 Task: Search one way flight ticket for 1 adult, 6 children, 1 infant in seat and 1 infant on lap in business from Albany: Southwest Georgia Regional Airport to Greenville: Pitt-greenville Airport on 5-2-2023. Choice of flights is Westjet. Number of bags: 2 carry on bags. Price is upto 80000. Outbound departure time preference is 10:15.
Action: Mouse moved to (283, 436)
Screenshot: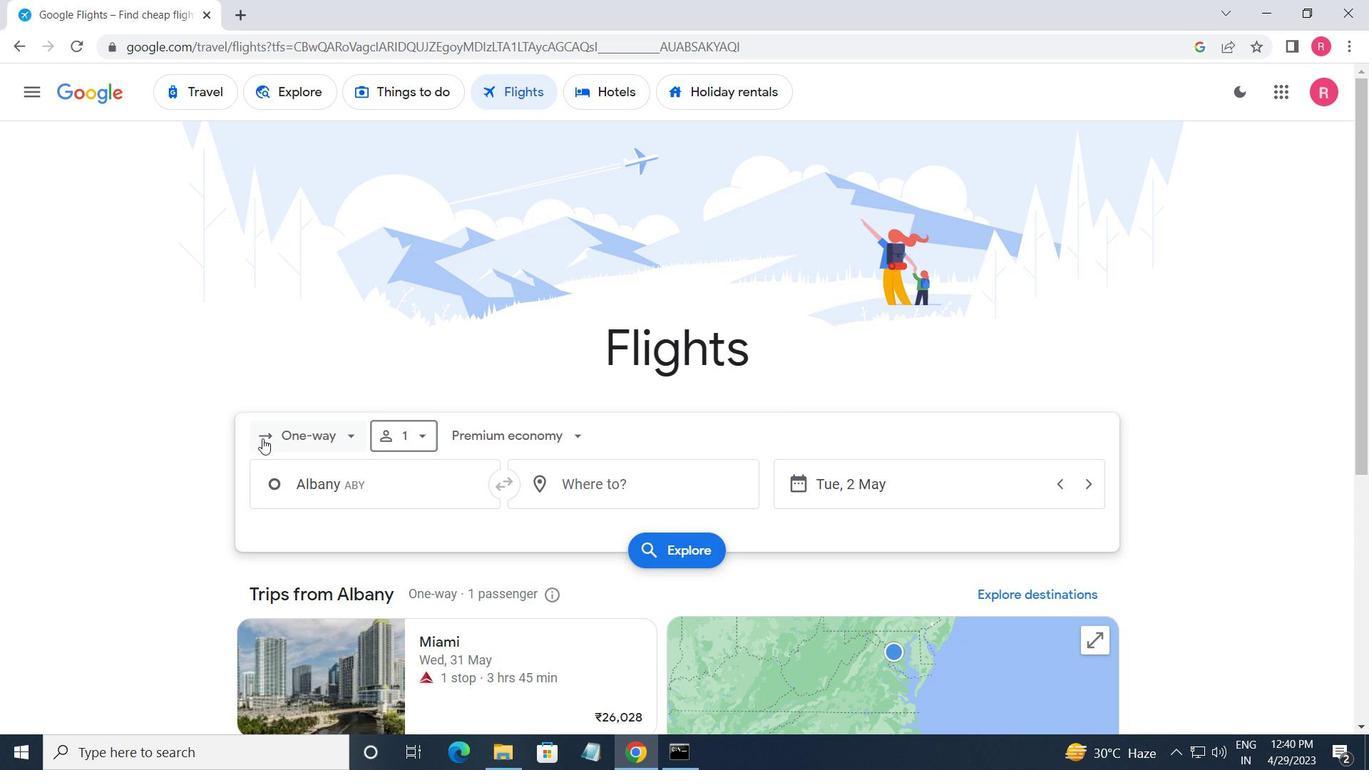 
Action: Mouse pressed left at (283, 436)
Screenshot: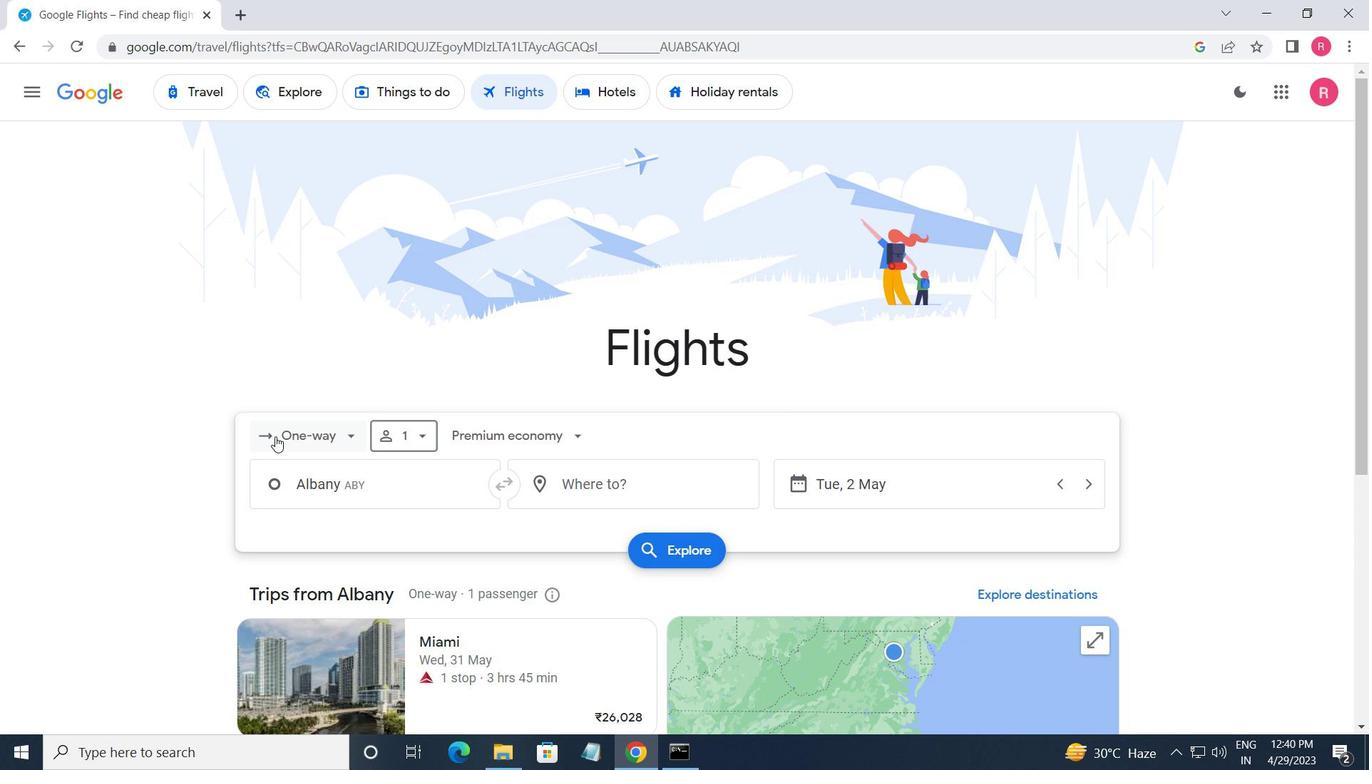 
Action: Mouse moved to (332, 515)
Screenshot: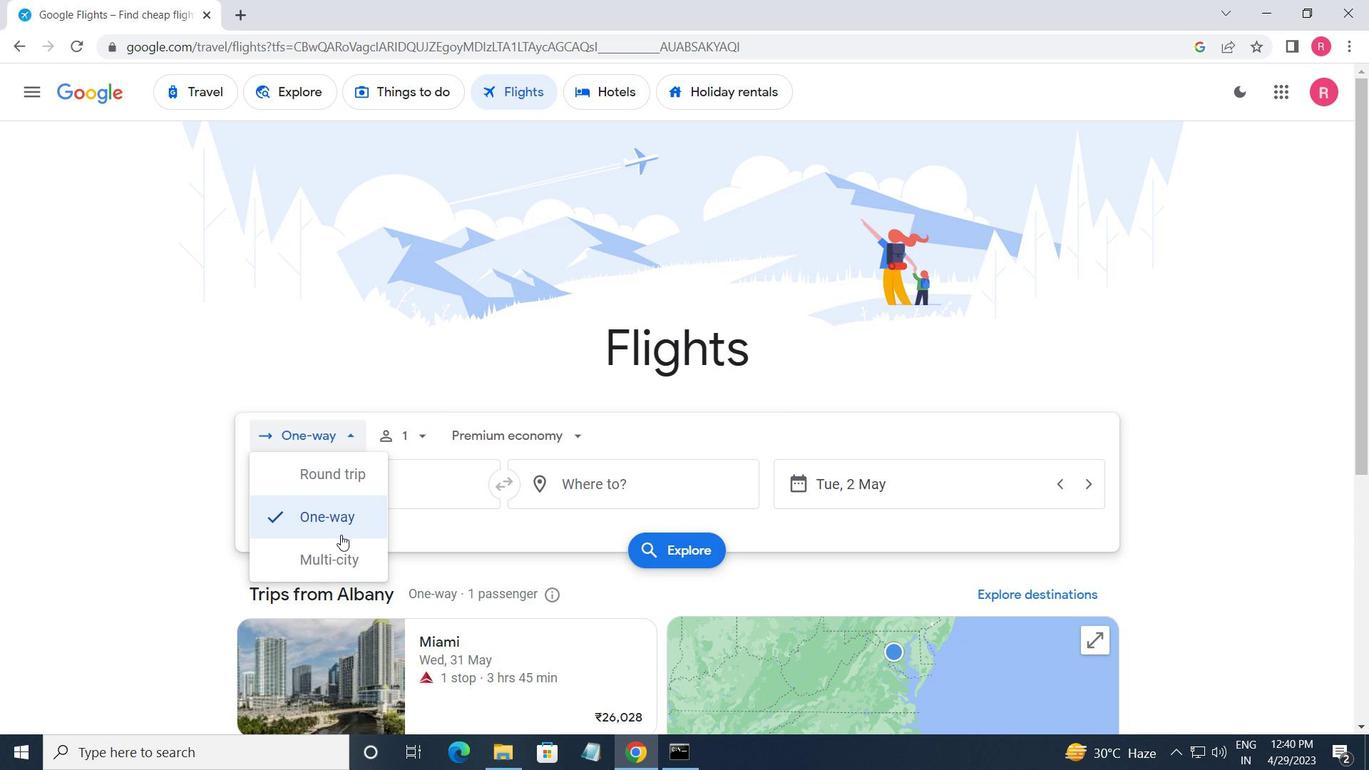 
Action: Mouse pressed left at (332, 515)
Screenshot: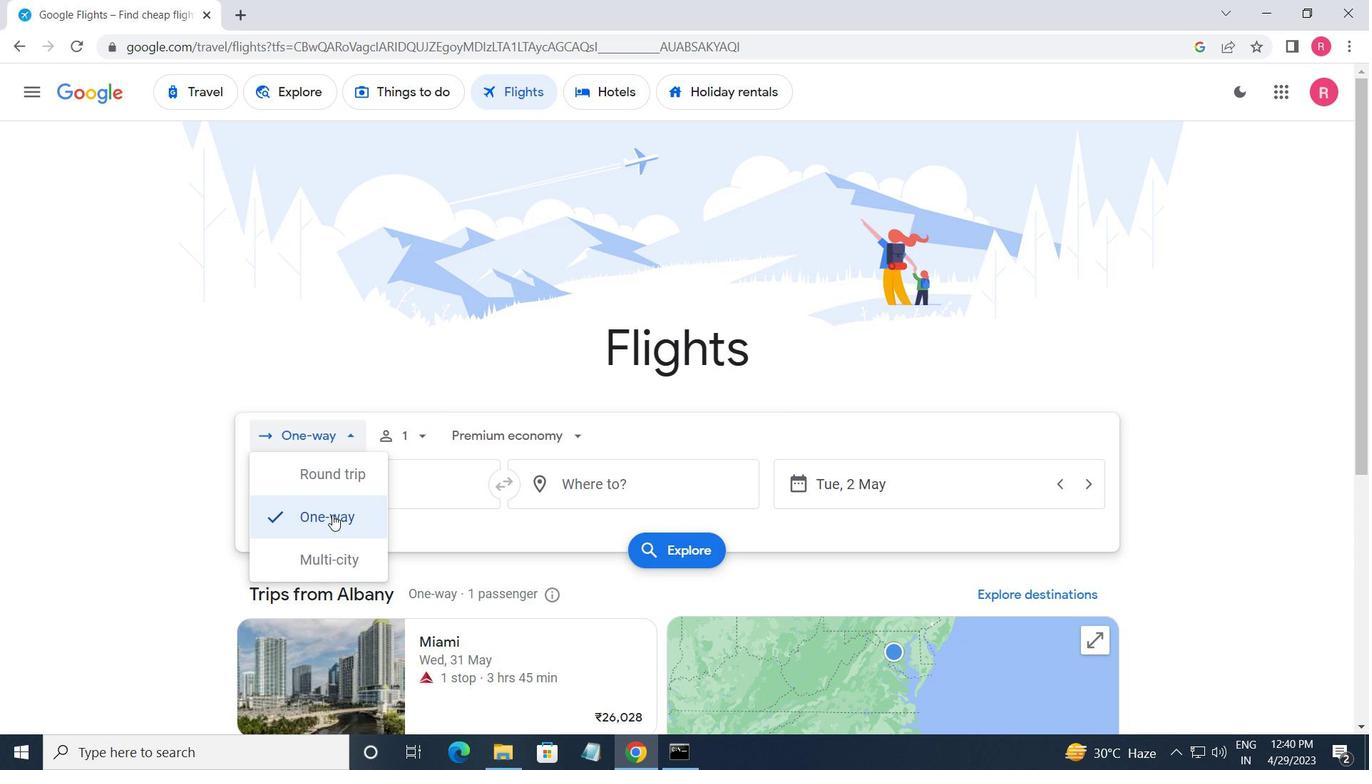 
Action: Mouse moved to (412, 453)
Screenshot: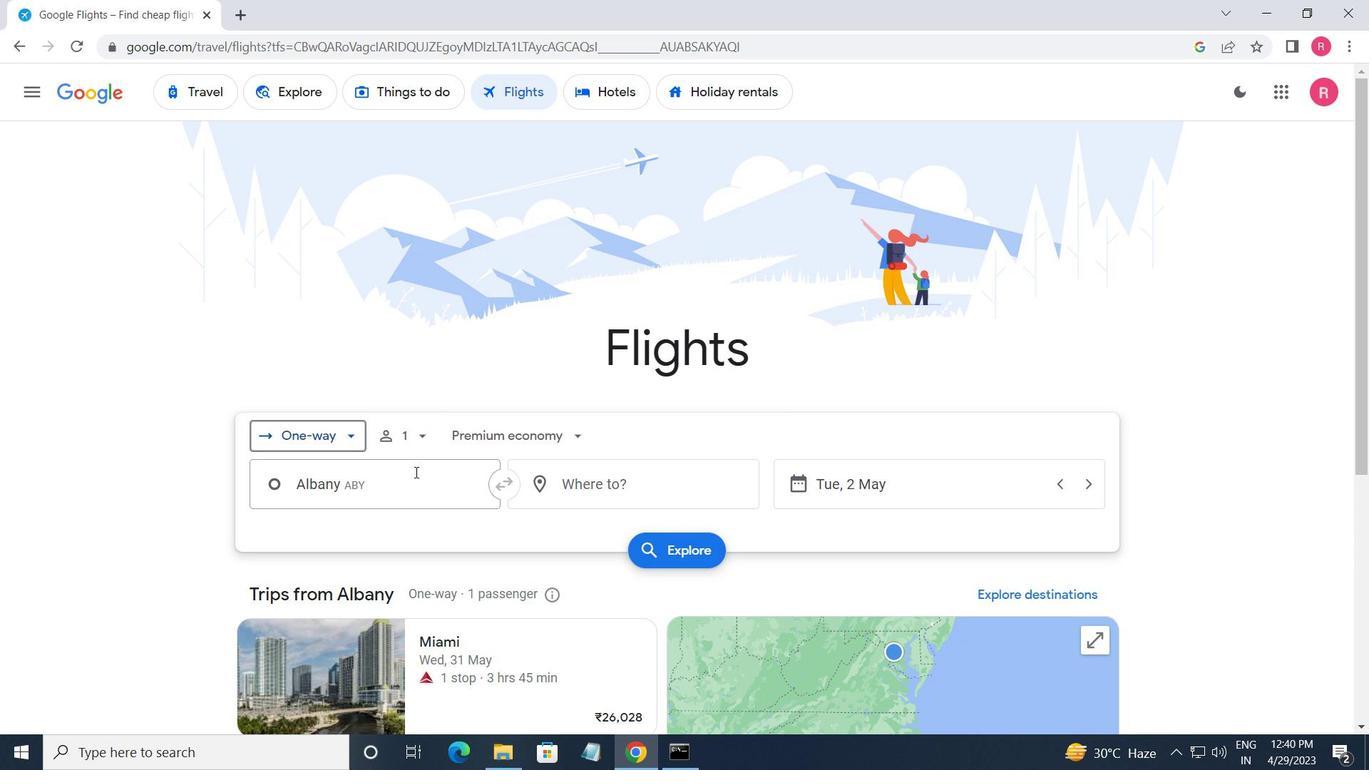 
Action: Mouse pressed left at (412, 453)
Screenshot: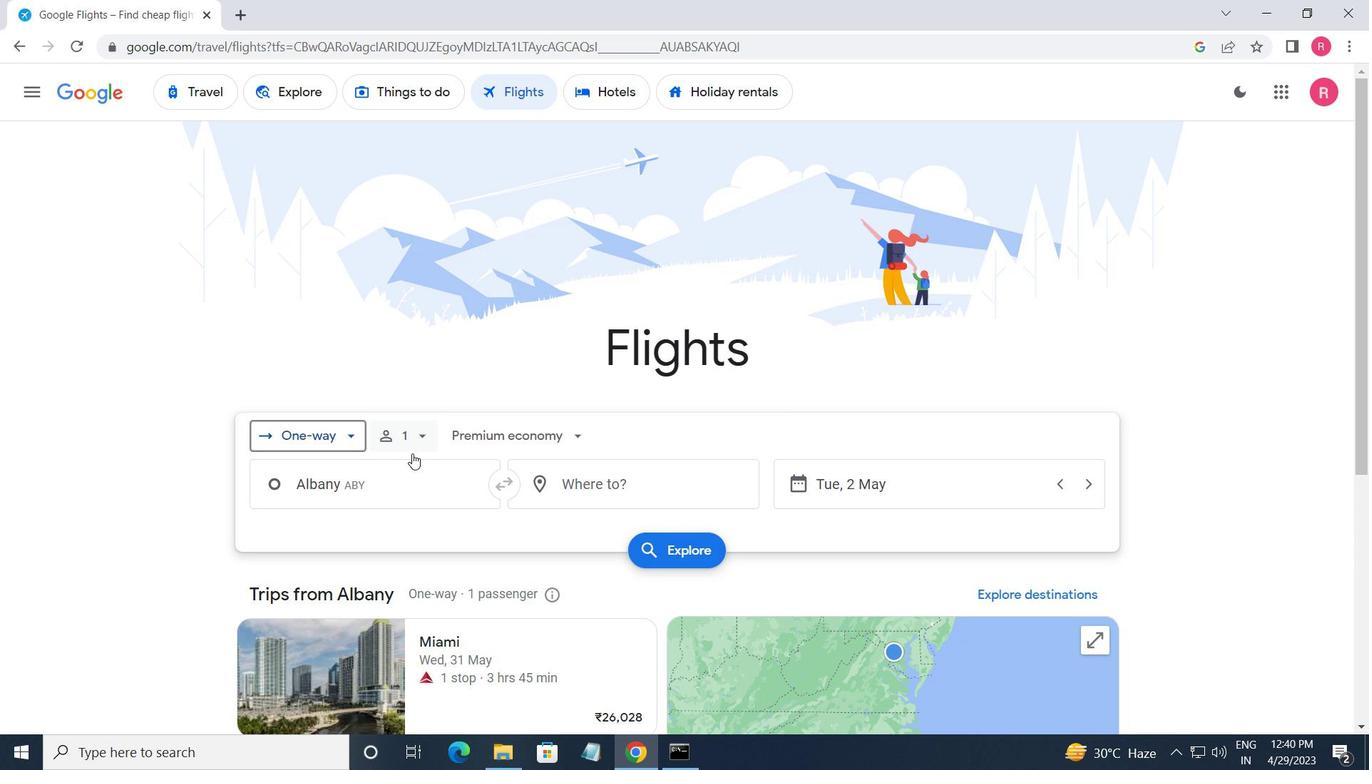 
Action: Mouse moved to (563, 532)
Screenshot: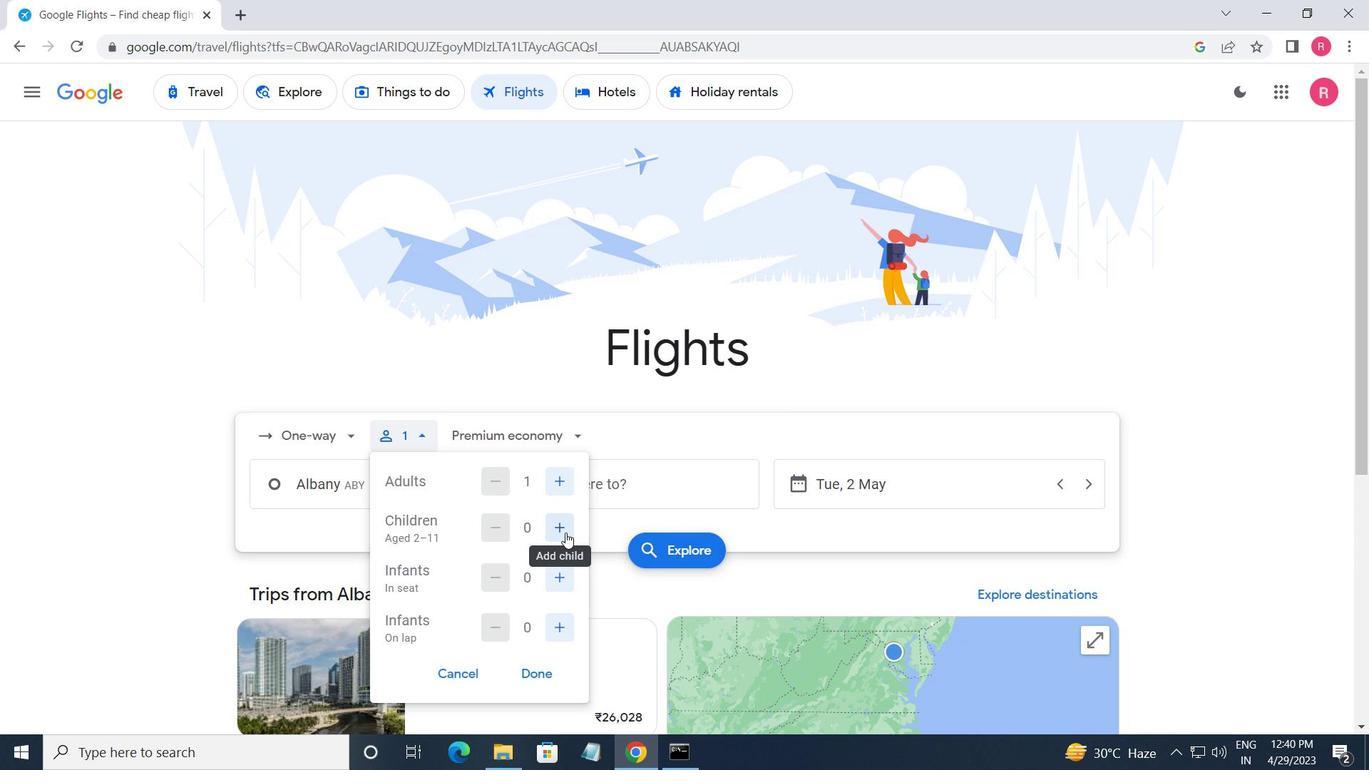 
Action: Mouse pressed left at (563, 532)
Screenshot: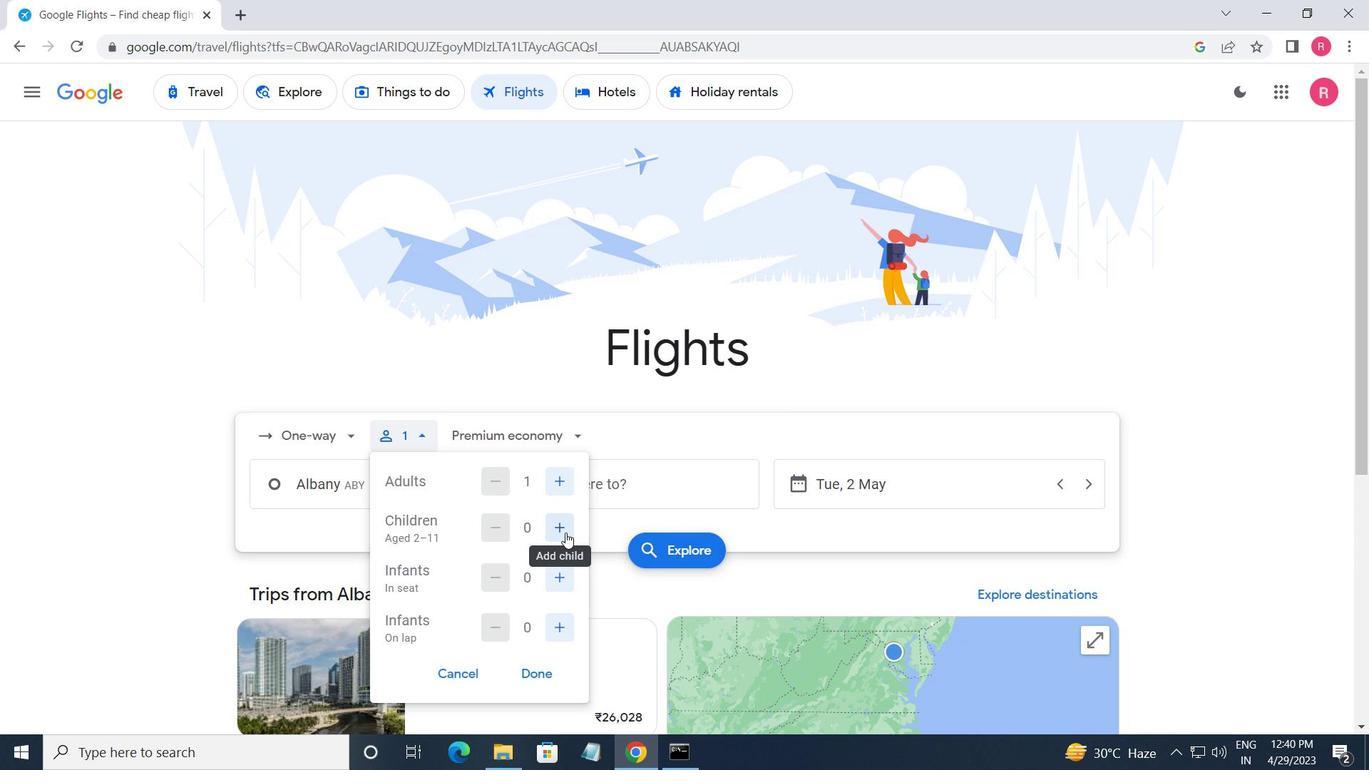 
Action: Mouse pressed left at (563, 532)
Screenshot: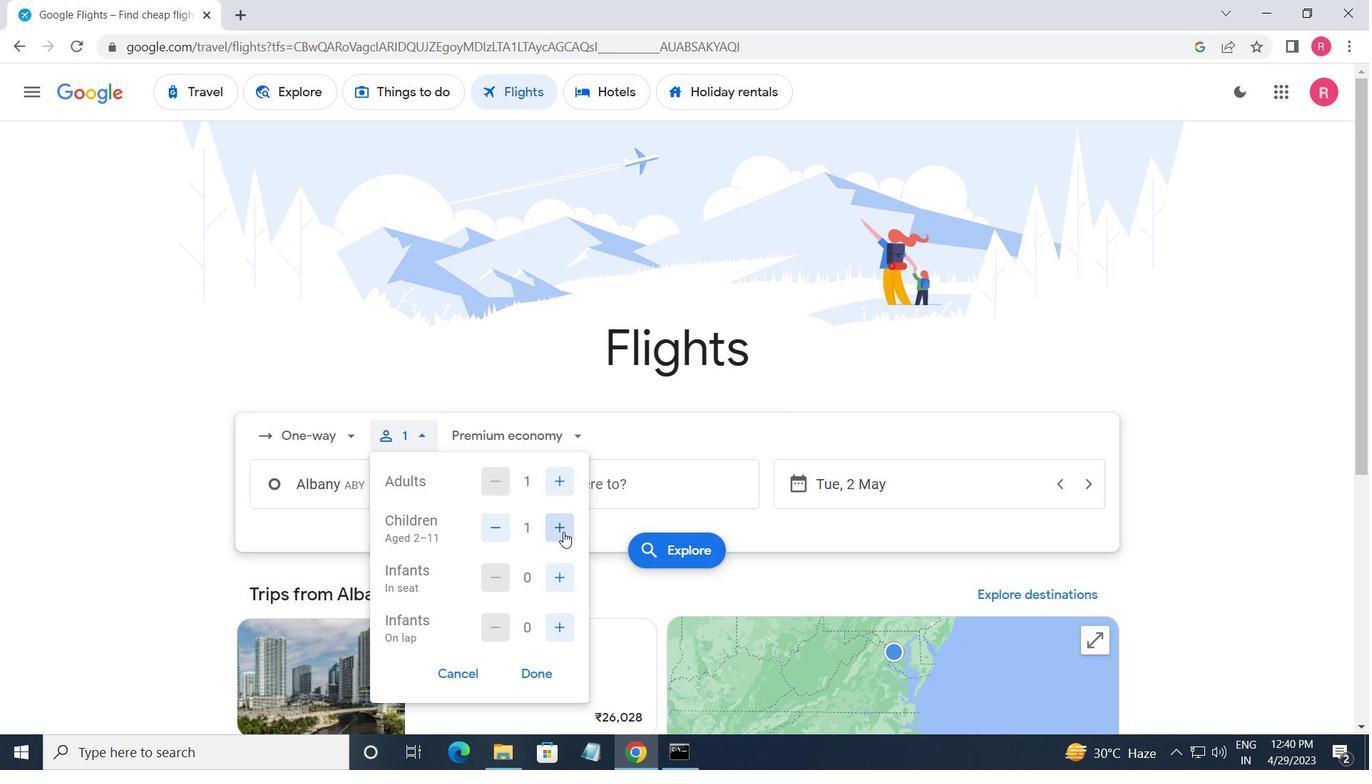 
Action: Mouse pressed left at (563, 532)
Screenshot: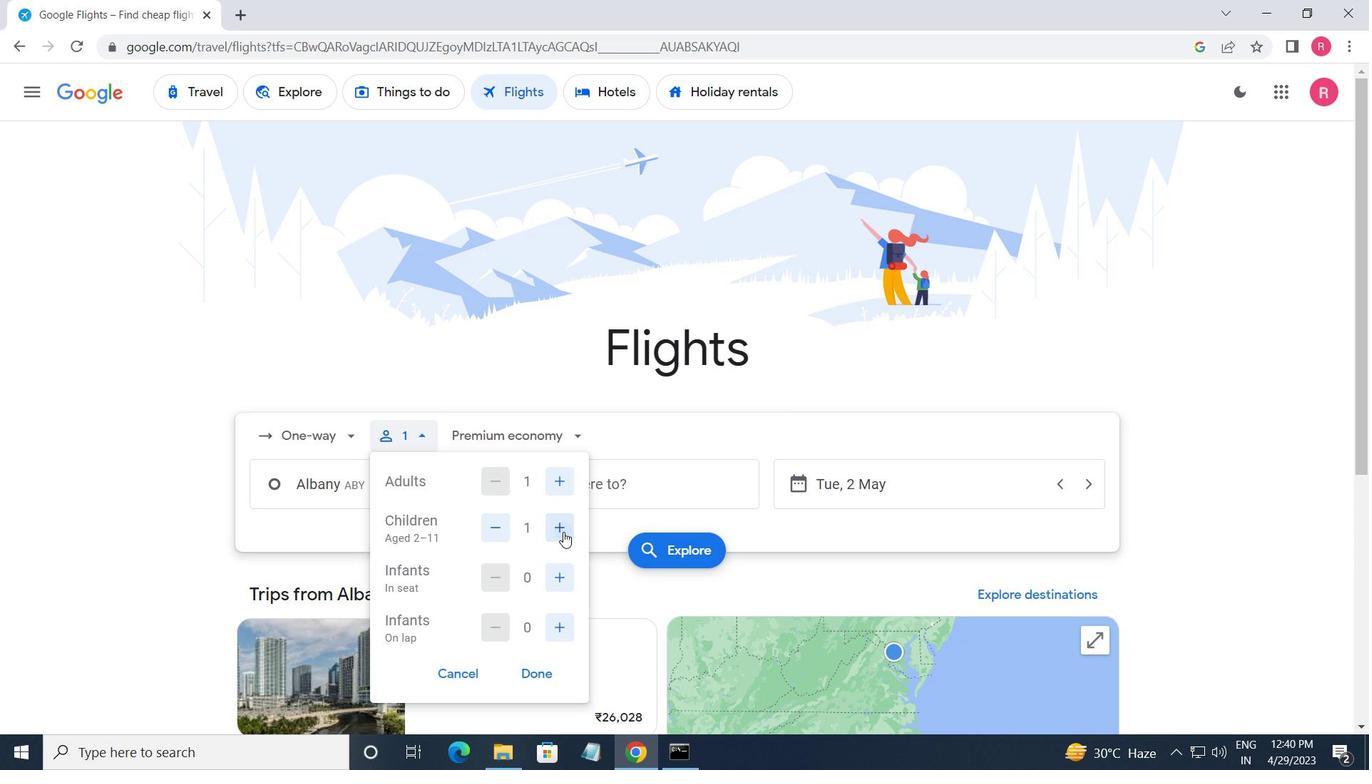 
Action: Mouse pressed left at (563, 532)
Screenshot: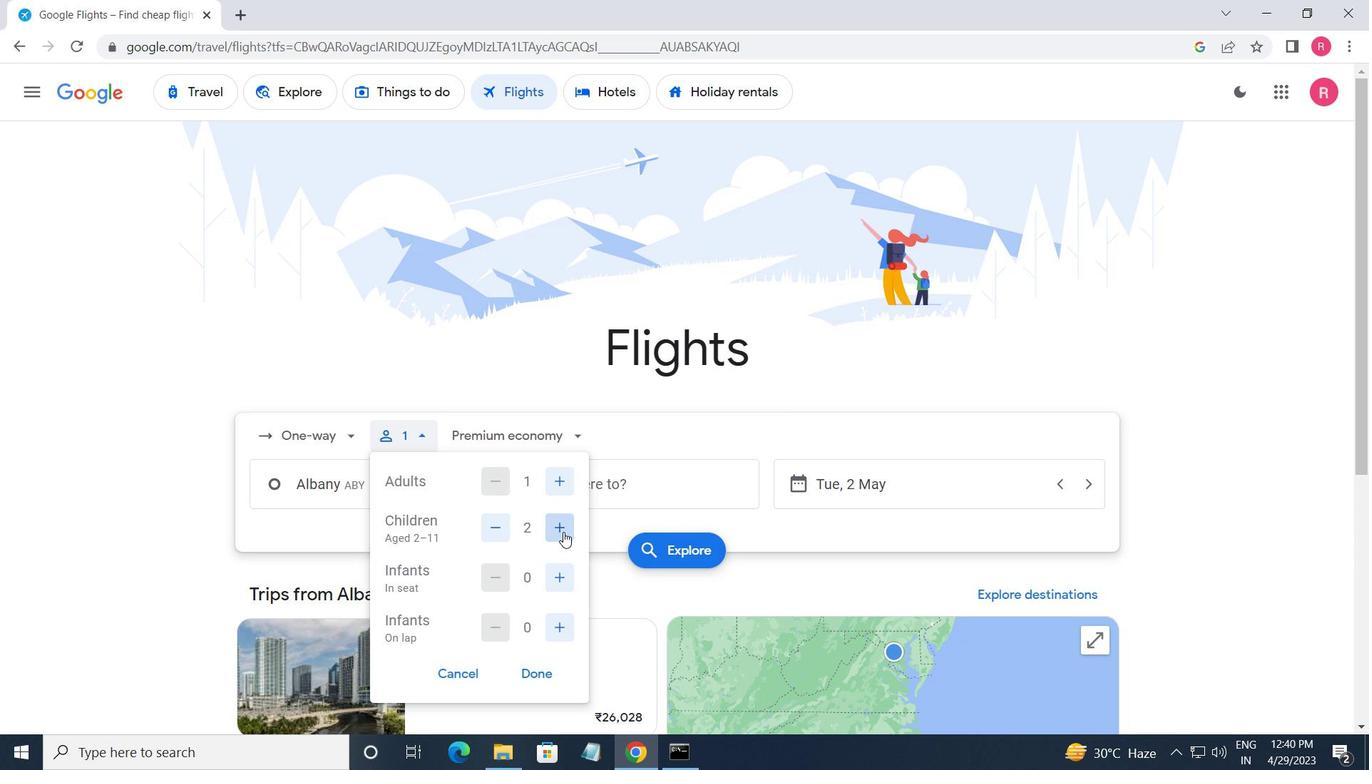 
Action: Mouse pressed left at (563, 532)
Screenshot: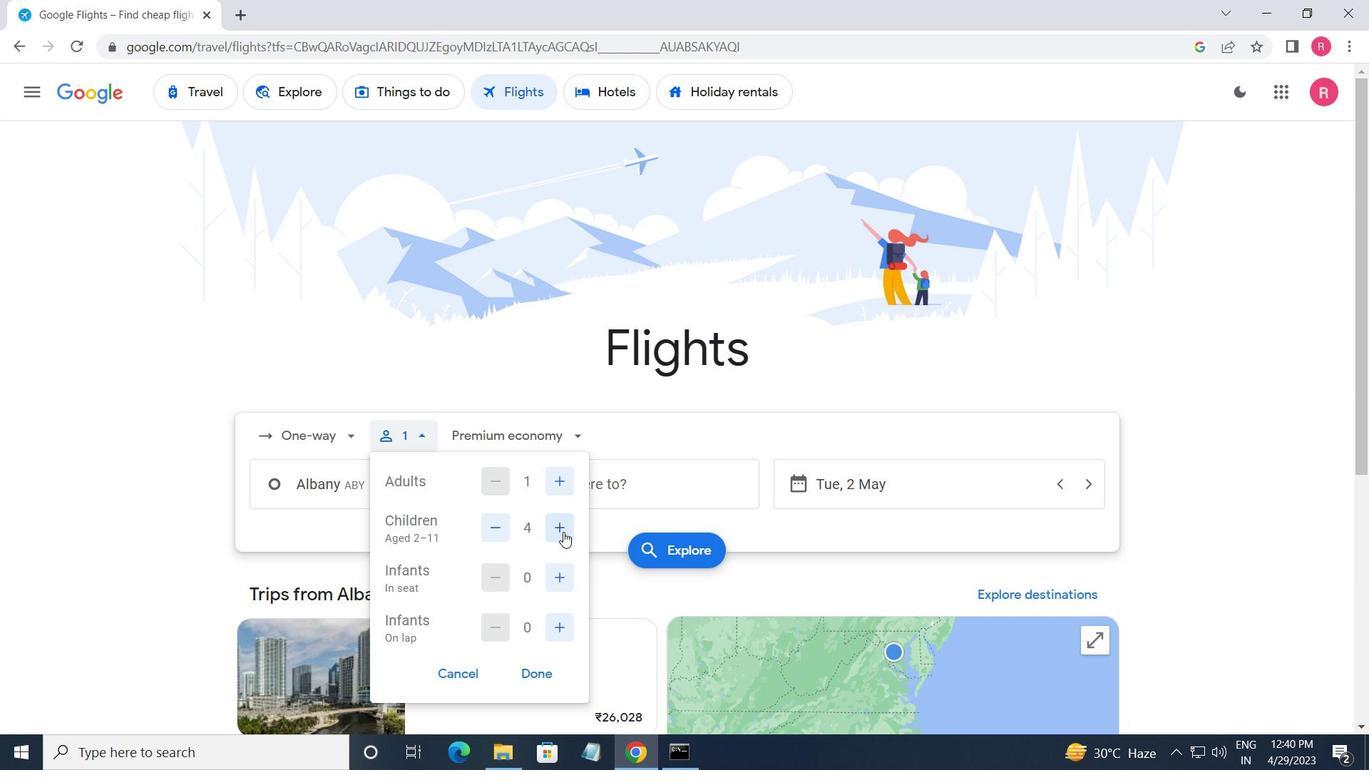 
Action: Mouse pressed left at (563, 532)
Screenshot: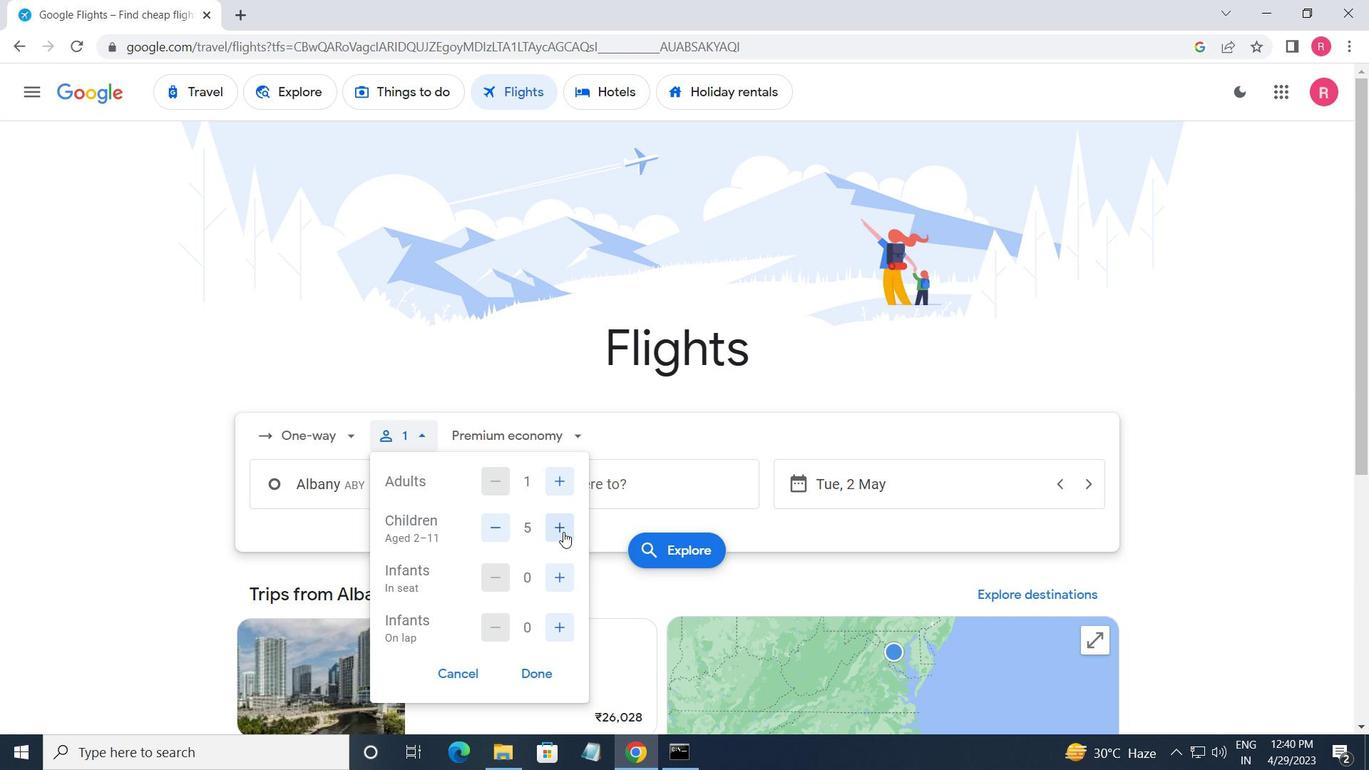 
Action: Mouse moved to (554, 577)
Screenshot: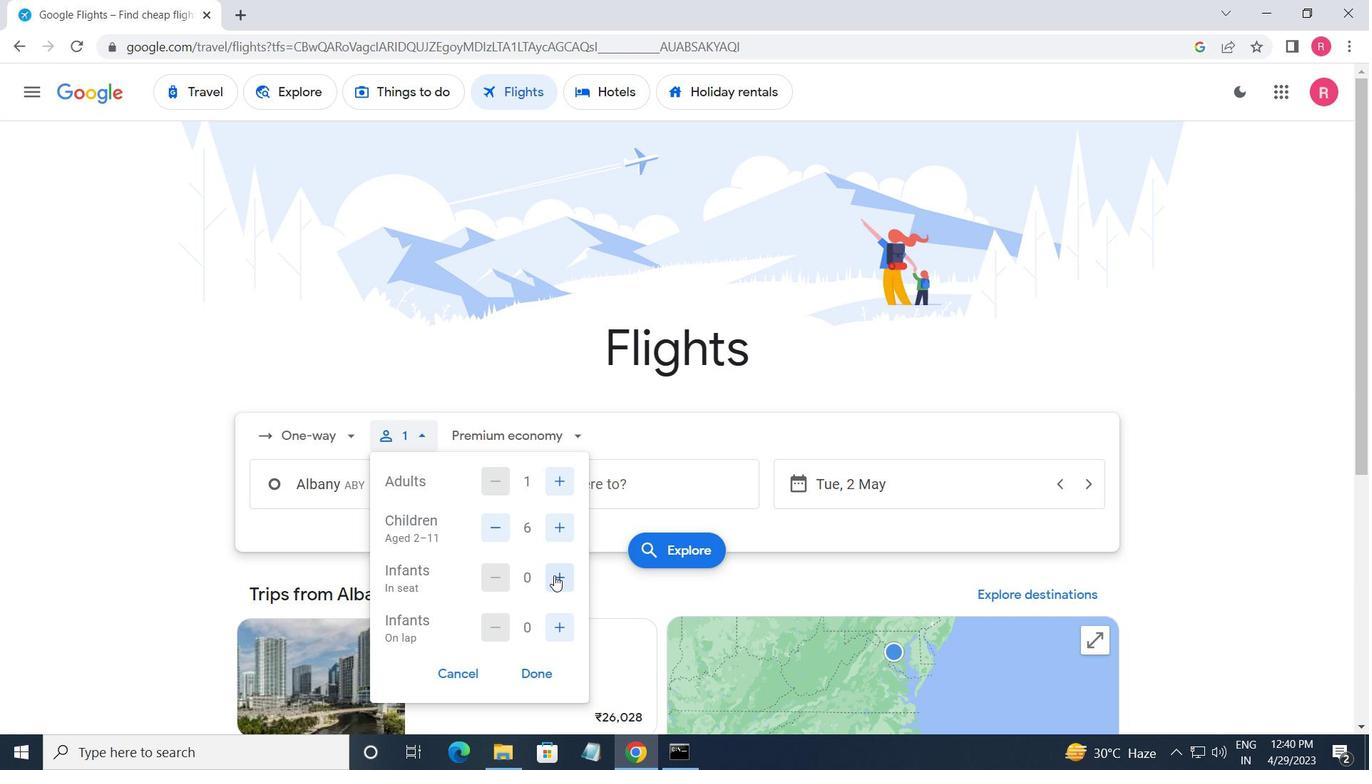 
Action: Mouse pressed left at (554, 577)
Screenshot: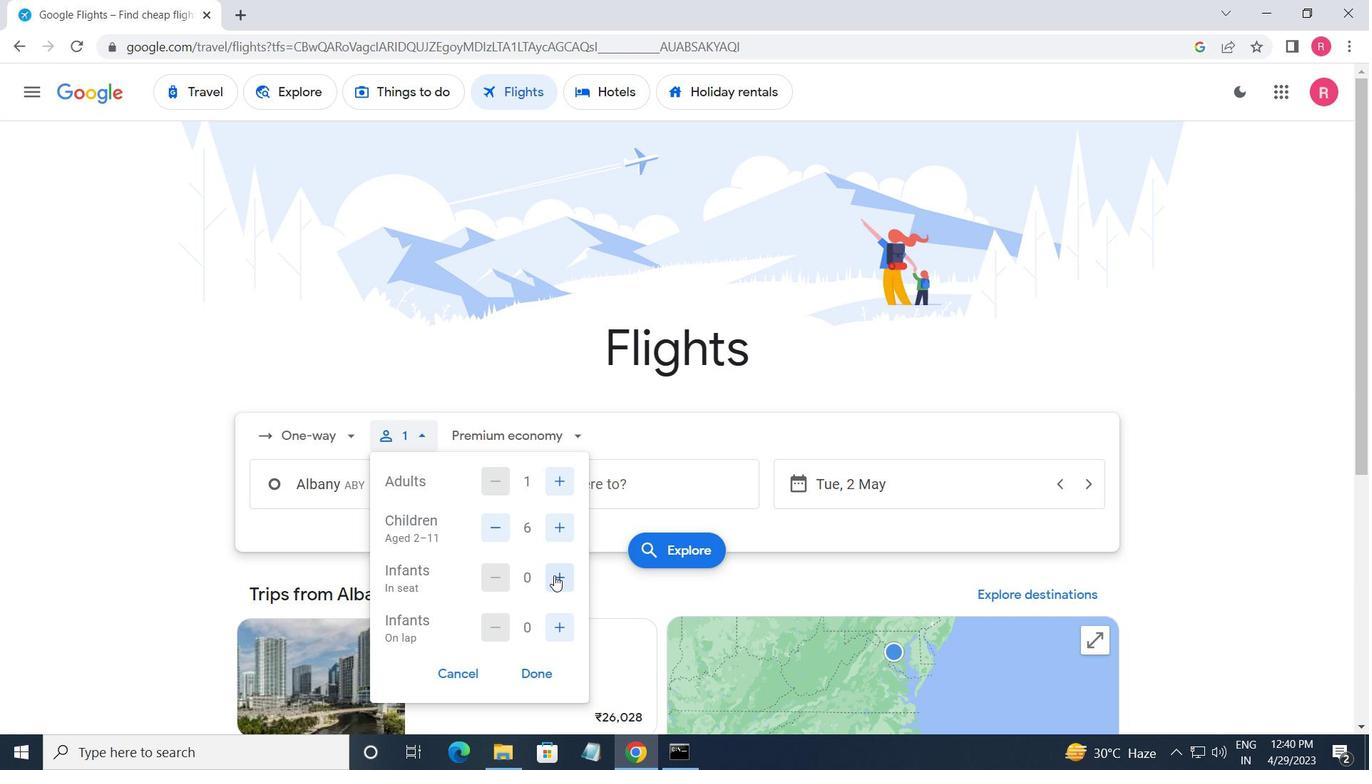 
Action: Mouse moved to (559, 622)
Screenshot: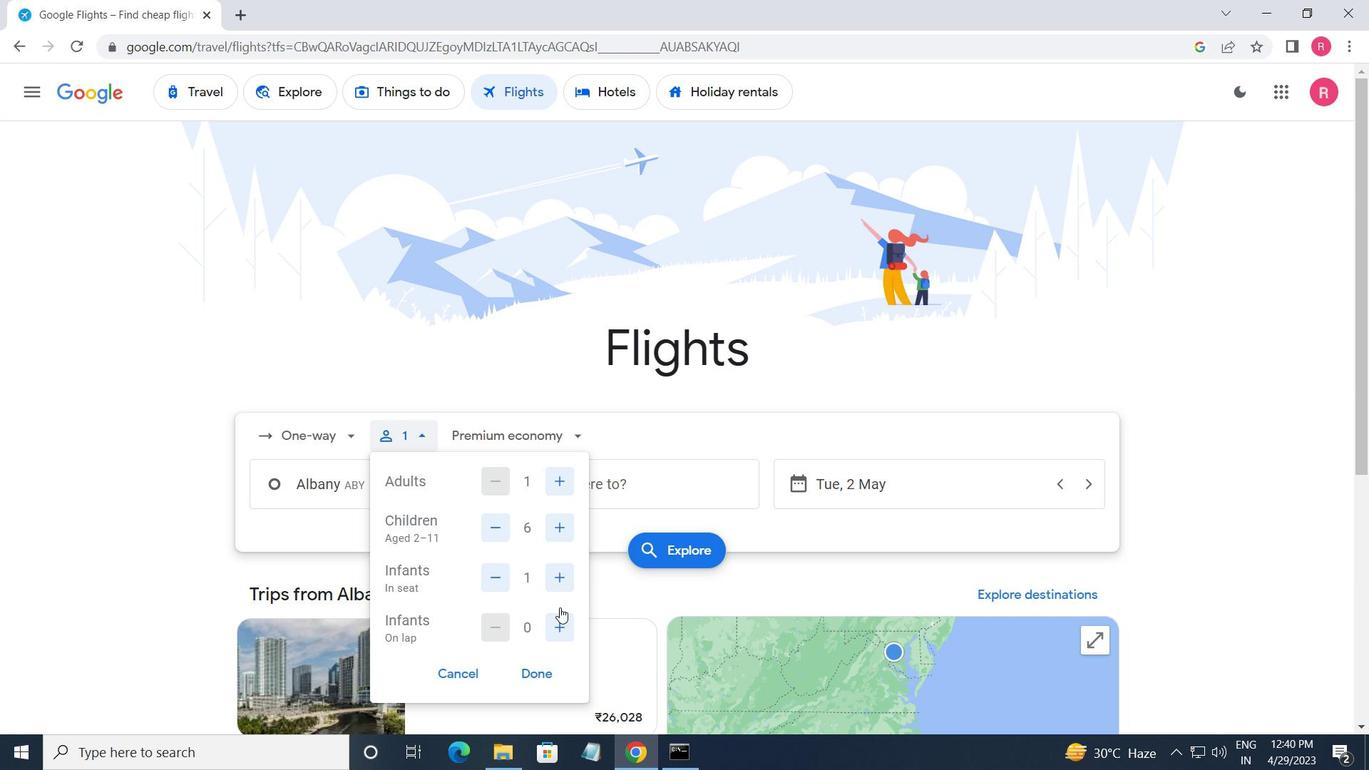 
Action: Mouse pressed left at (559, 622)
Screenshot: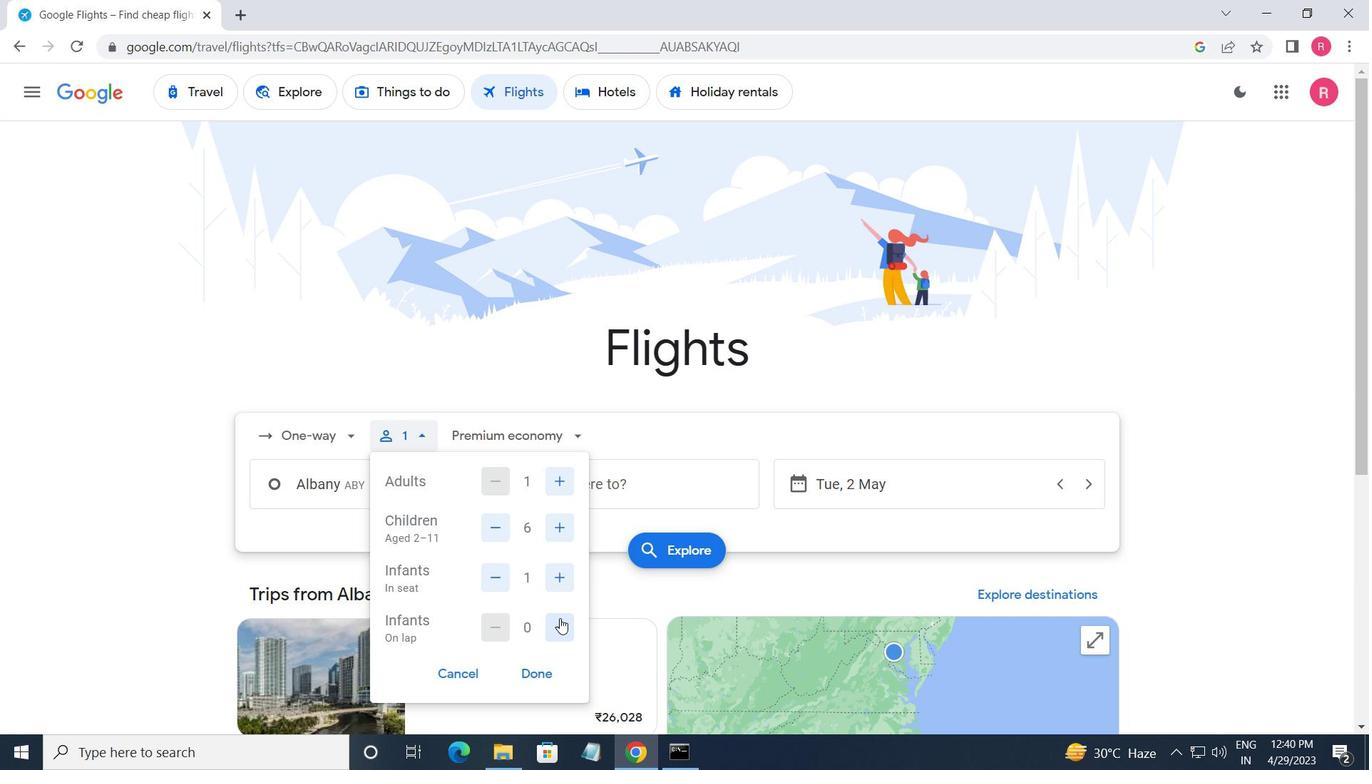 
Action: Mouse moved to (531, 672)
Screenshot: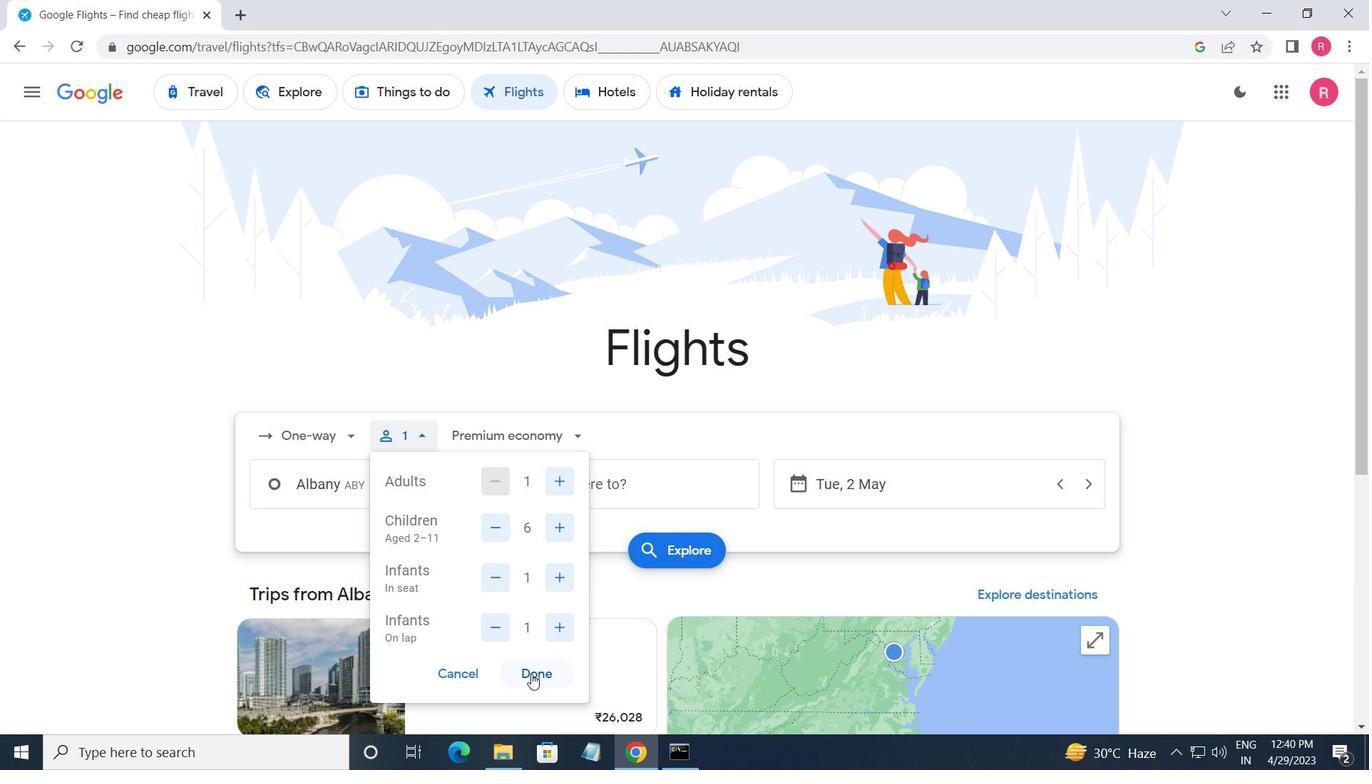 
Action: Mouse pressed left at (531, 672)
Screenshot: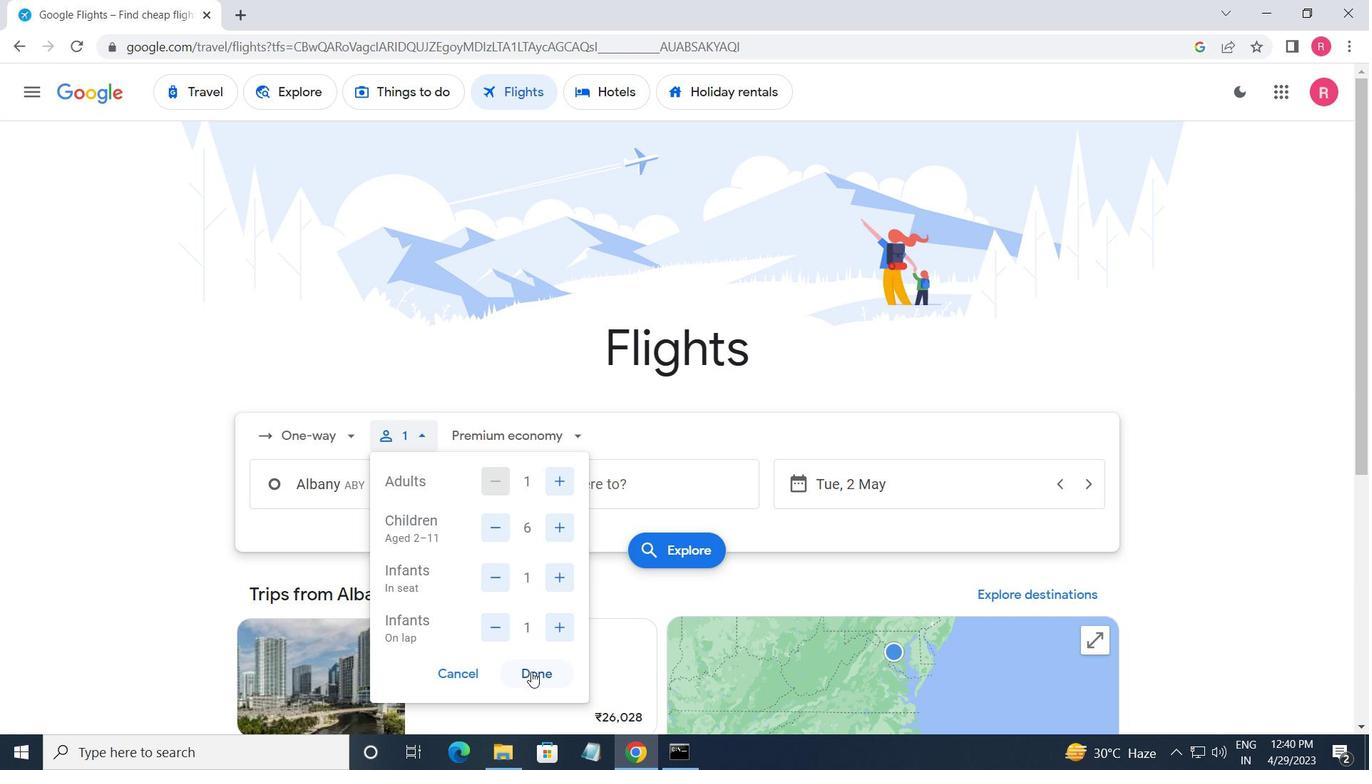 
Action: Mouse moved to (544, 440)
Screenshot: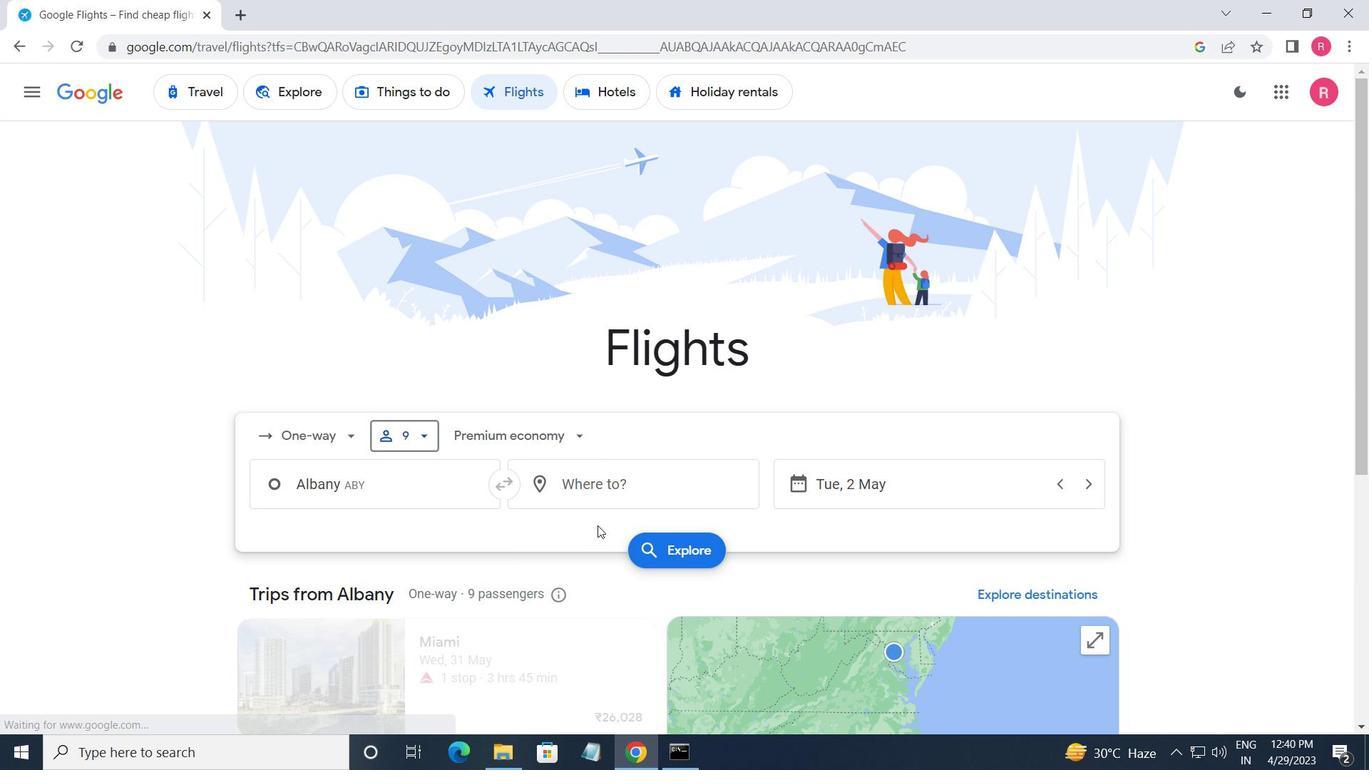 
Action: Mouse pressed left at (544, 440)
Screenshot: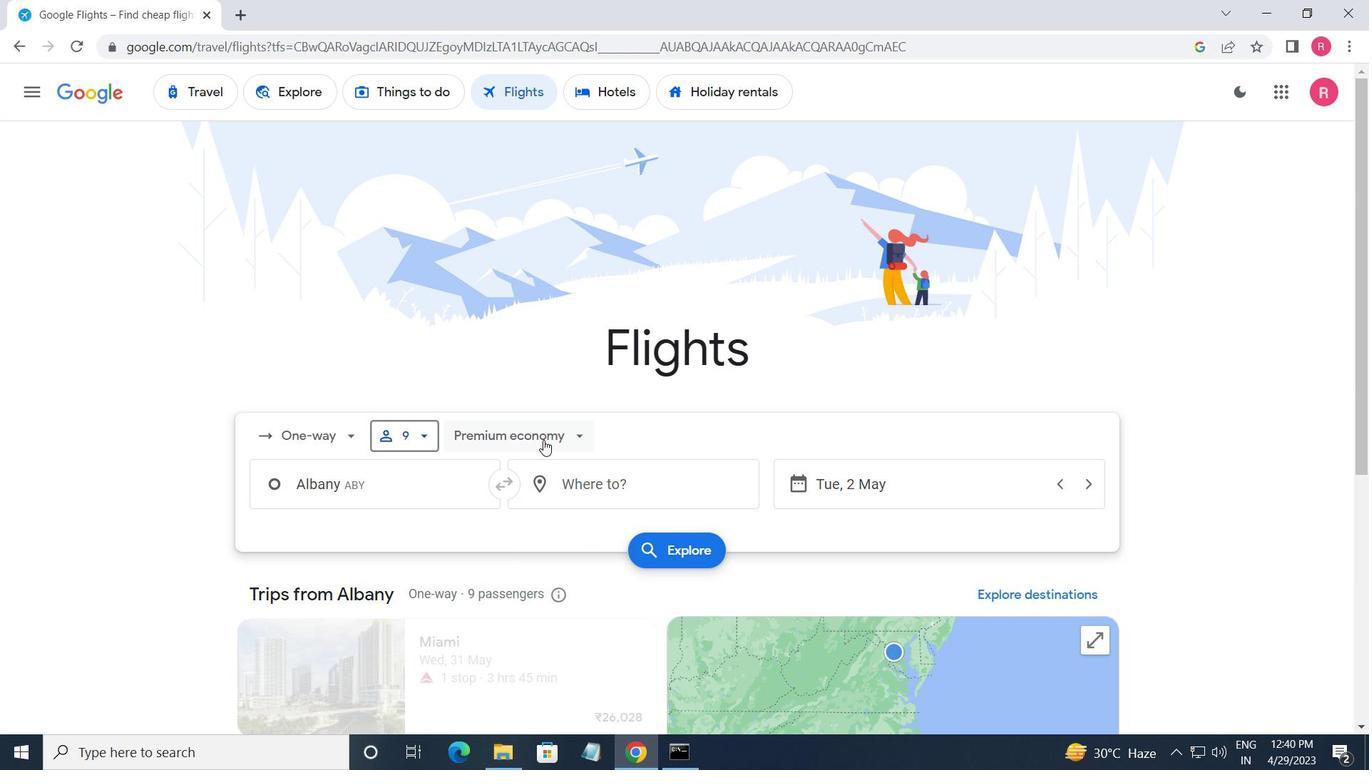 
Action: Mouse moved to (522, 567)
Screenshot: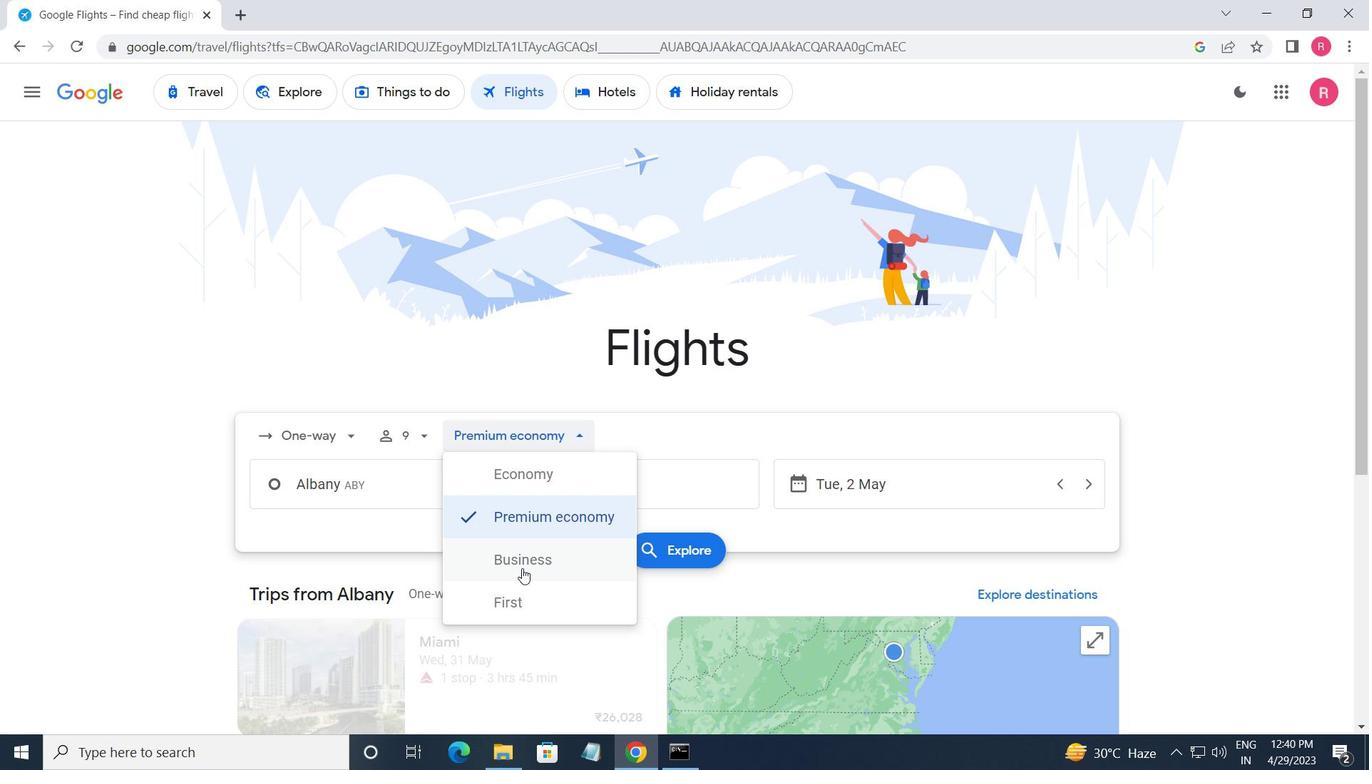 
Action: Mouse pressed left at (522, 567)
Screenshot: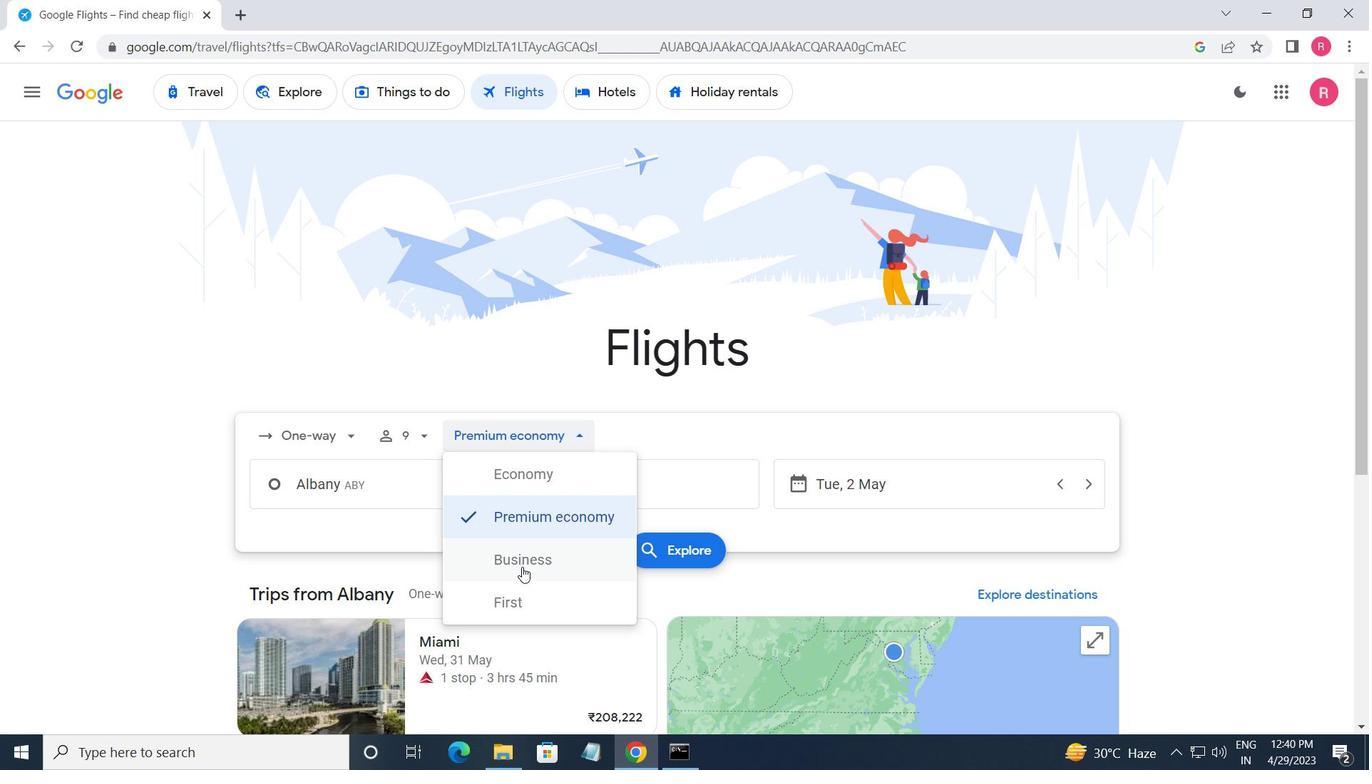 
Action: Mouse moved to (422, 497)
Screenshot: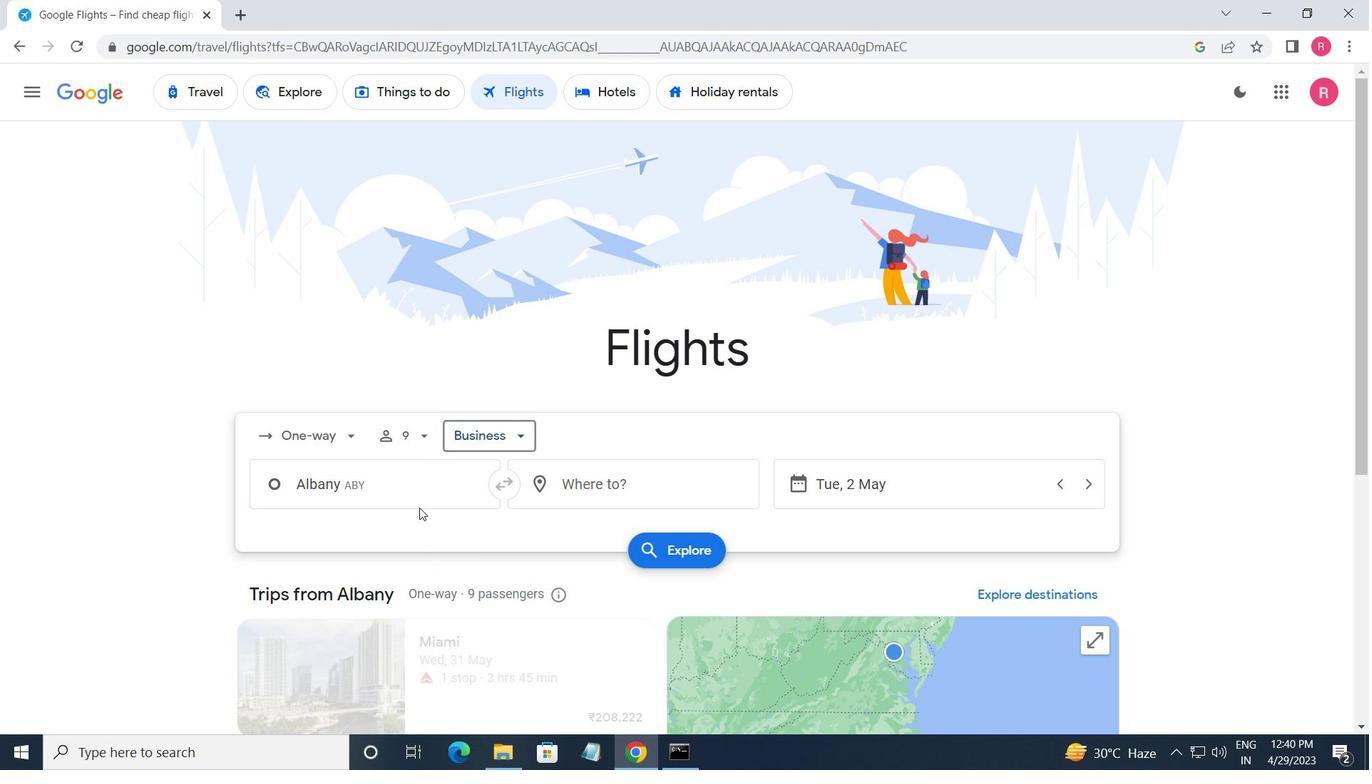 
Action: Mouse pressed left at (422, 497)
Screenshot: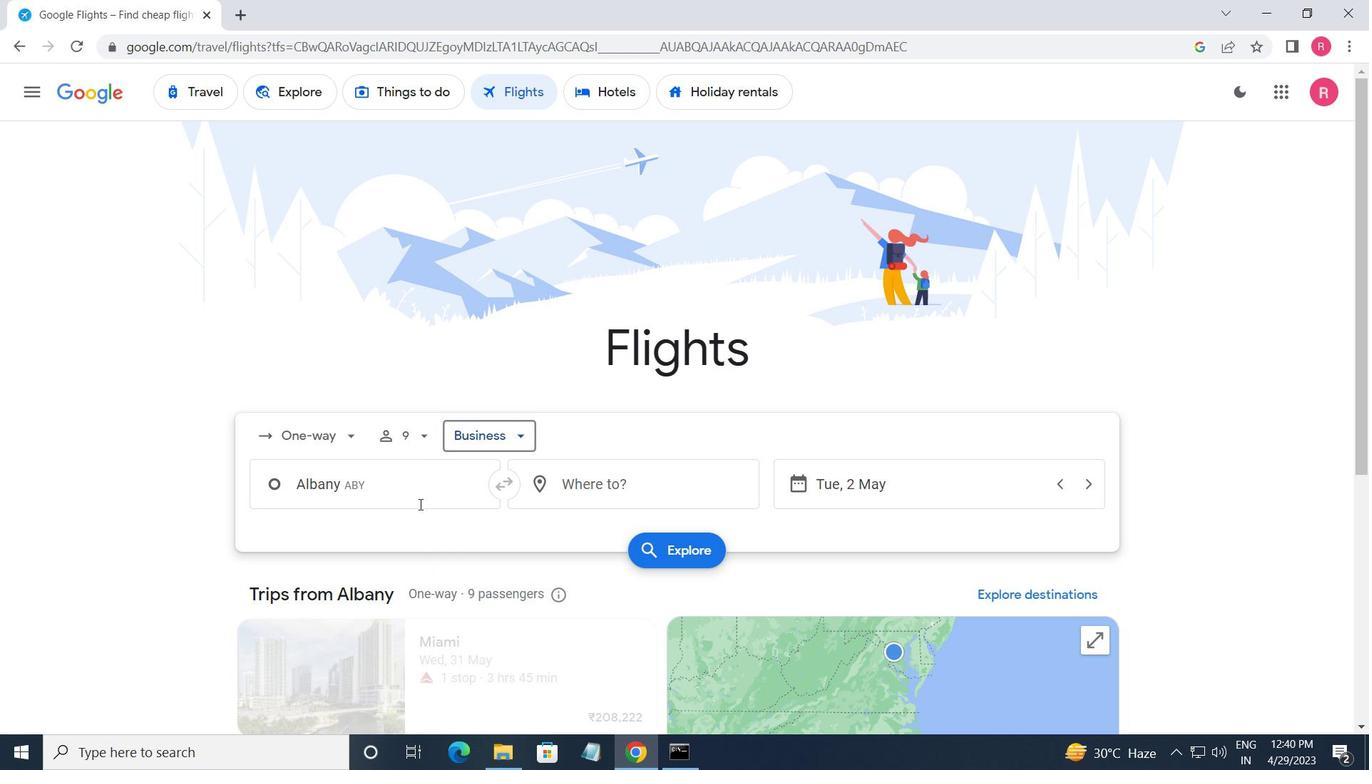 
Action: Key pressed <Key.shift>SOUTH
Screenshot: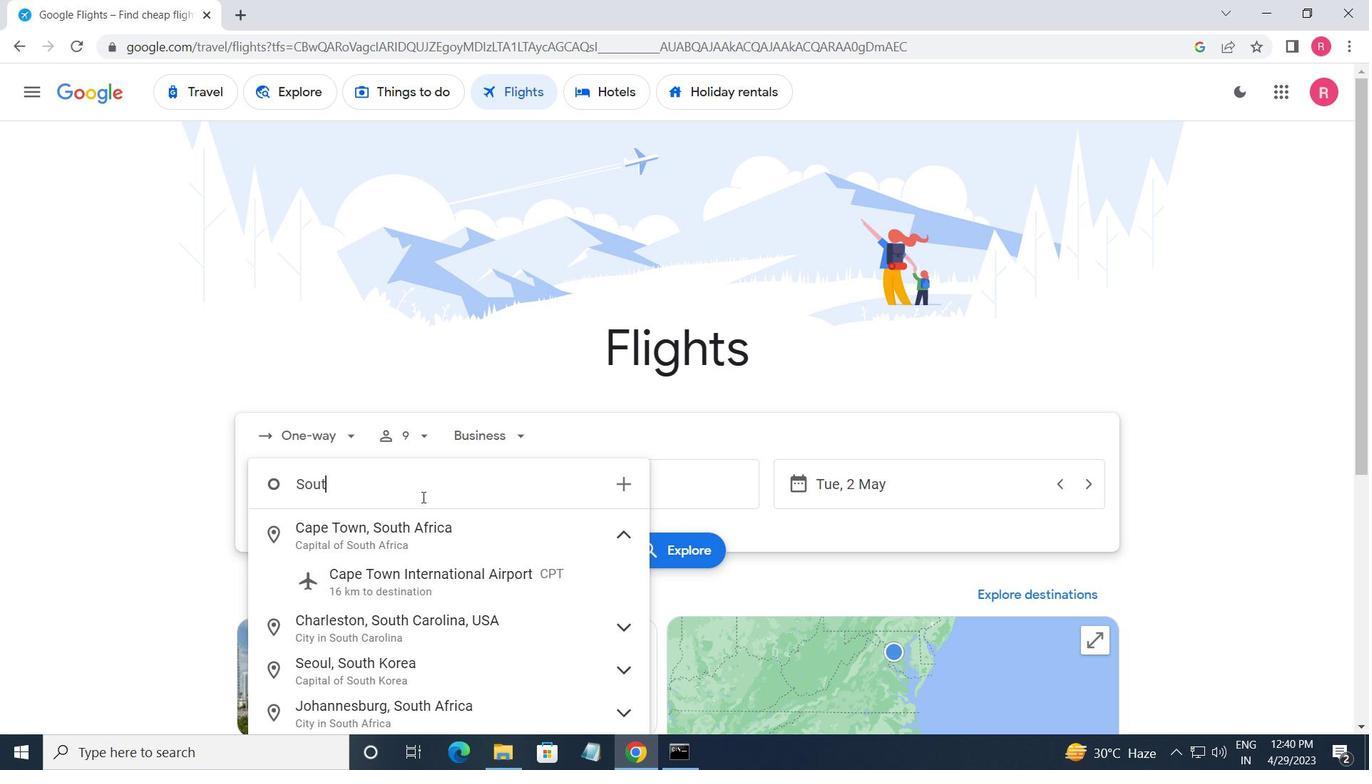 
Action: Mouse moved to (417, 624)
Screenshot: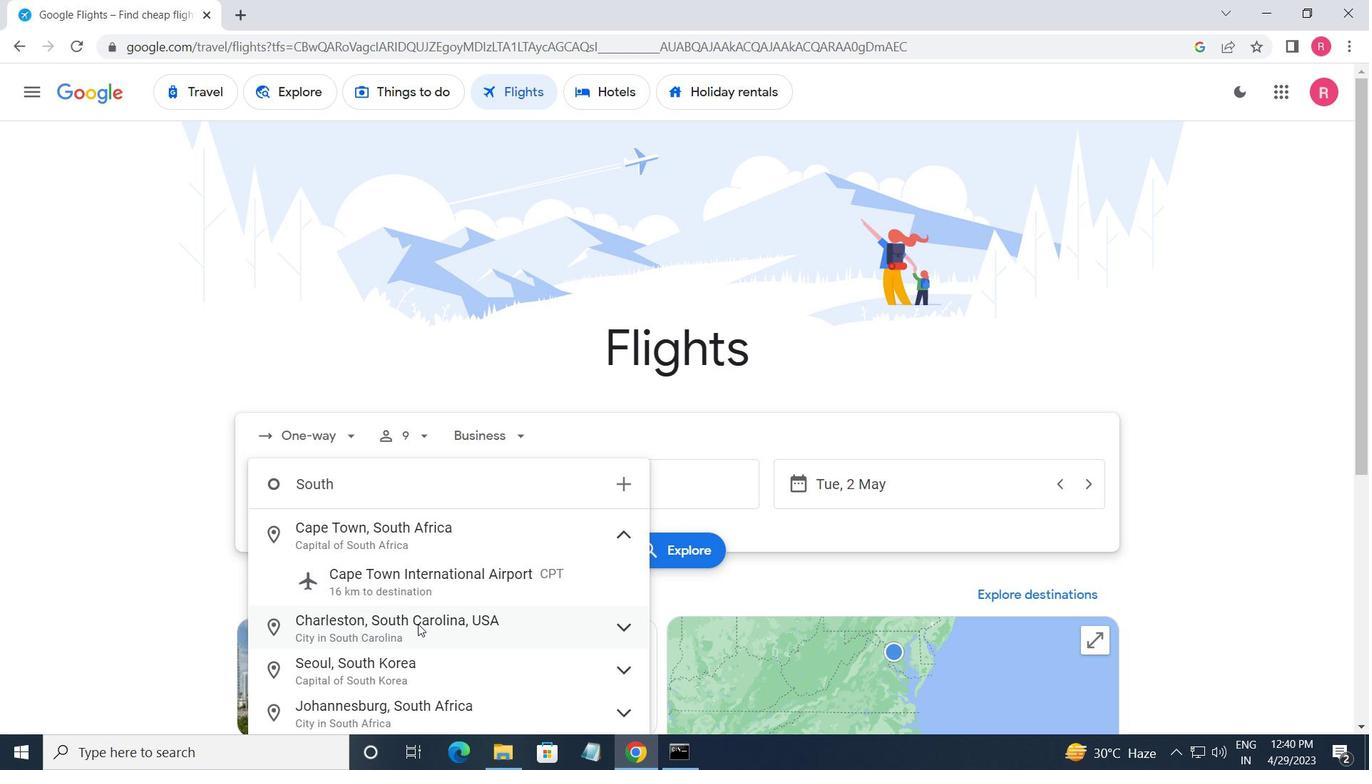 
Action: Key pressed <Key.space>
Screenshot: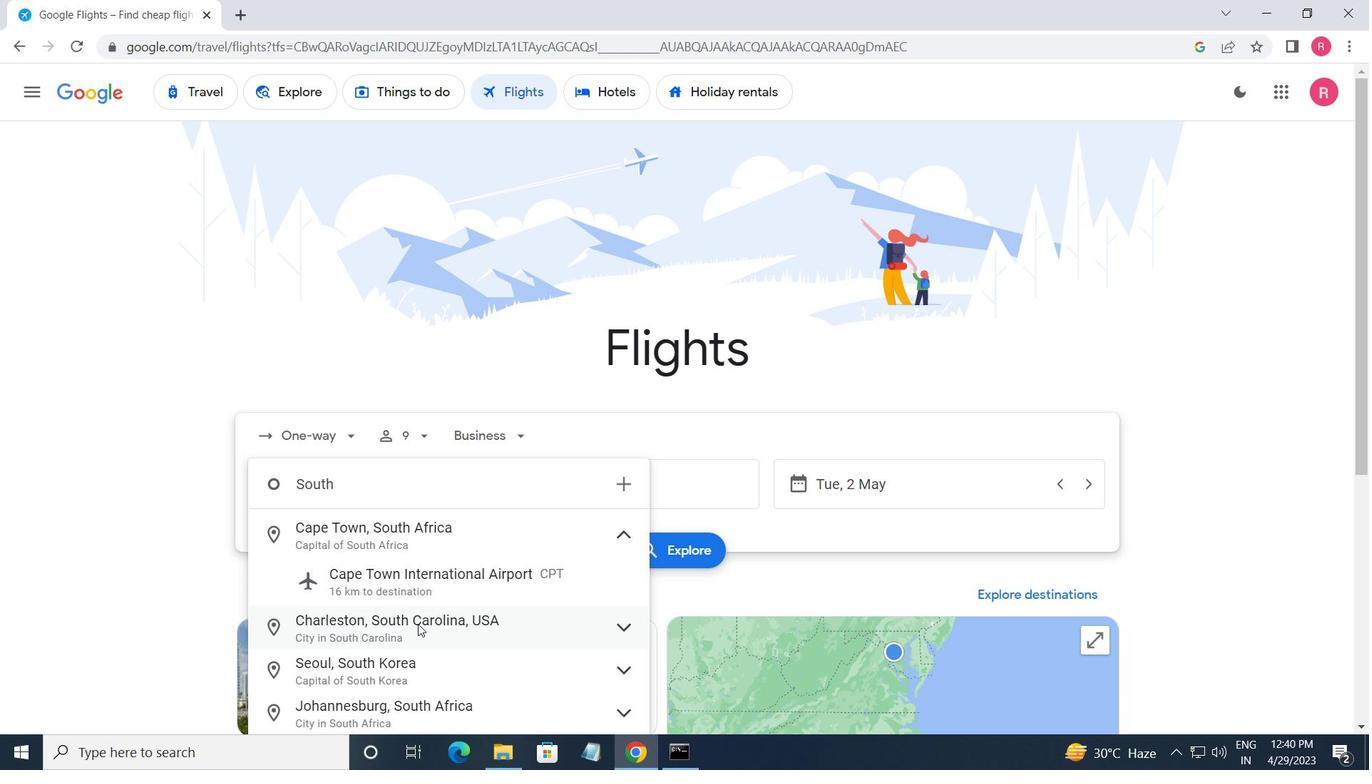 
Action: Mouse moved to (417, 624)
Screenshot: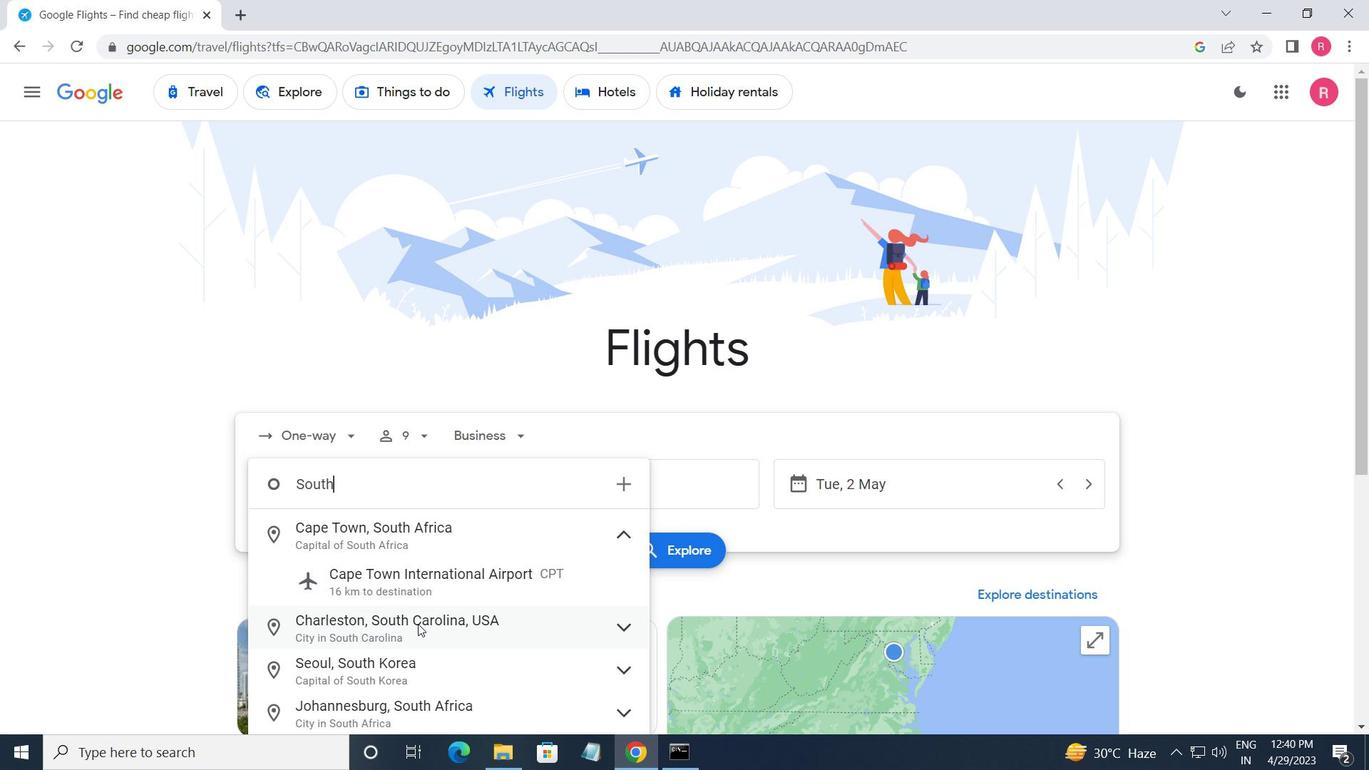 
Action: Key pressed <Key.shift><Key.shift>G
Screenshot: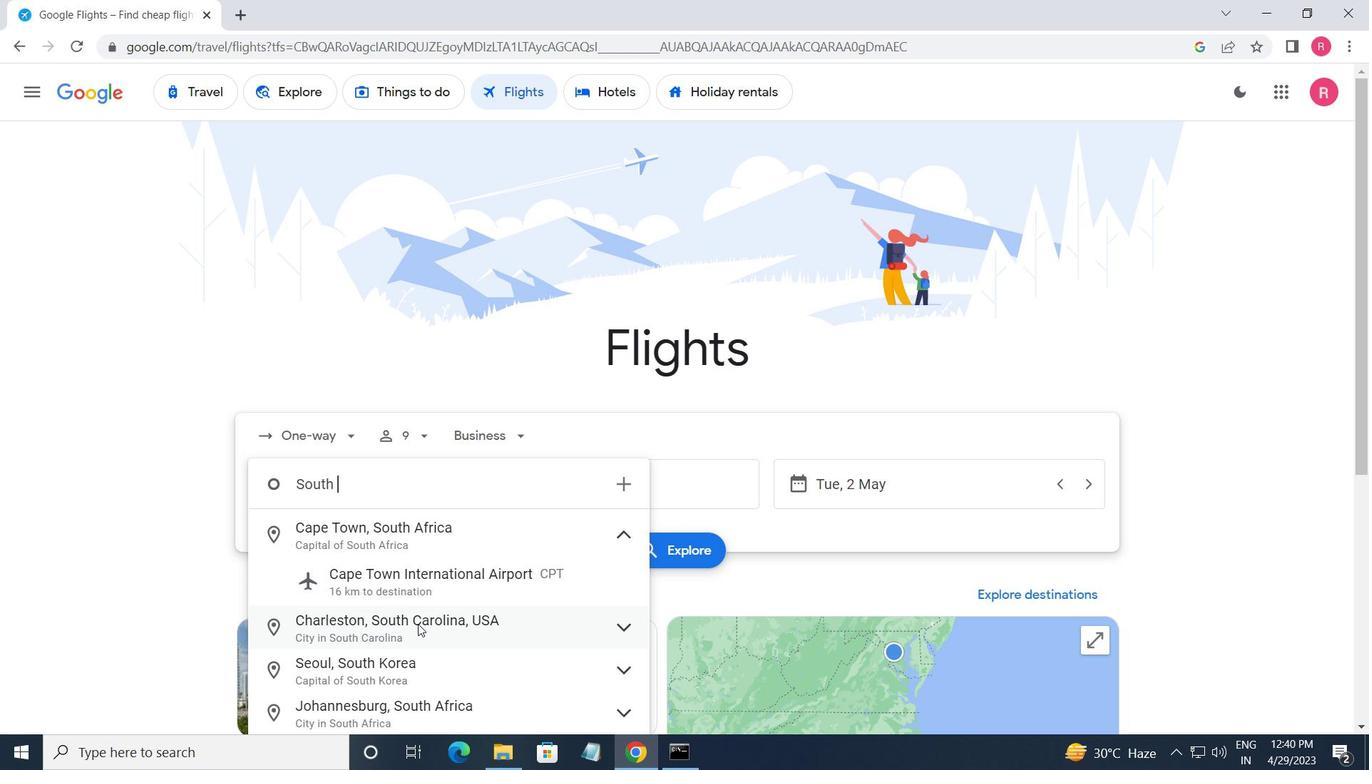 
Action: Mouse moved to (389, 547)
Screenshot: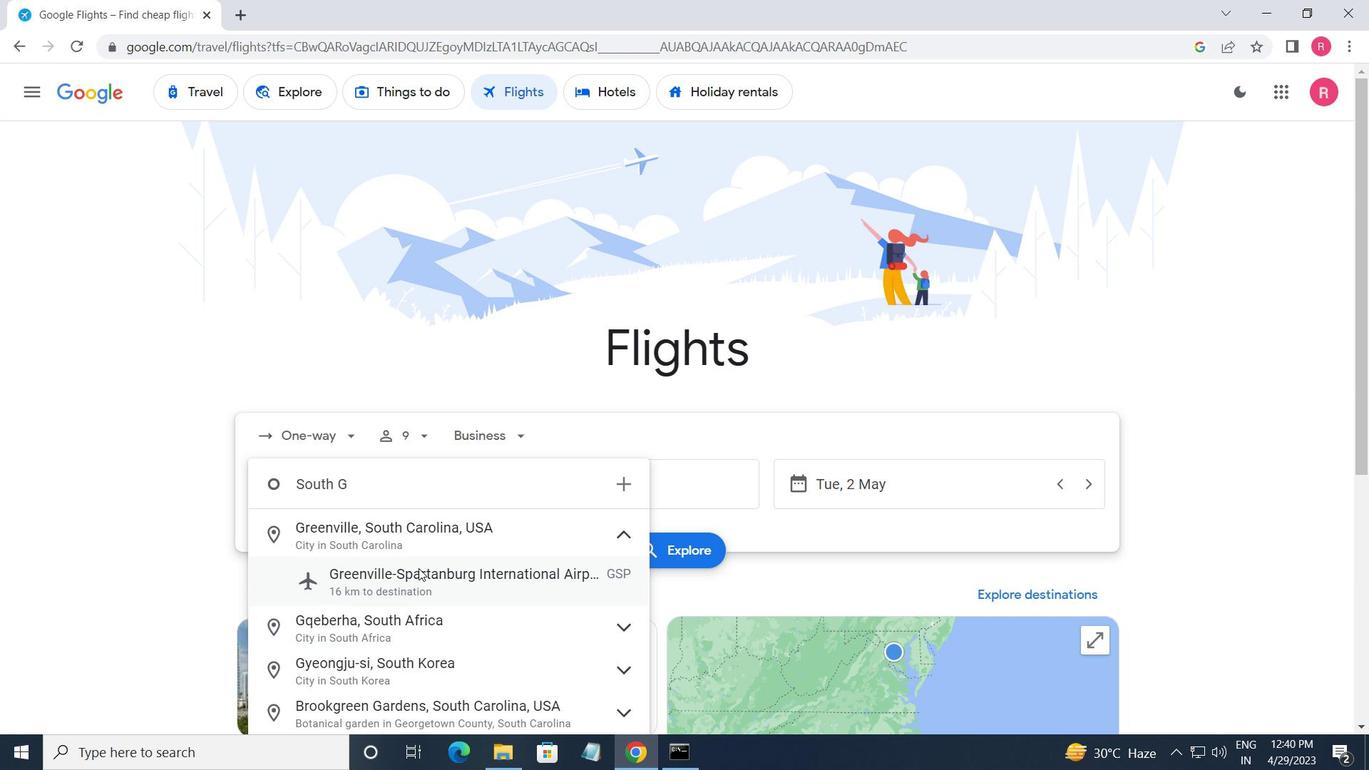 
Action: Key pressed EORGIA<Key.space>REG<Key.backspace><Key.backspace><Key.backspace>
Screenshot: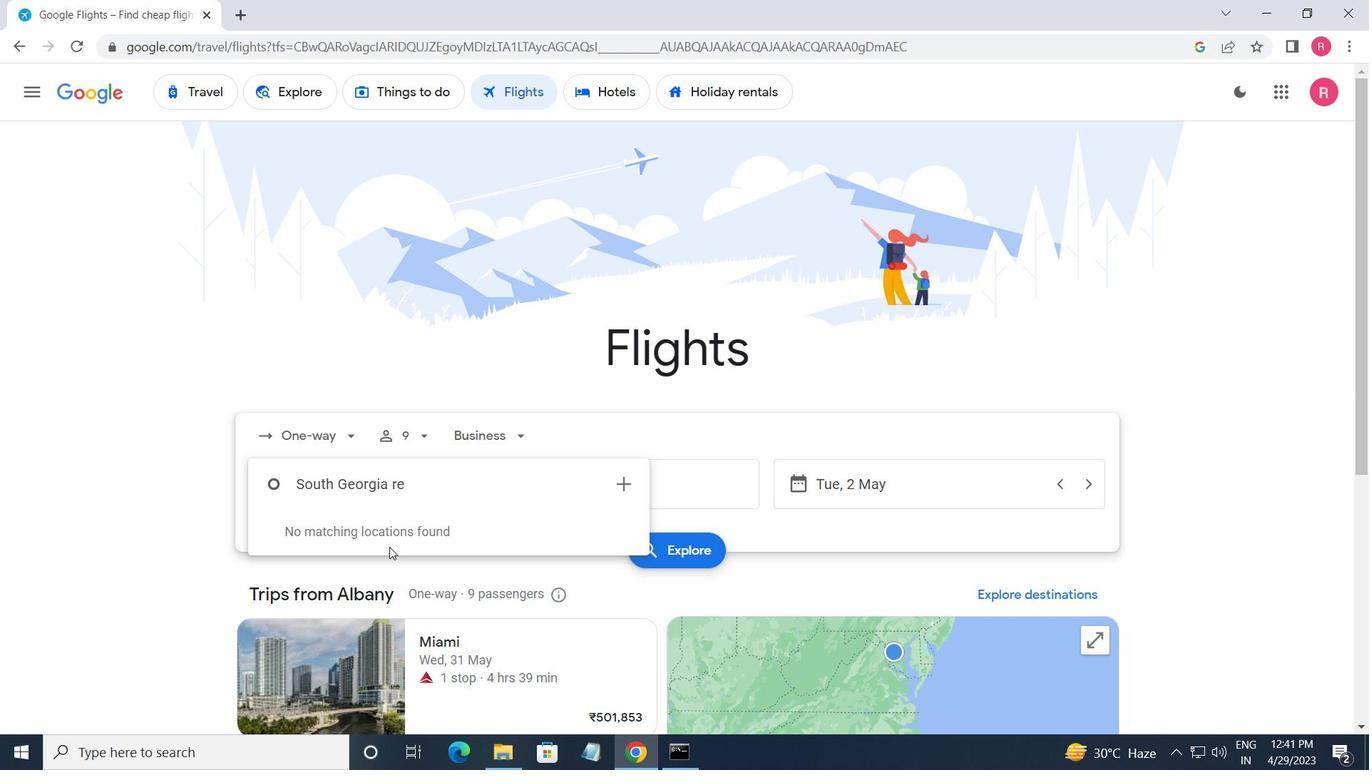 
Action: Mouse moved to (414, 527)
Screenshot: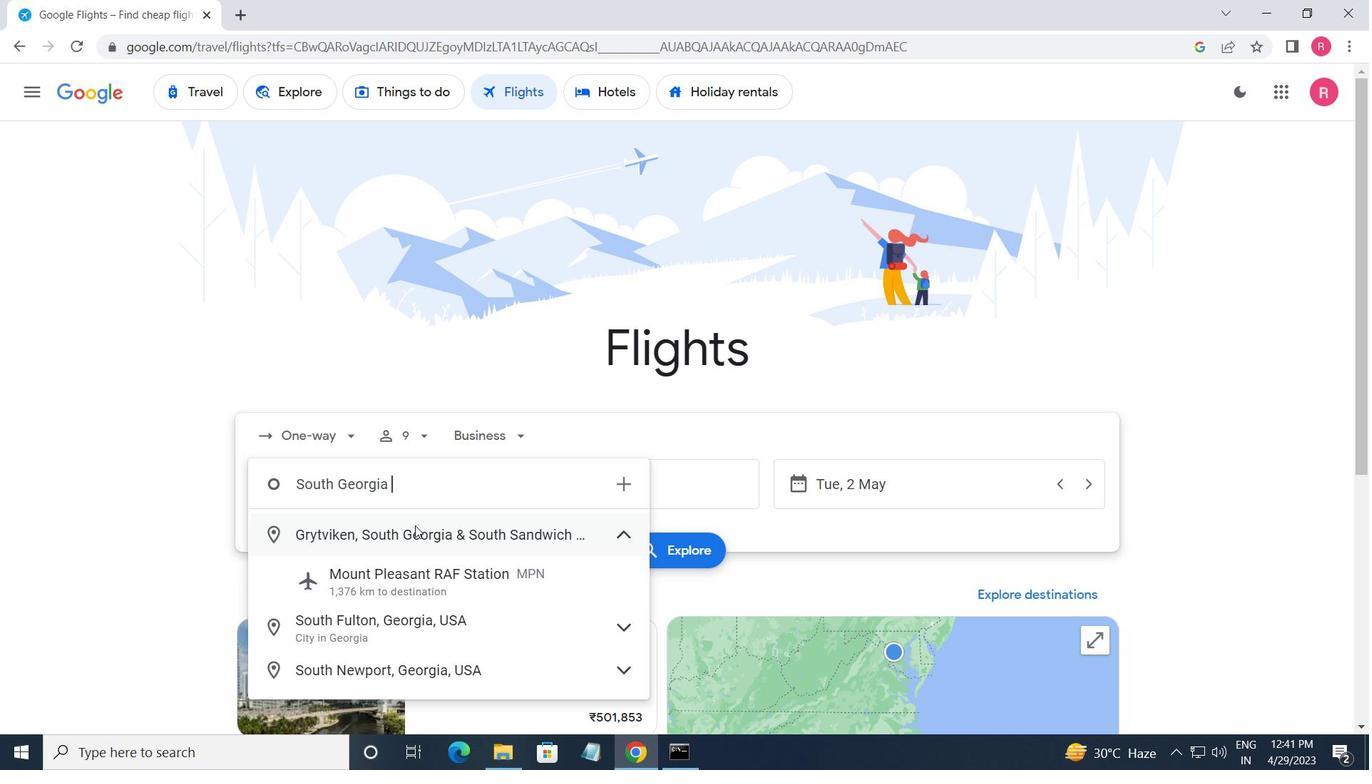 
Action: Mouse pressed left at (414, 527)
Screenshot: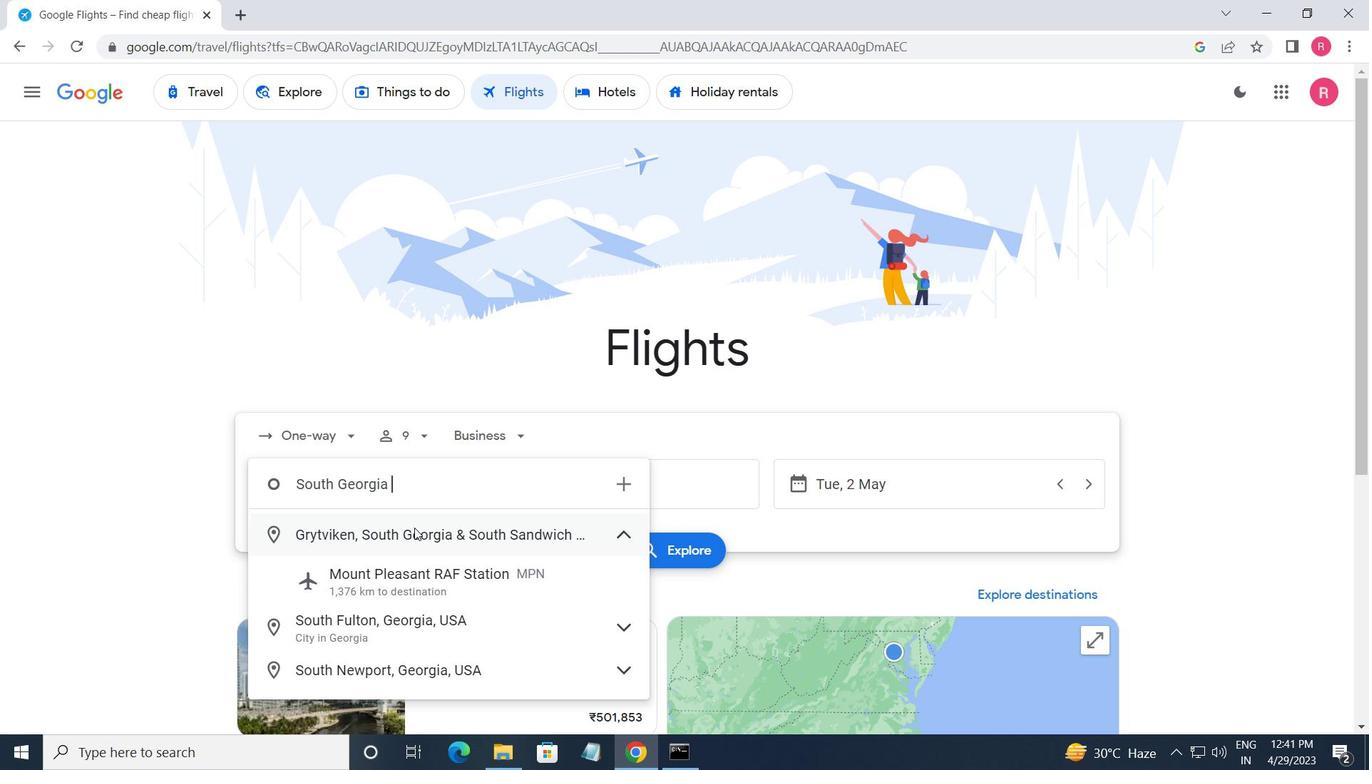 
Action: Mouse moved to (680, 516)
Screenshot: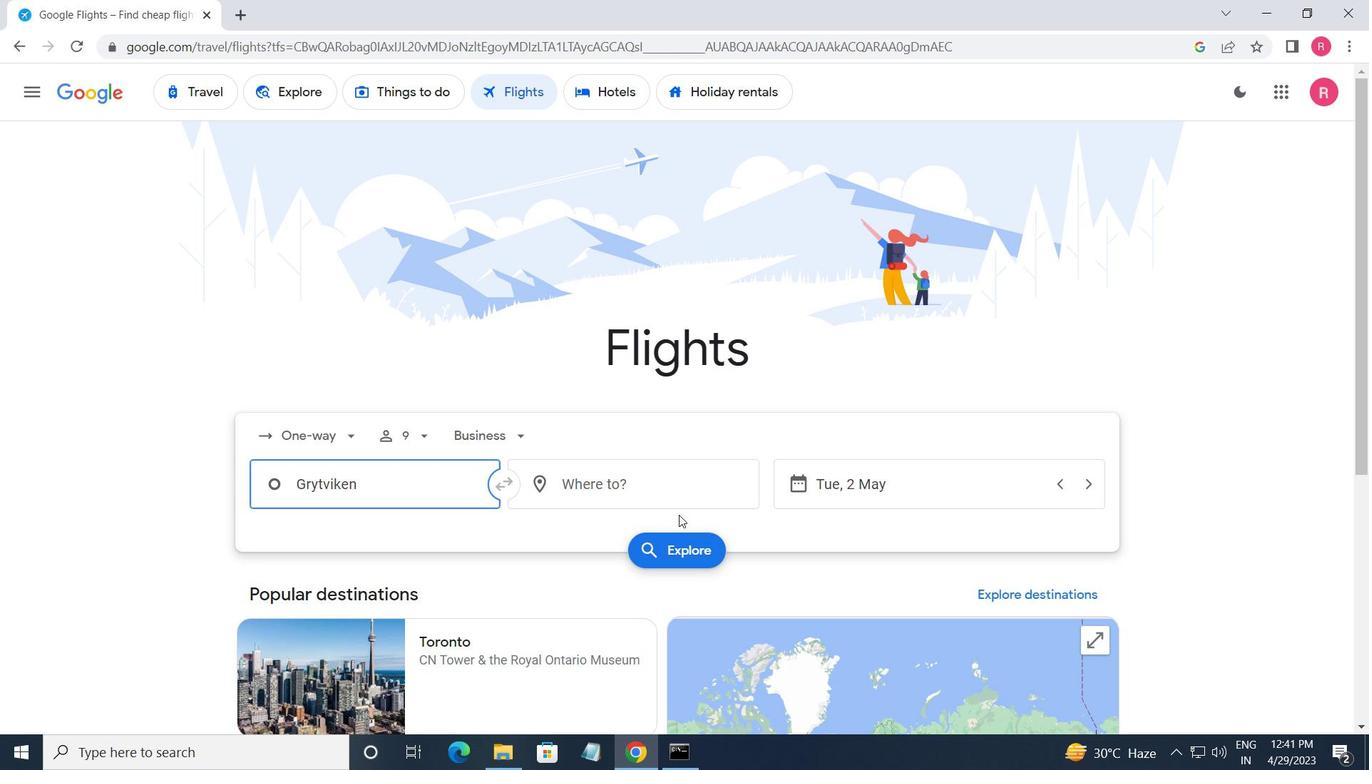 
Action: Mouse pressed left at (680, 516)
Screenshot: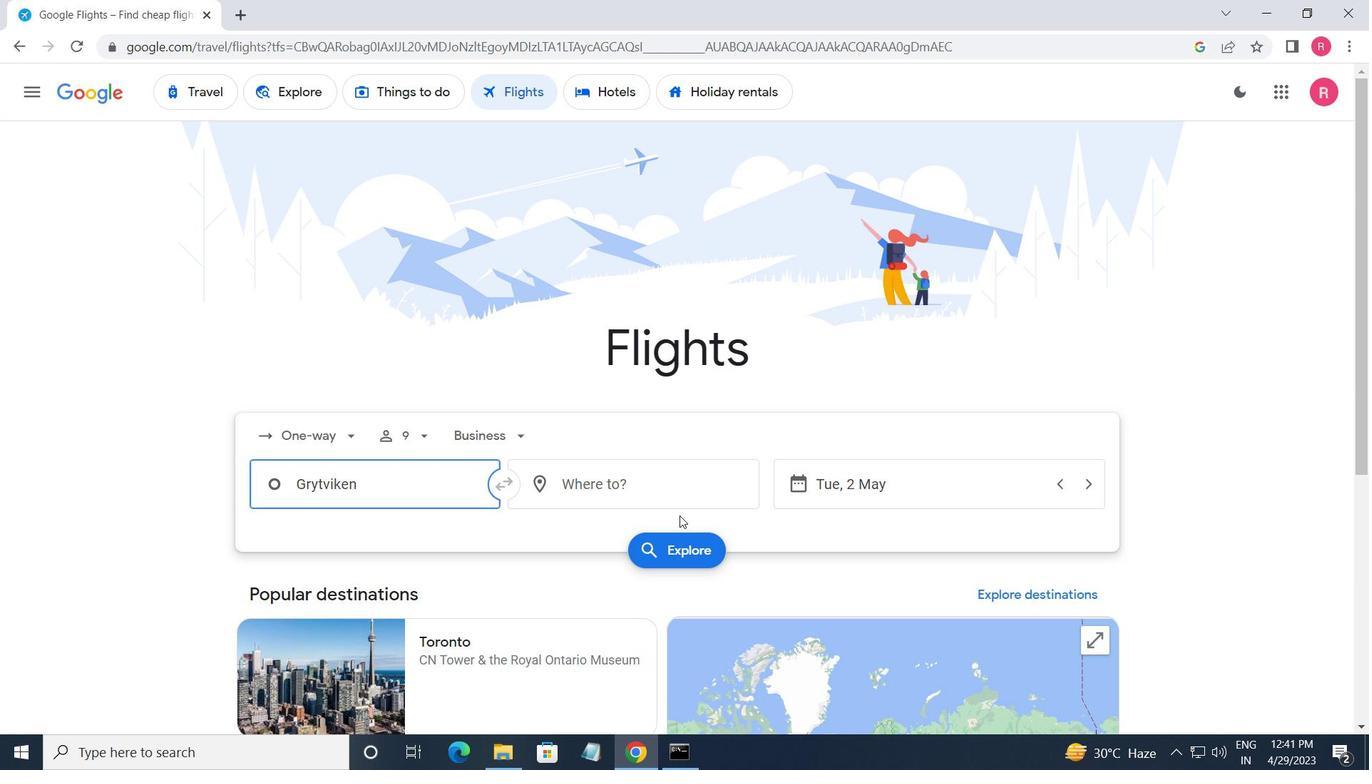 
Action: Mouse moved to (654, 484)
Screenshot: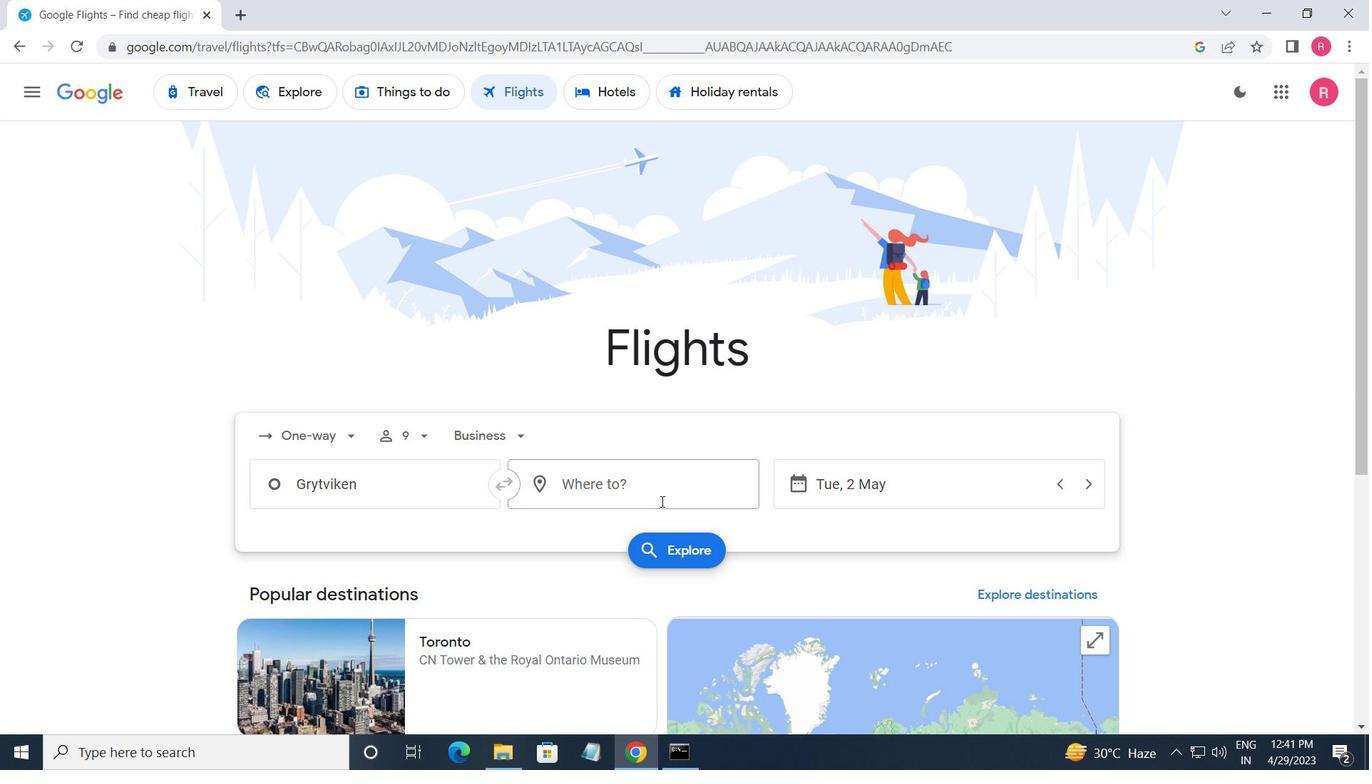 
Action: Mouse pressed left at (654, 484)
Screenshot: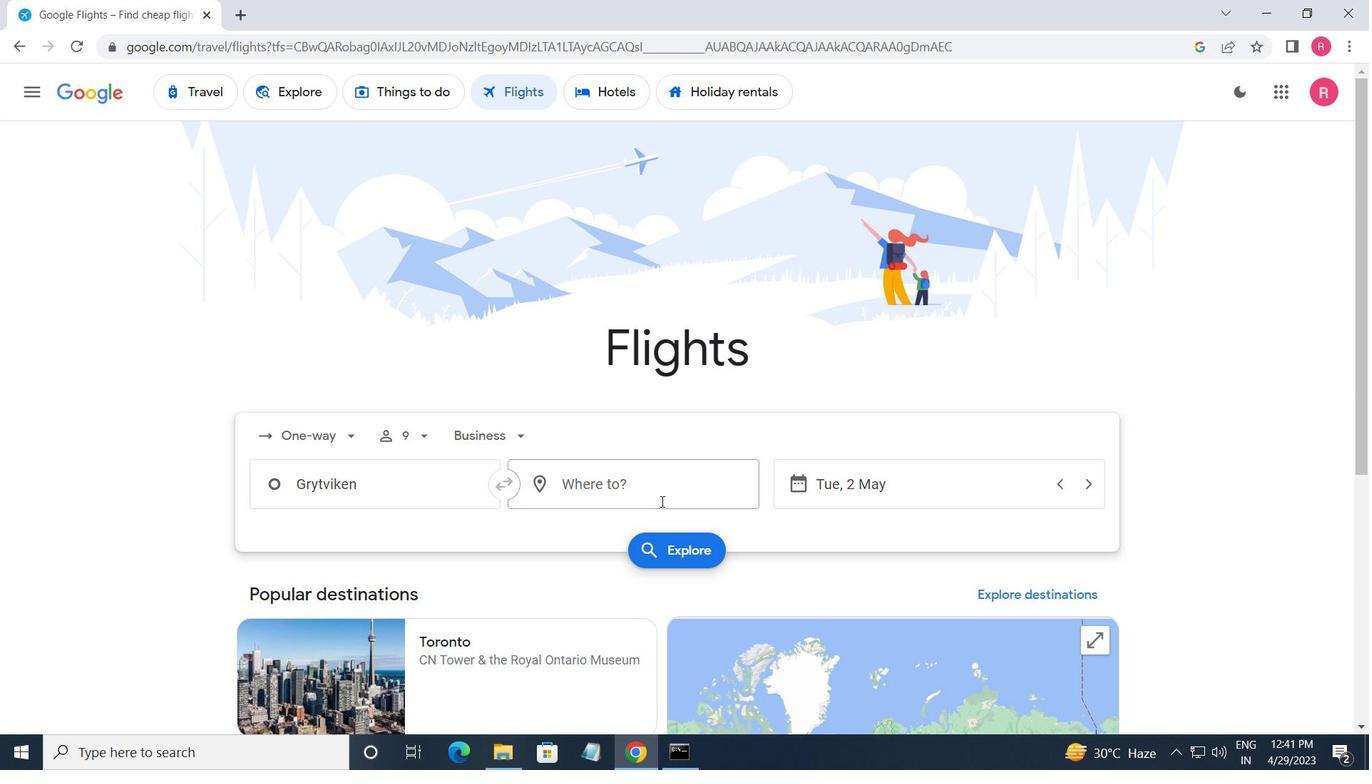 
Action: Mouse moved to (633, 634)
Screenshot: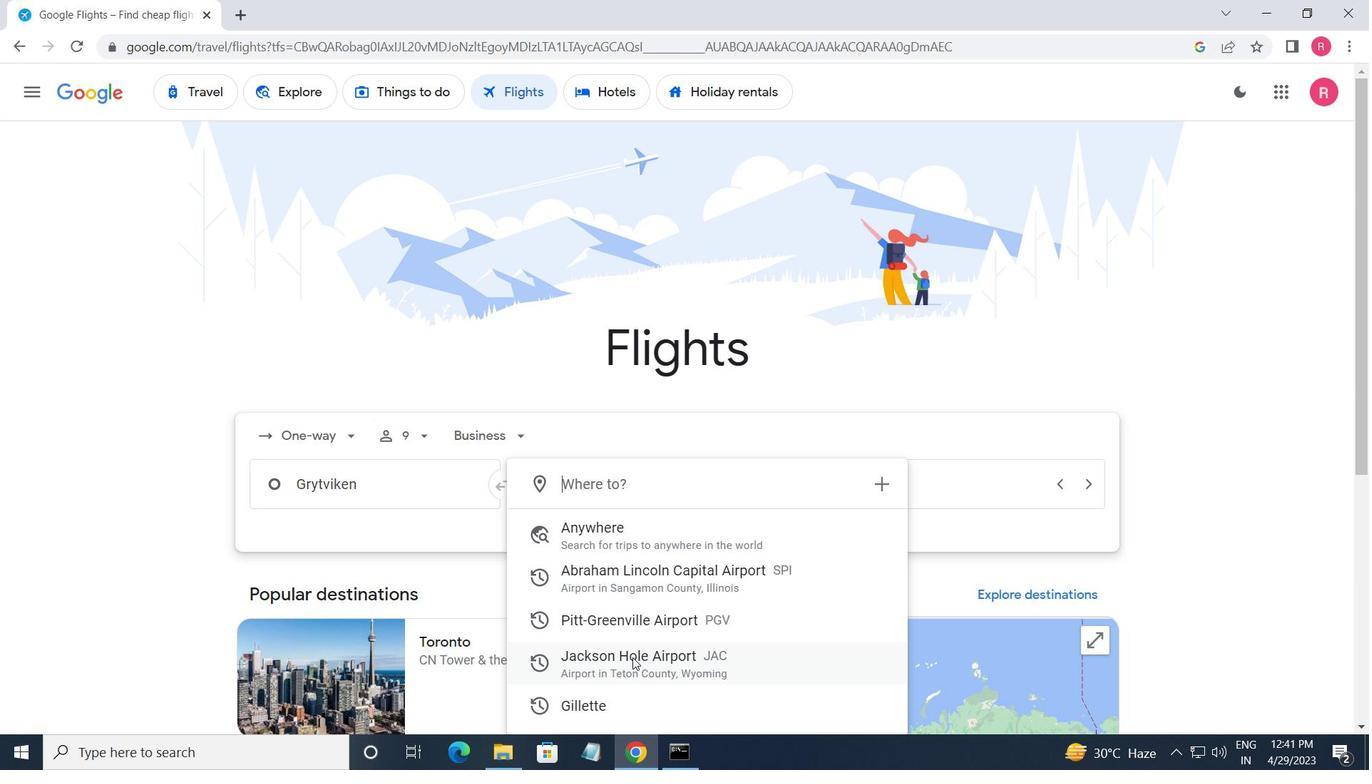
Action: Mouse pressed left at (633, 634)
Screenshot: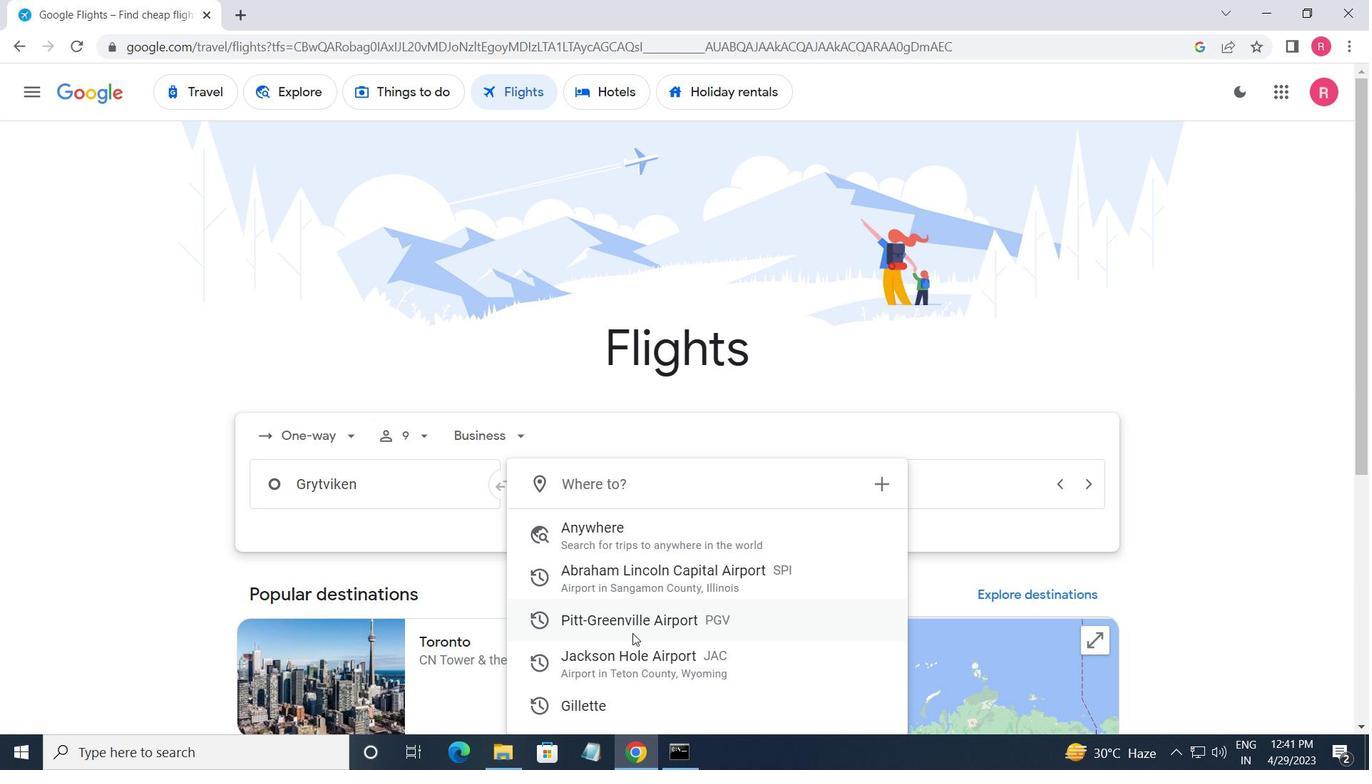 
Action: Mouse moved to (937, 482)
Screenshot: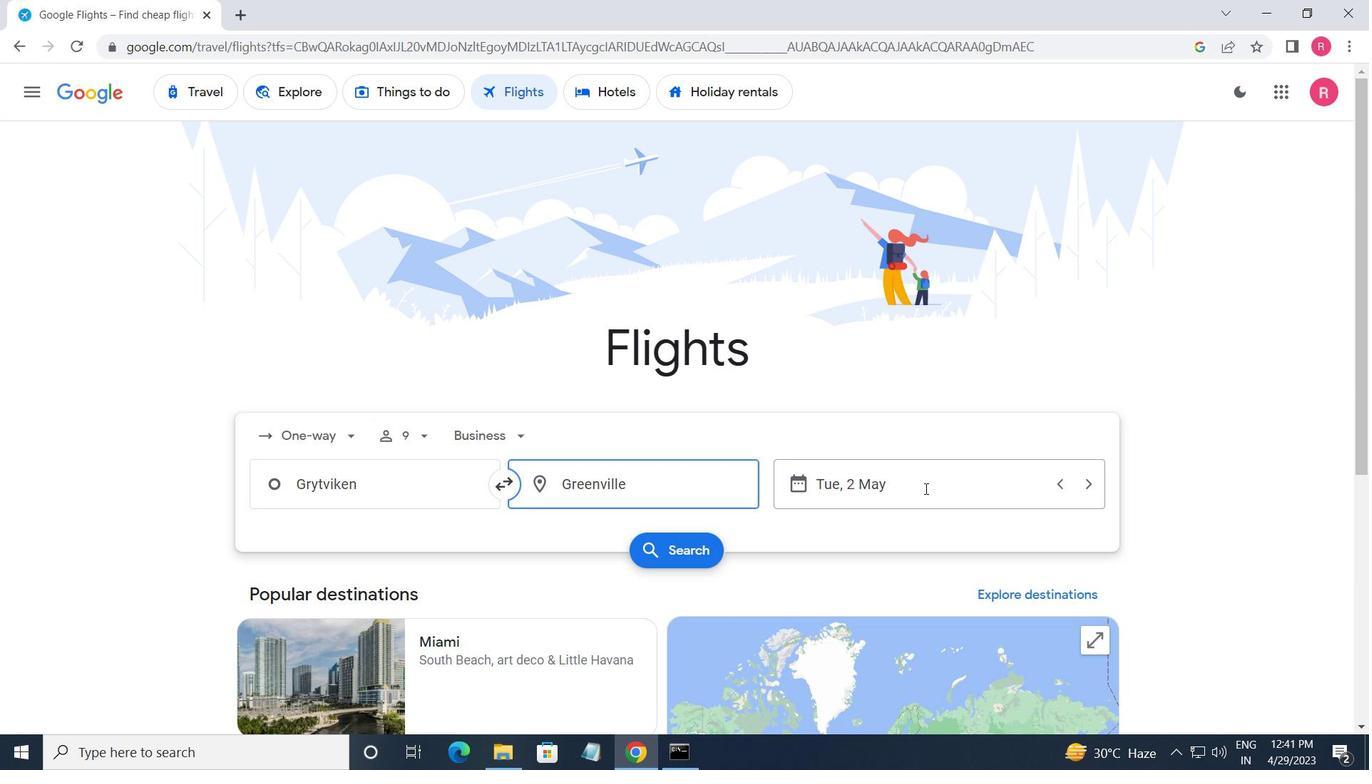 
Action: Mouse pressed left at (937, 482)
Screenshot: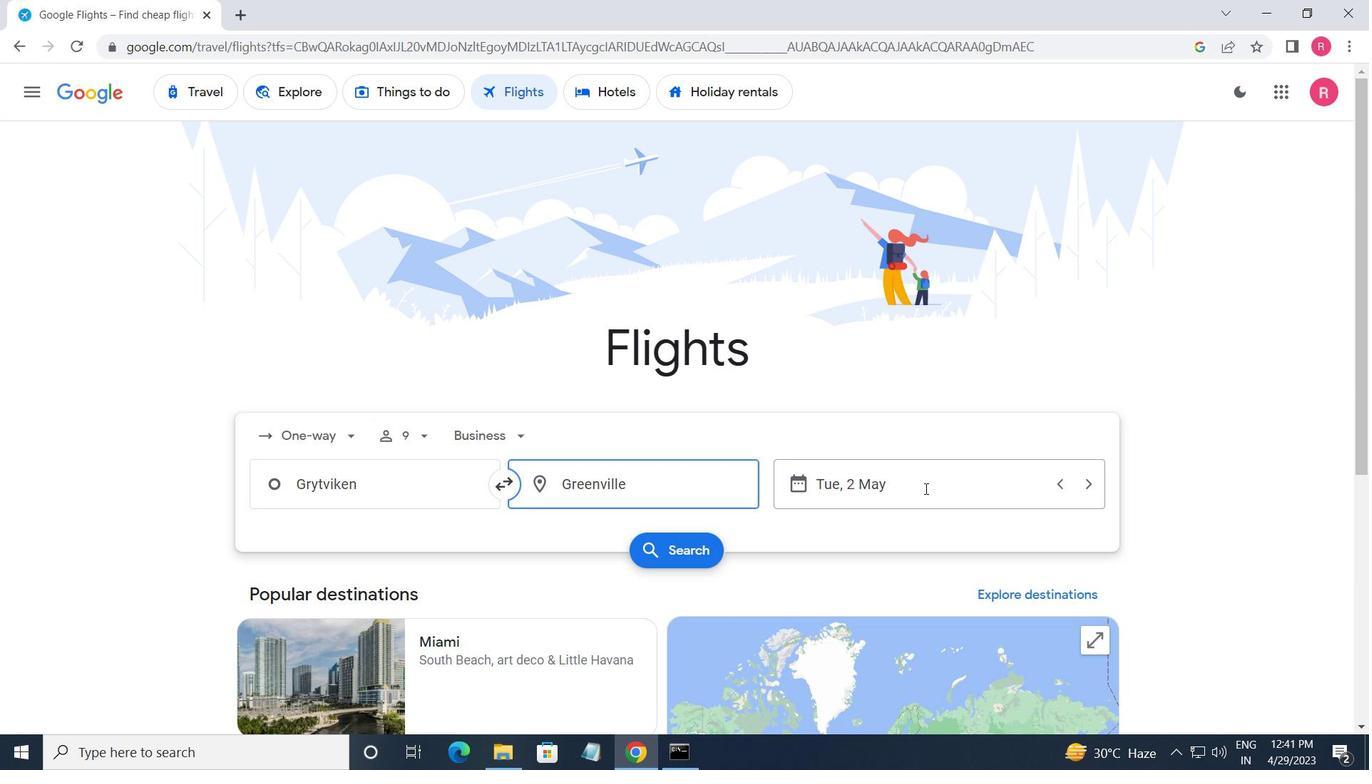 
Action: Mouse moved to (895, 420)
Screenshot: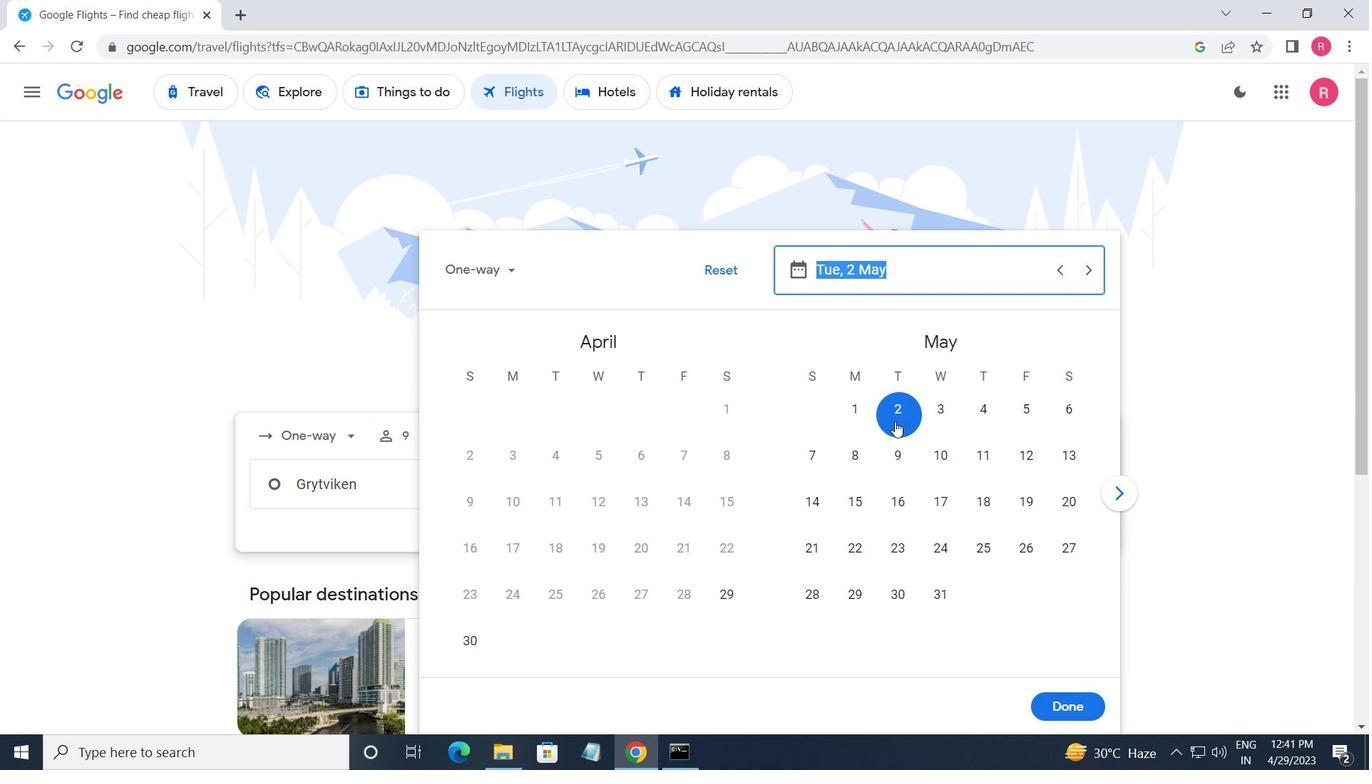 
Action: Mouse pressed left at (895, 420)
Screenshot: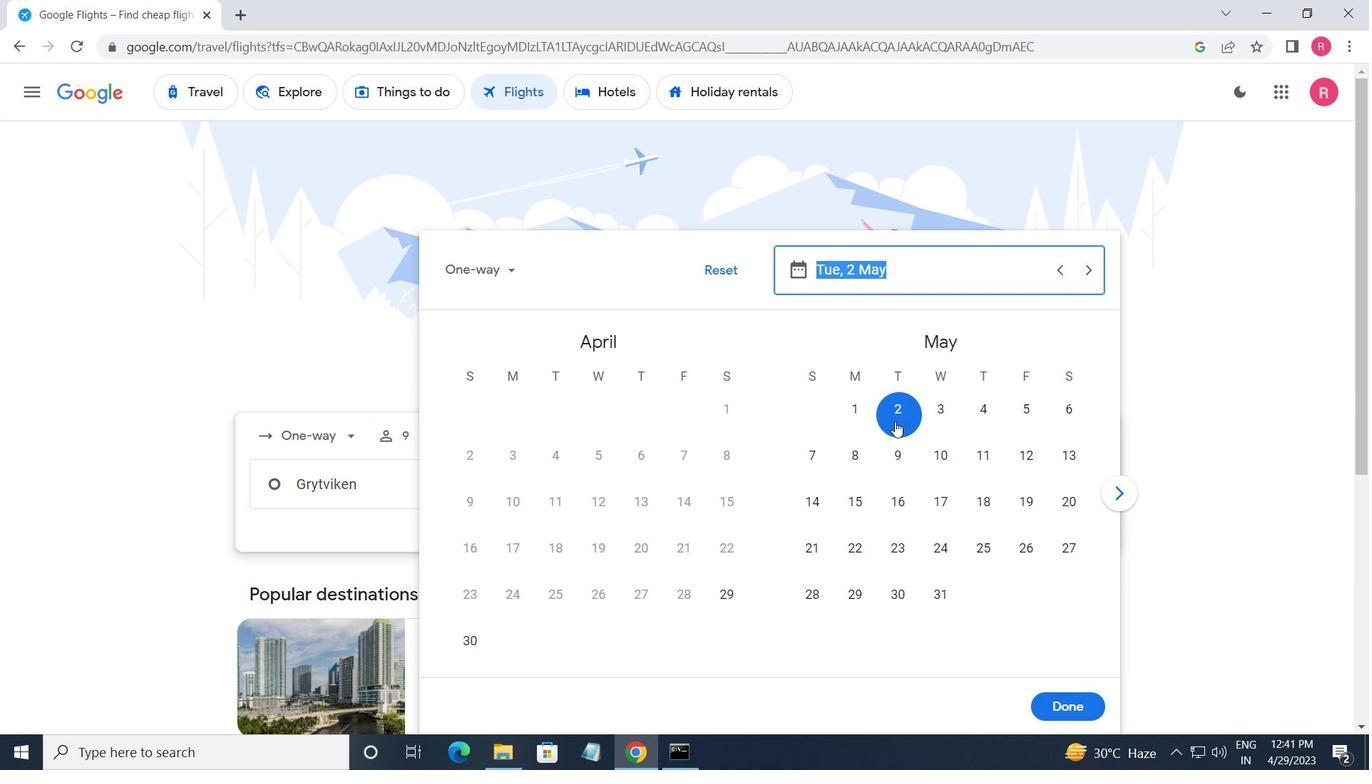 
Action: Mouse moved to (1081, 706)
Screenshot: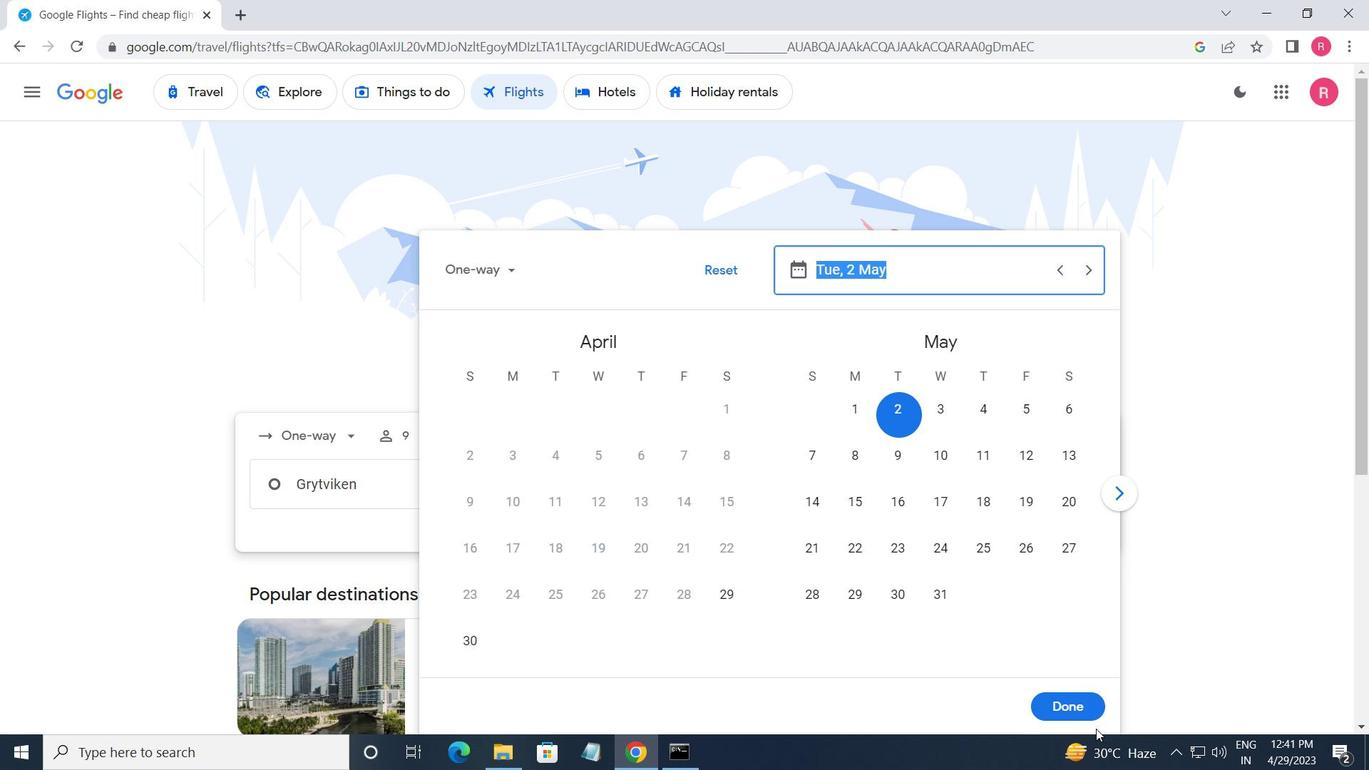 
Action: Mouse pressed left at (1081, 706)
Screenshot: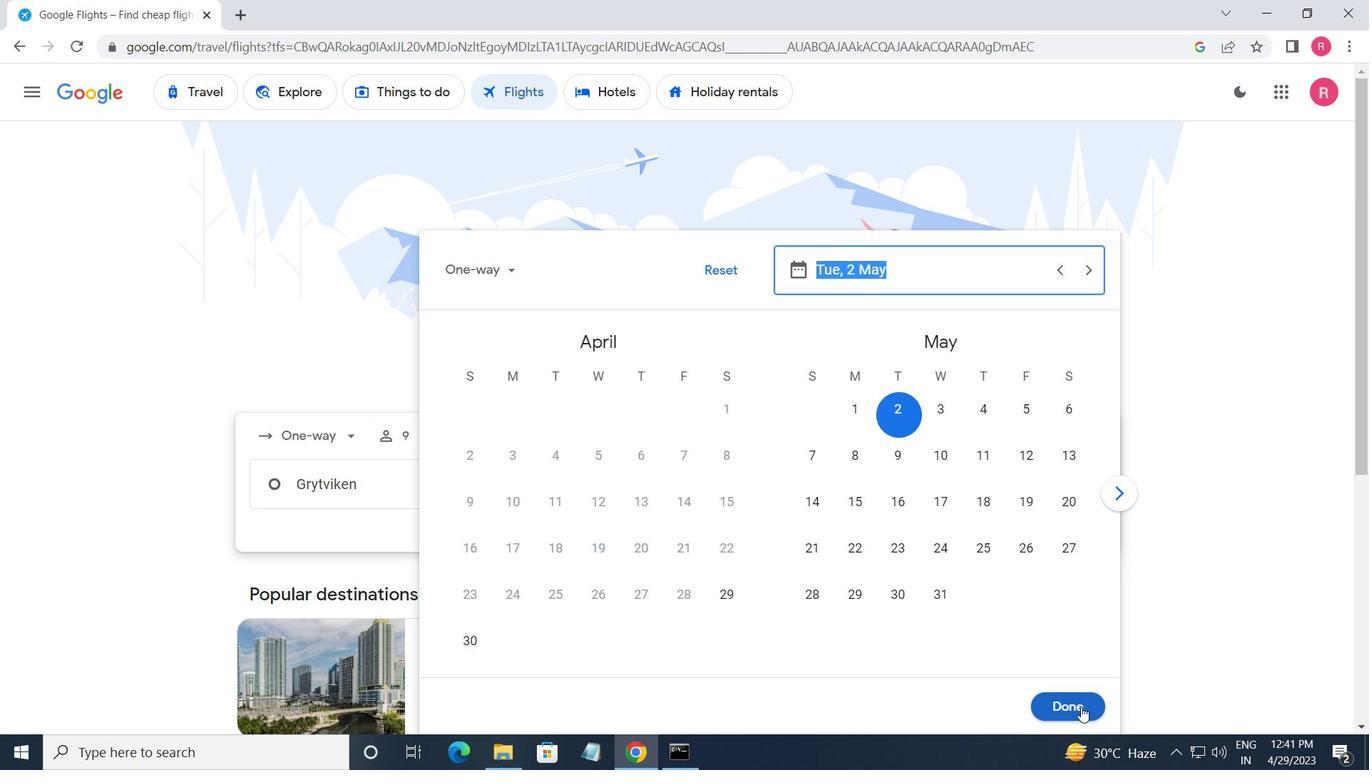 
Action: Mouse moved to (654, 563)
Screenshot: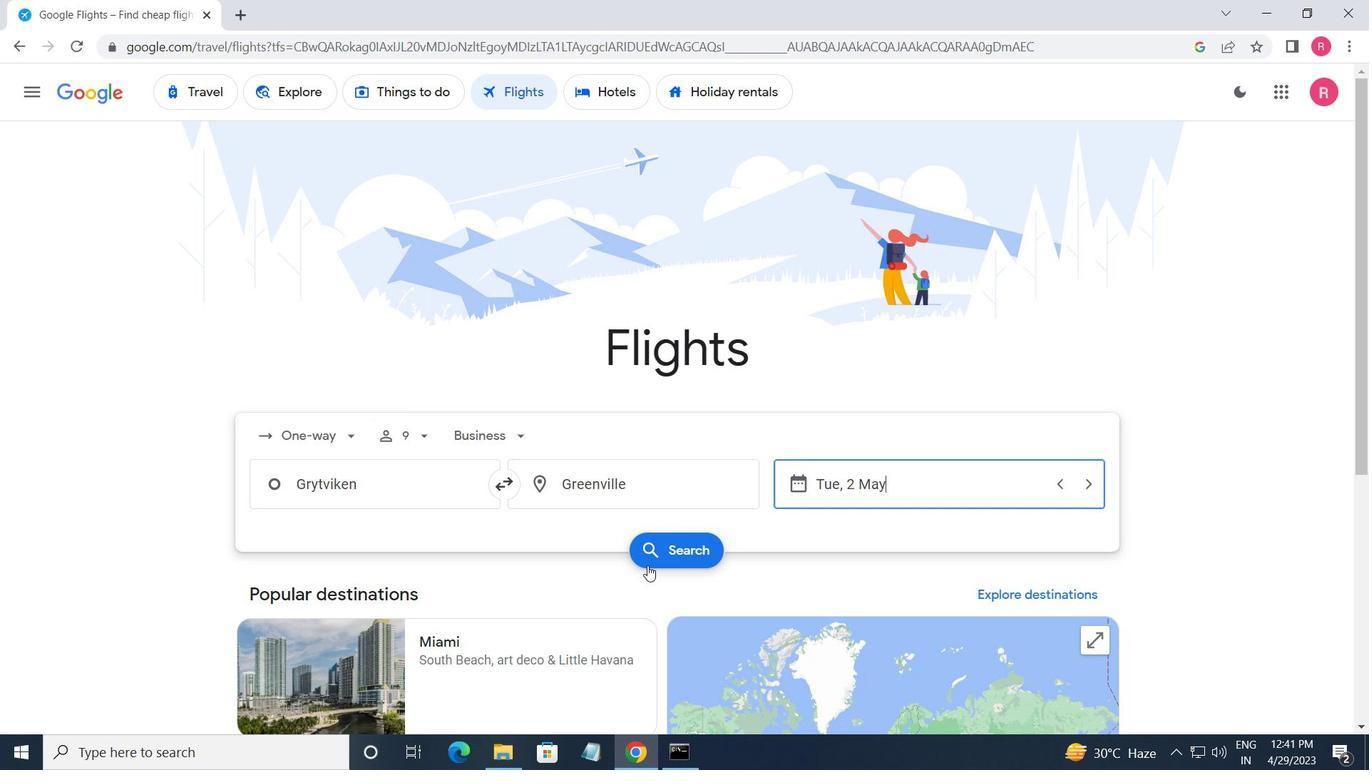 
Action: Mouse pressed left at (654, 563)
Screenshot: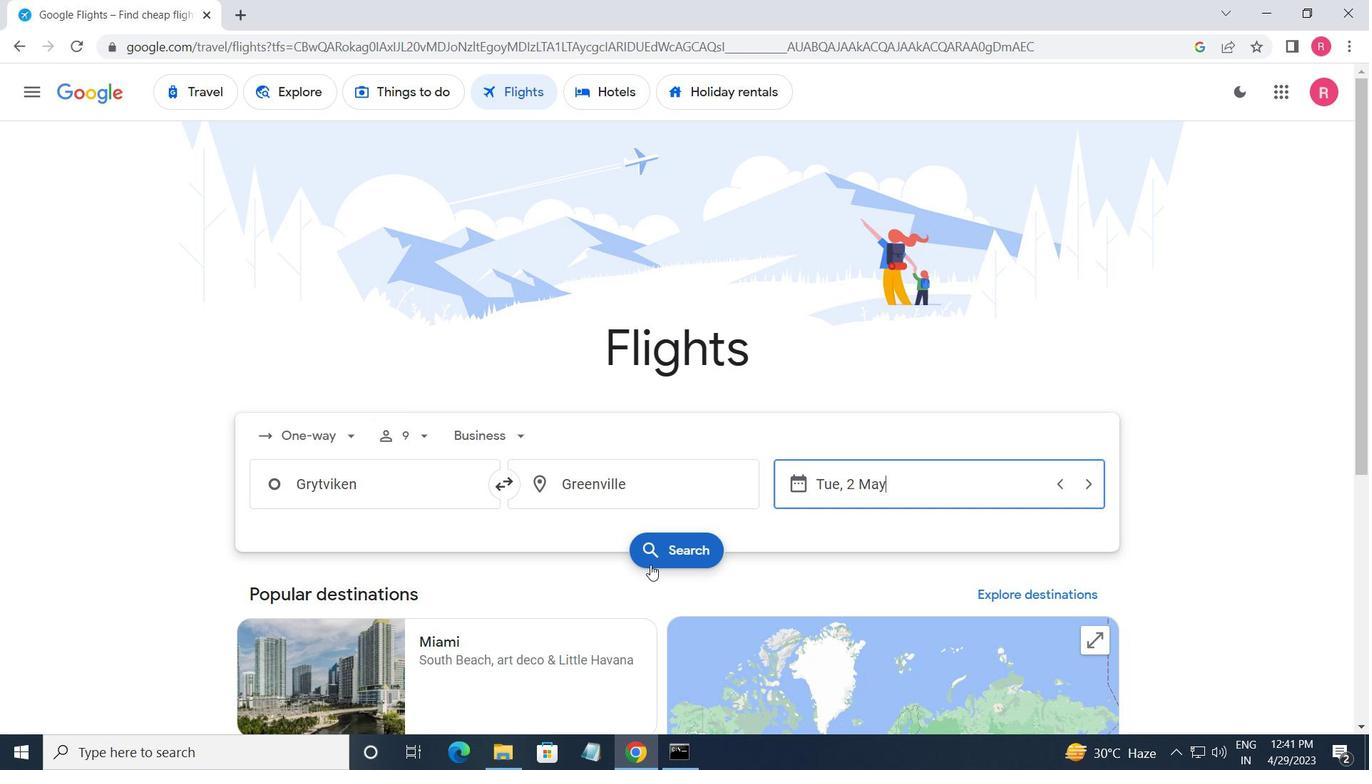 
Action: Mouse moved to (251, 265)
Screenshot: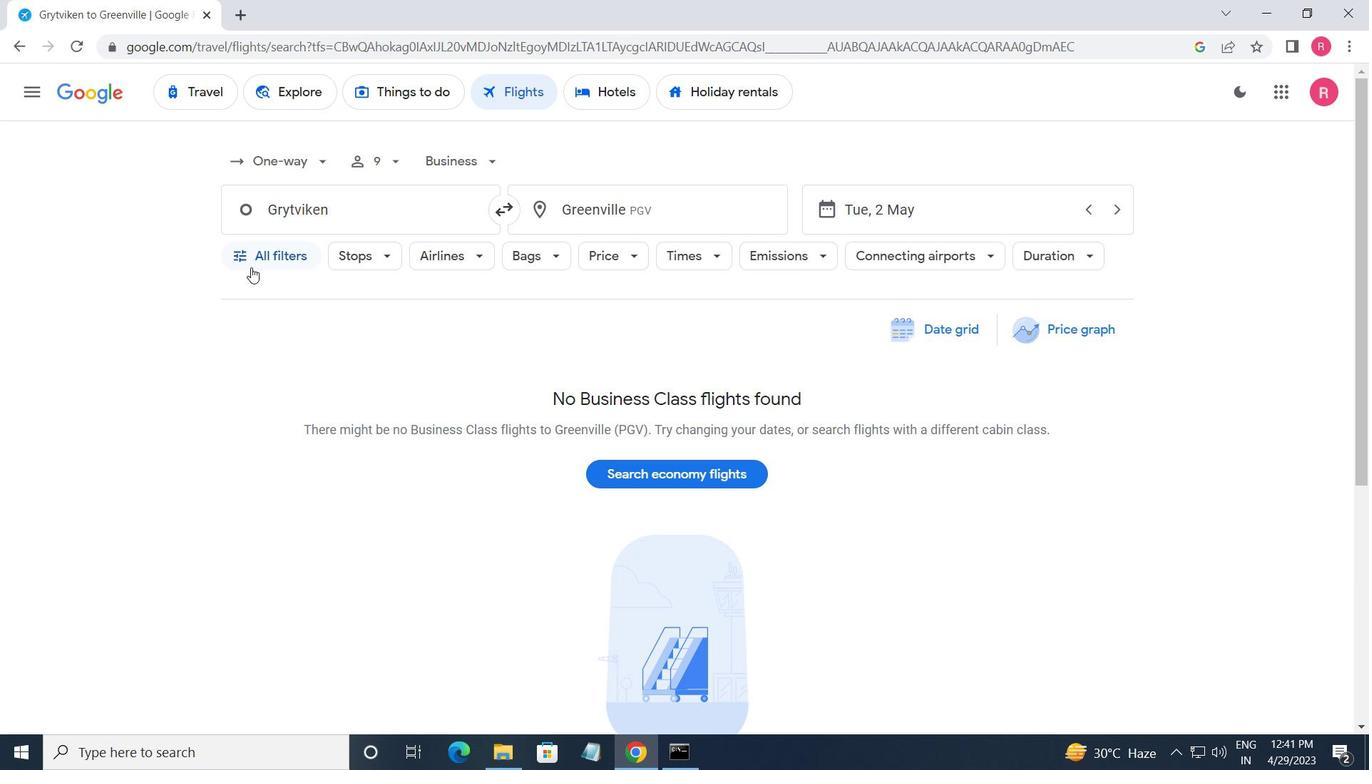 
Action: Mouse pressed left at (251, 265)
Screenshot: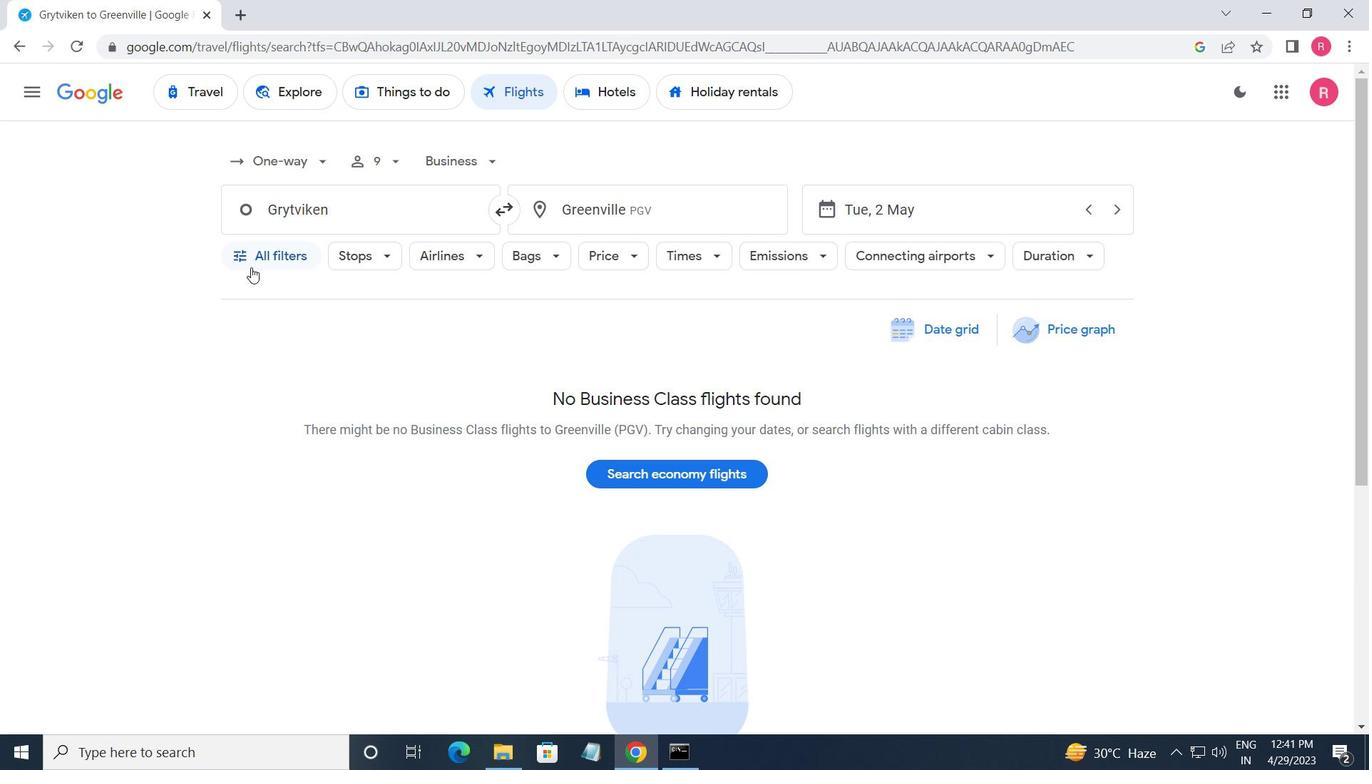 
Action: Mouse moved to (366, 477)
Screenshot: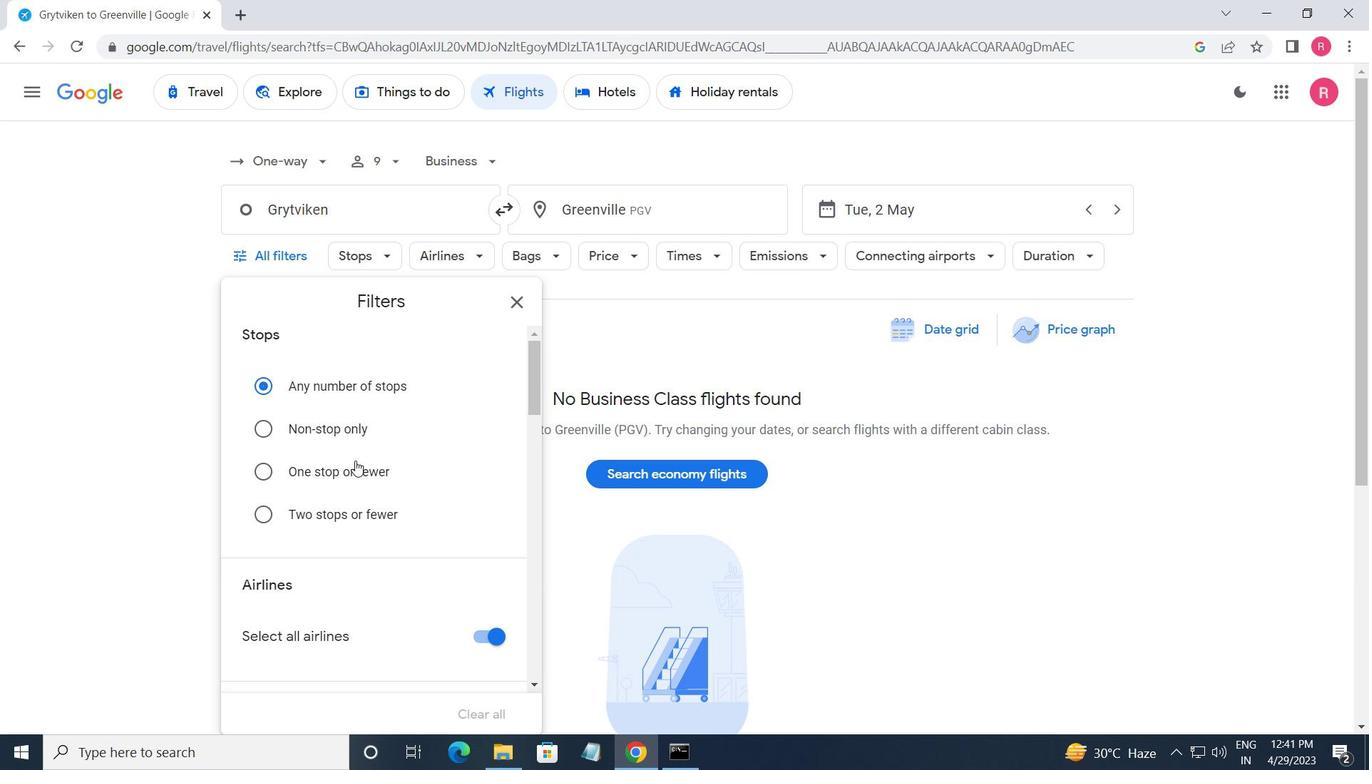 
Action: Mouse scrolled (366, 477) with delta (0, 0)
Screenshot: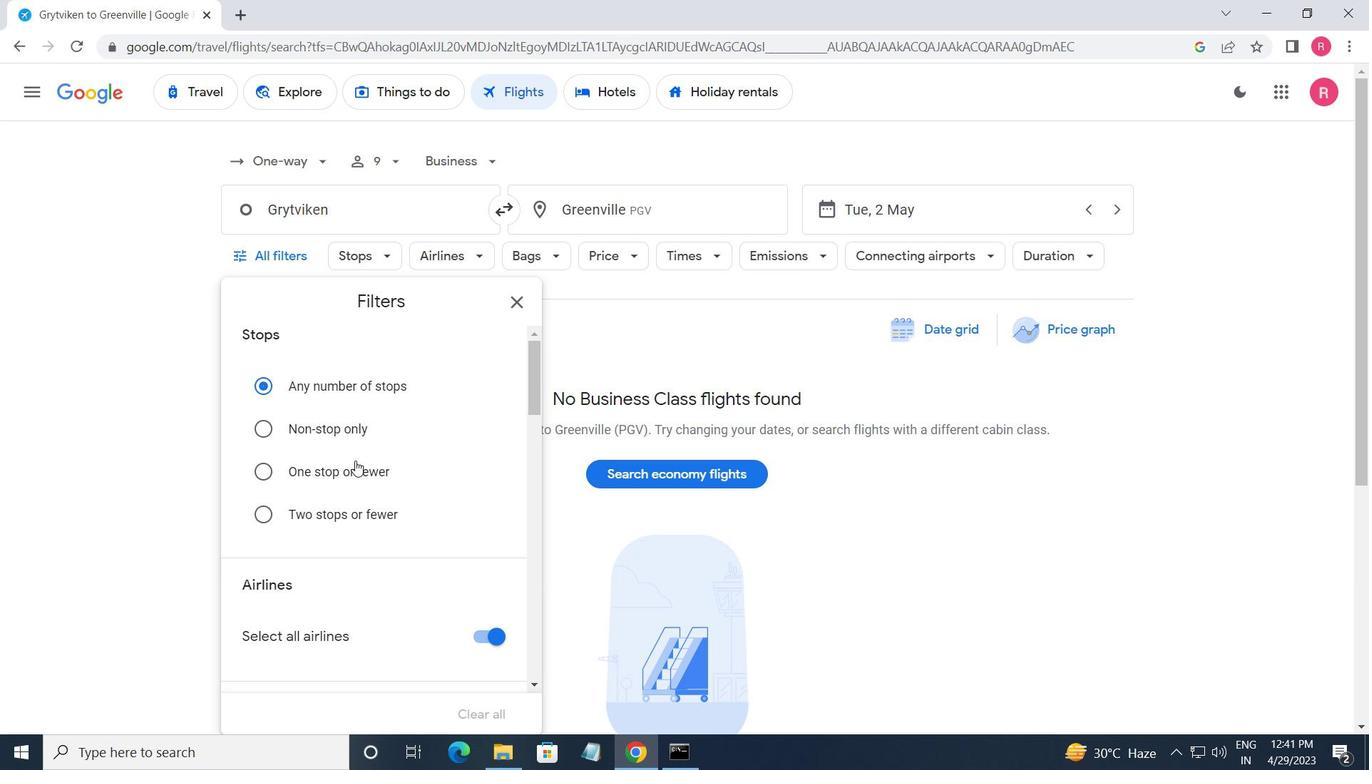 
Action: Mouse moved to (367, 478)
Screenshot: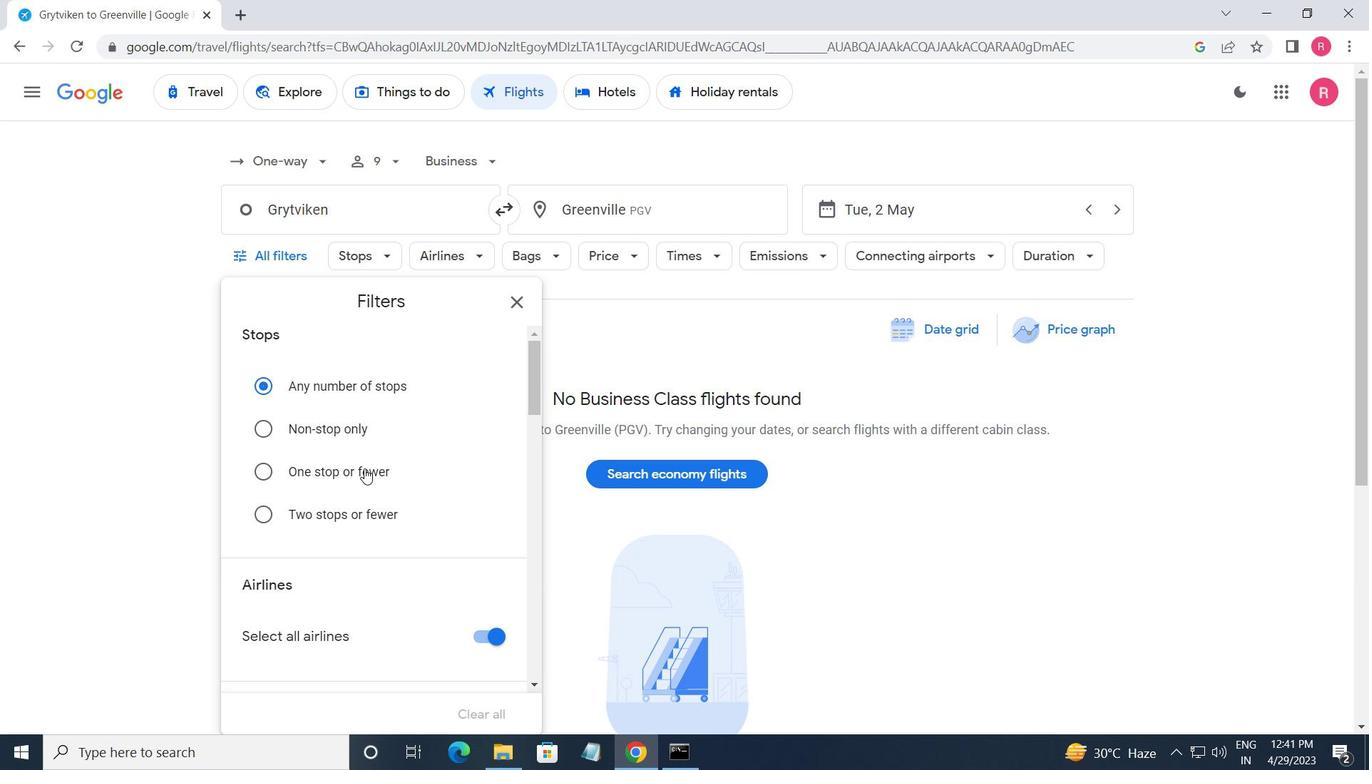 
Action: Mouse scrolled (367, 477) with delta (0, 0)
Screenshot: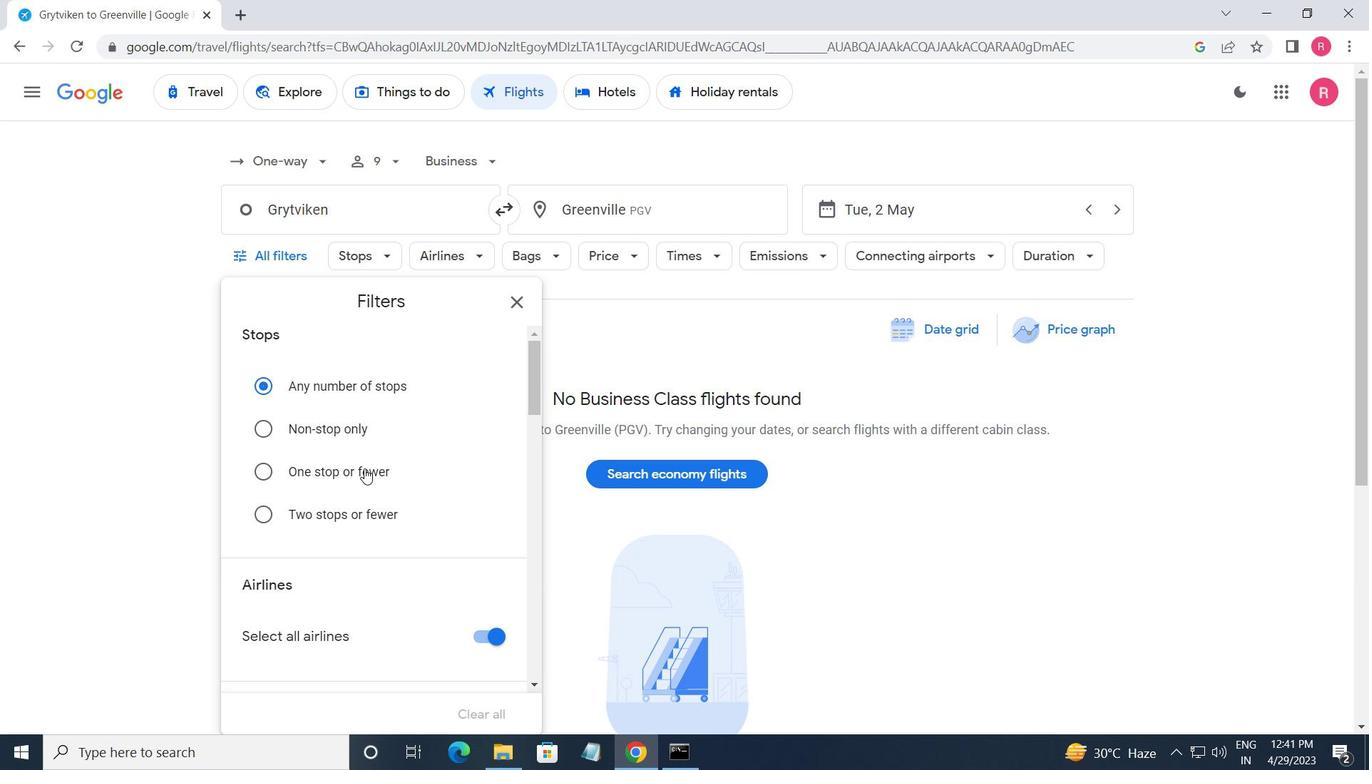 
Action: Mouse scrolled (367, 477) with delta (0, 0)
Screenshot: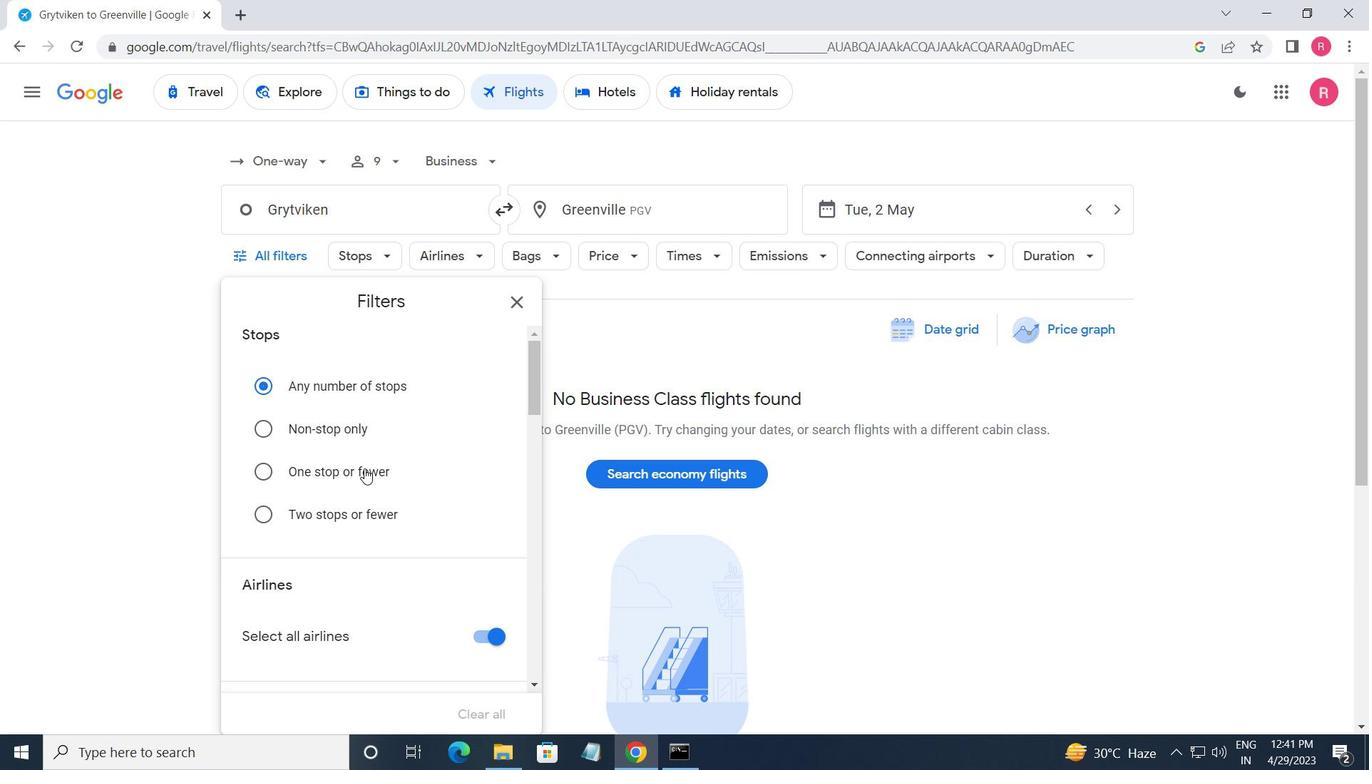 
Action: Mouse moved to (368, 478)
Screenshot: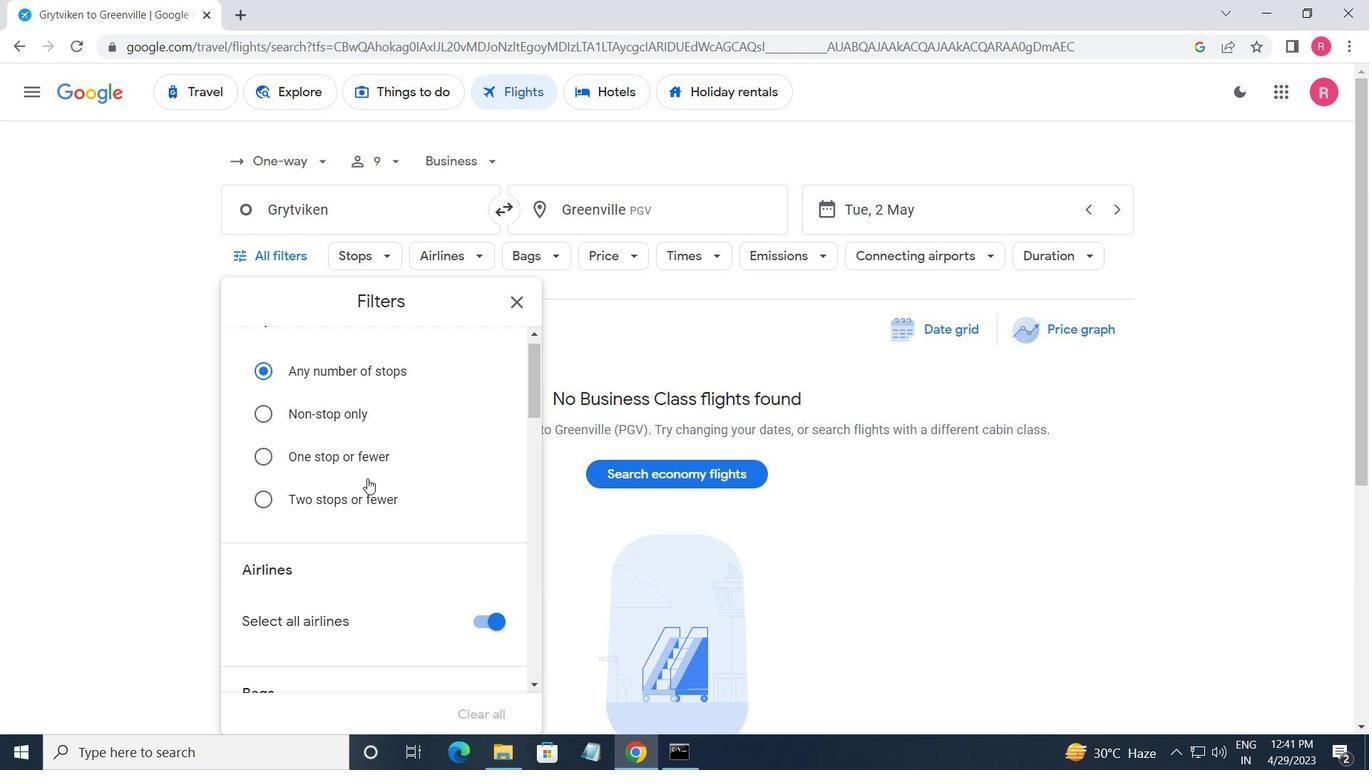 
Action: Mouse scrolled (368, 477) with delta (0, 0)
Screenshot: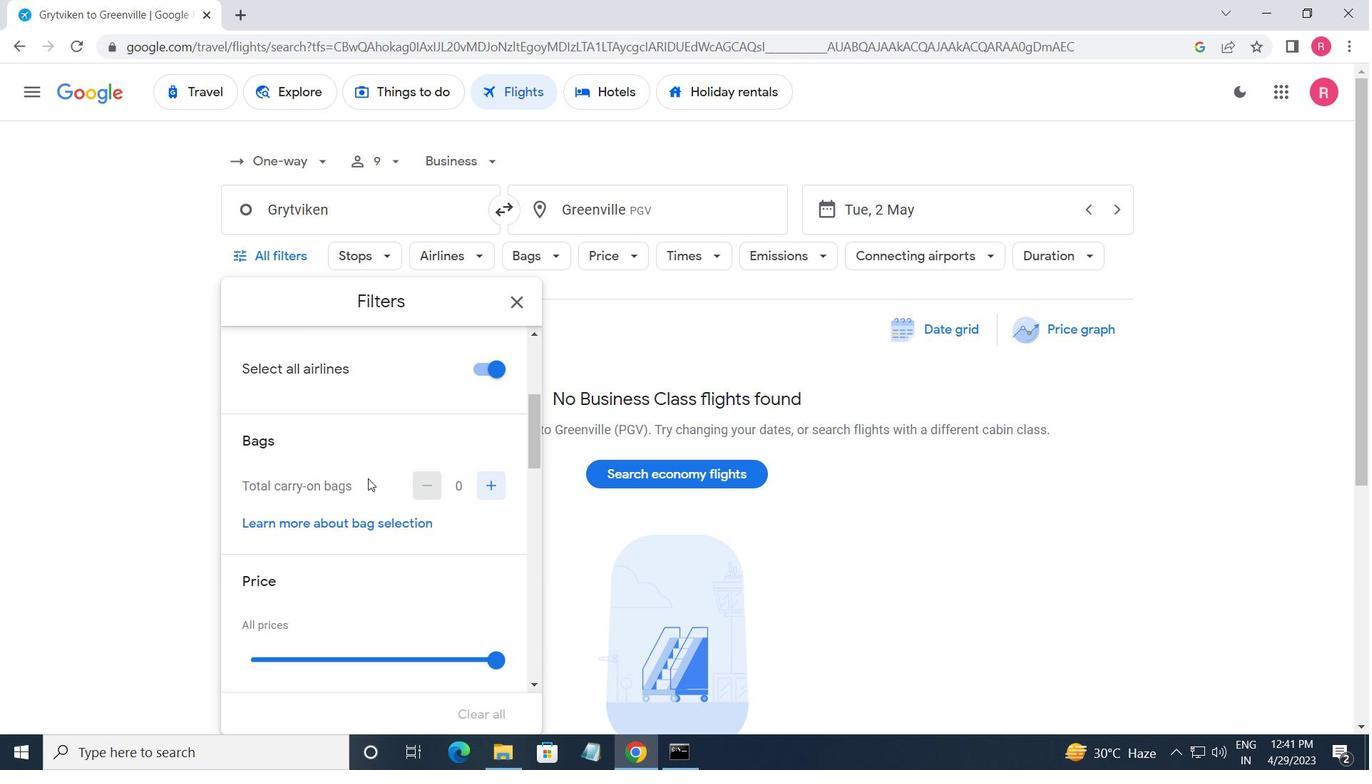 
Action: Mouse scrolled (368, 477) with delta (0, 0)
Screenshot: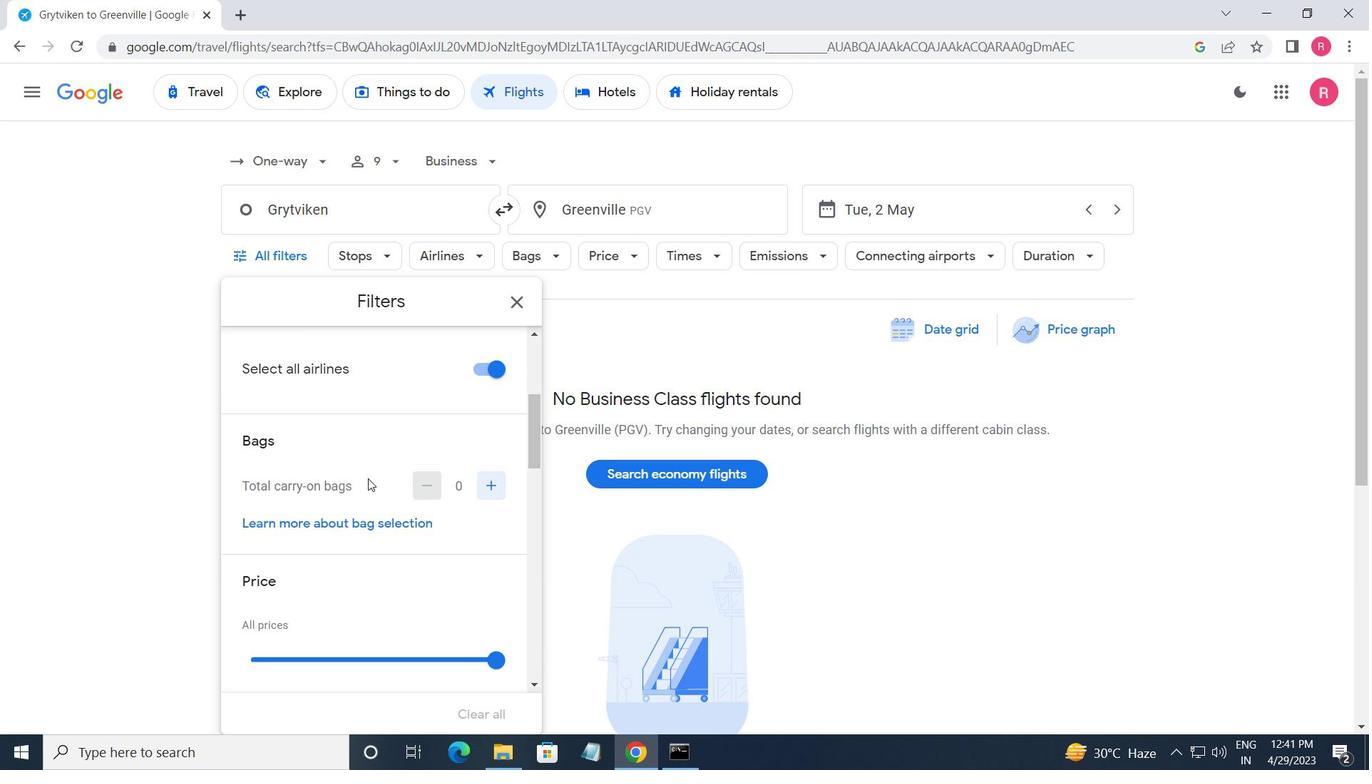 
Action: Mouse scrolled (368, 477) with delta (0, 0)
Screenshot: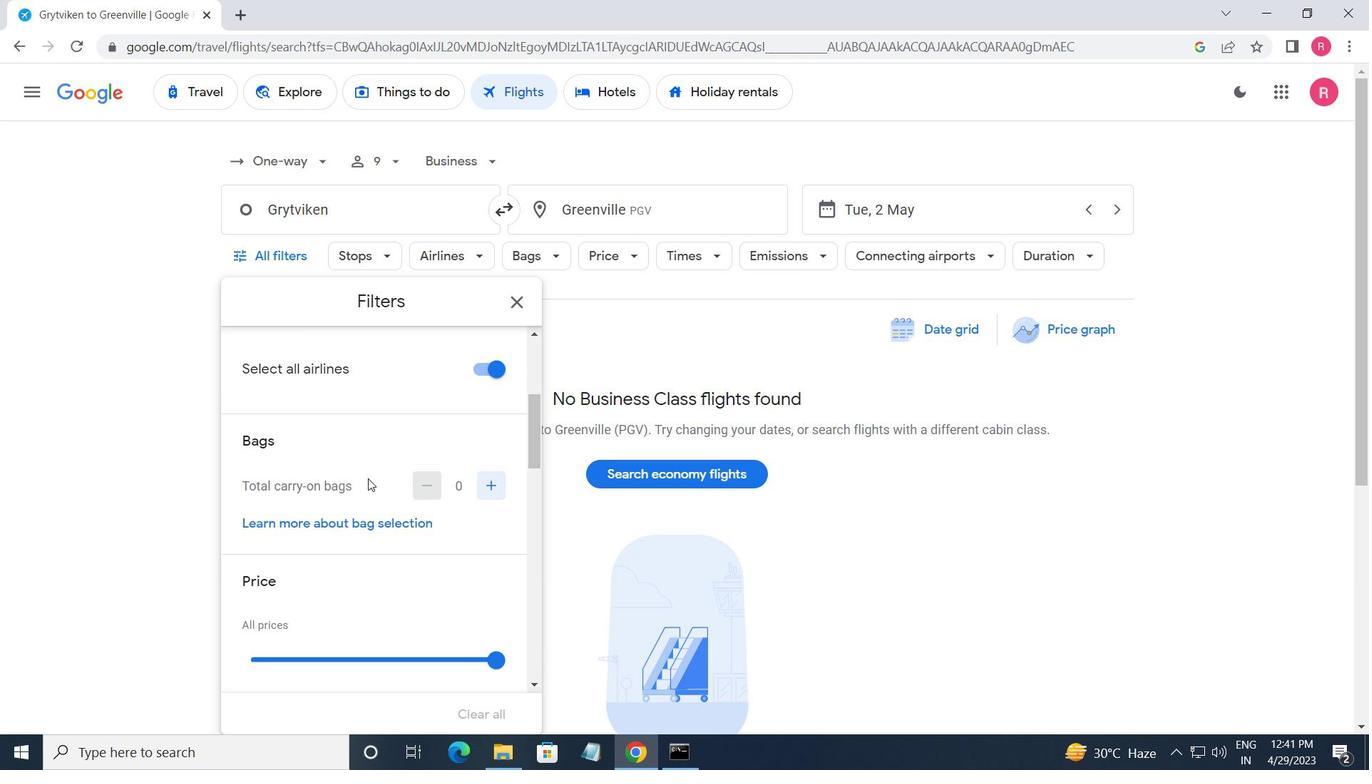 
Action: Mouse moved to (369, 478)
Screenshot: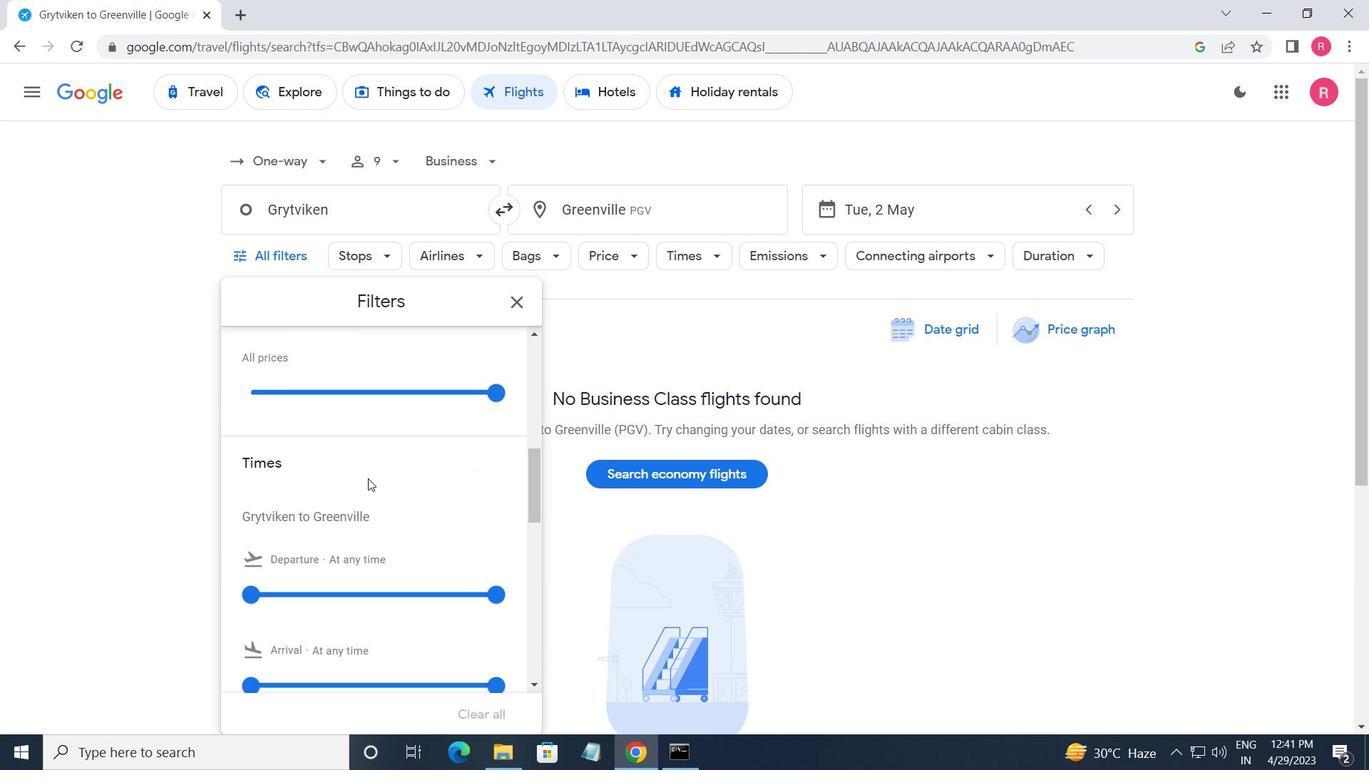 
Action: Mouse scrolled (369, 479) with delta (0, 0)
Screenshot: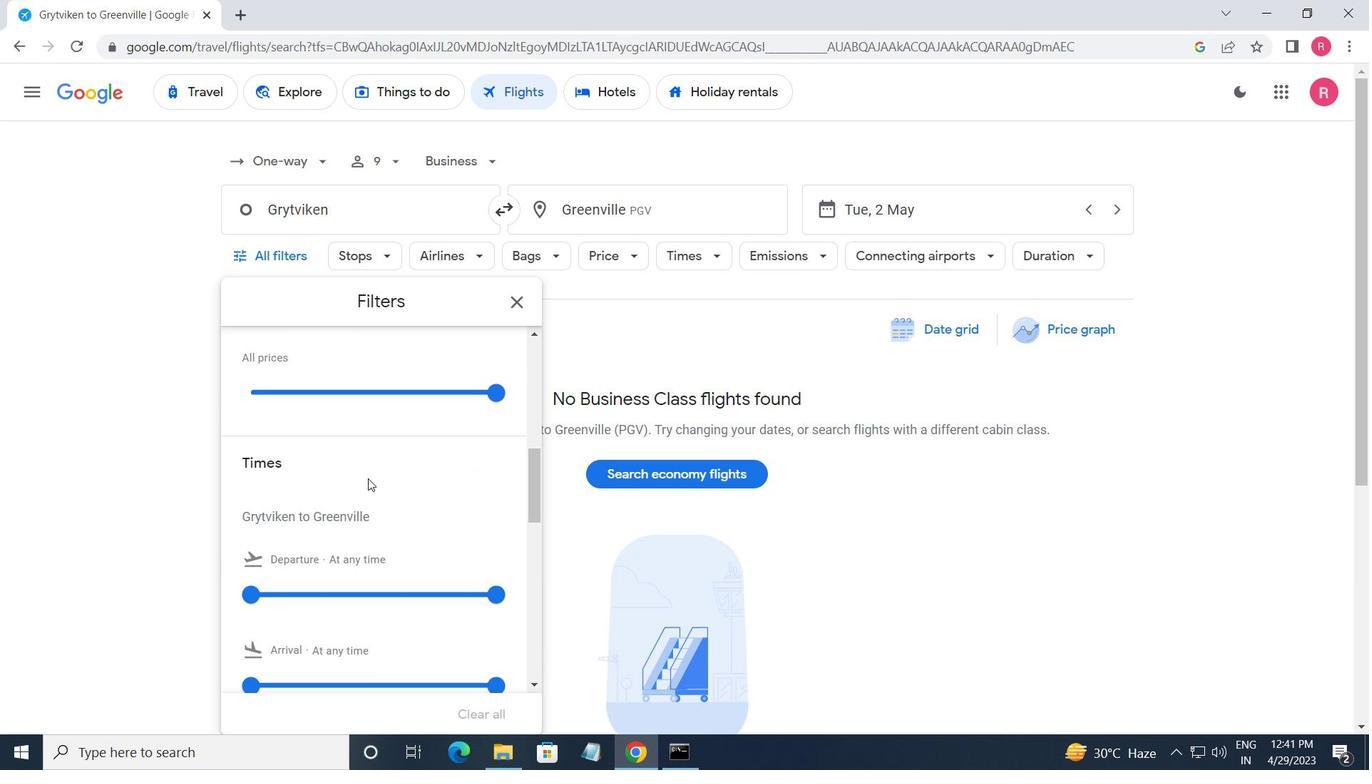 
Action: Mouse moved to (370, 477)
Screenshot: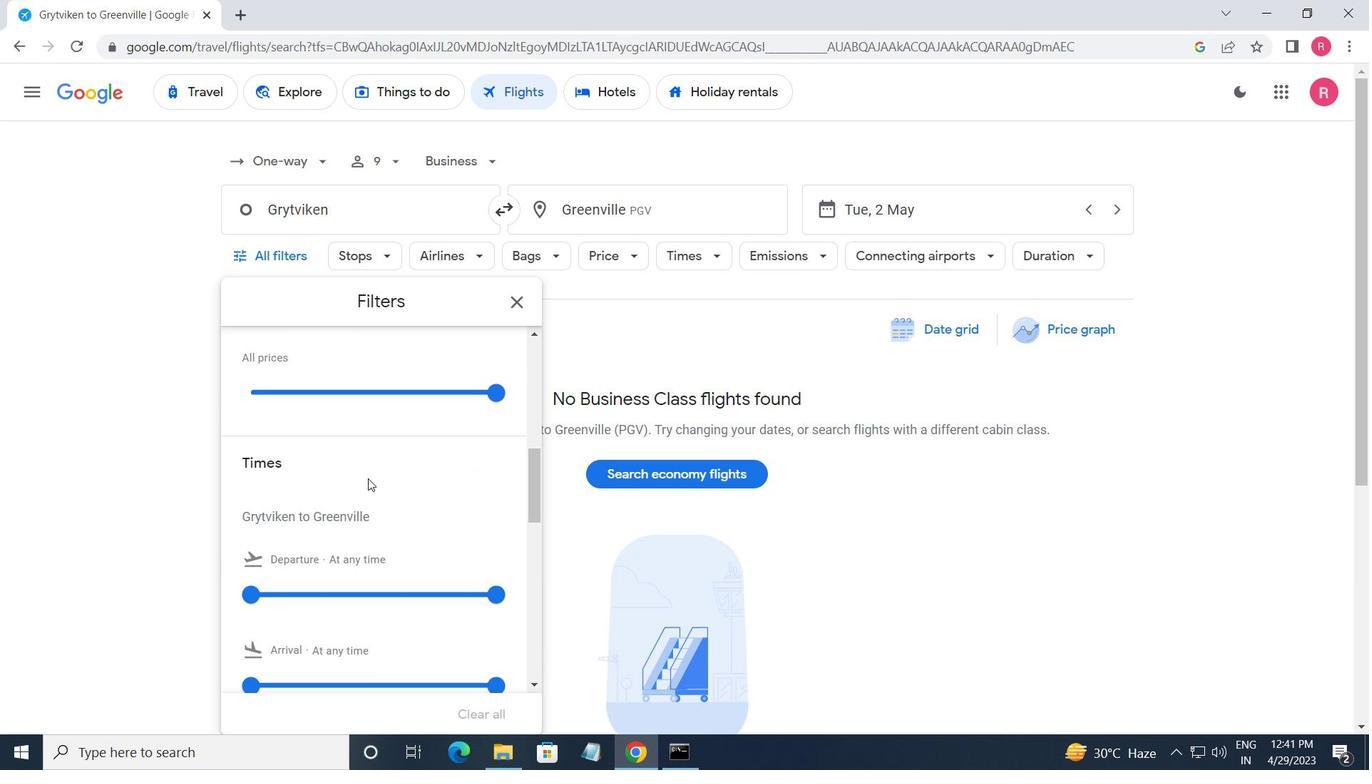 
Action: Mouse scrolled (370, 477) with delta (0, 0)
Screenshot: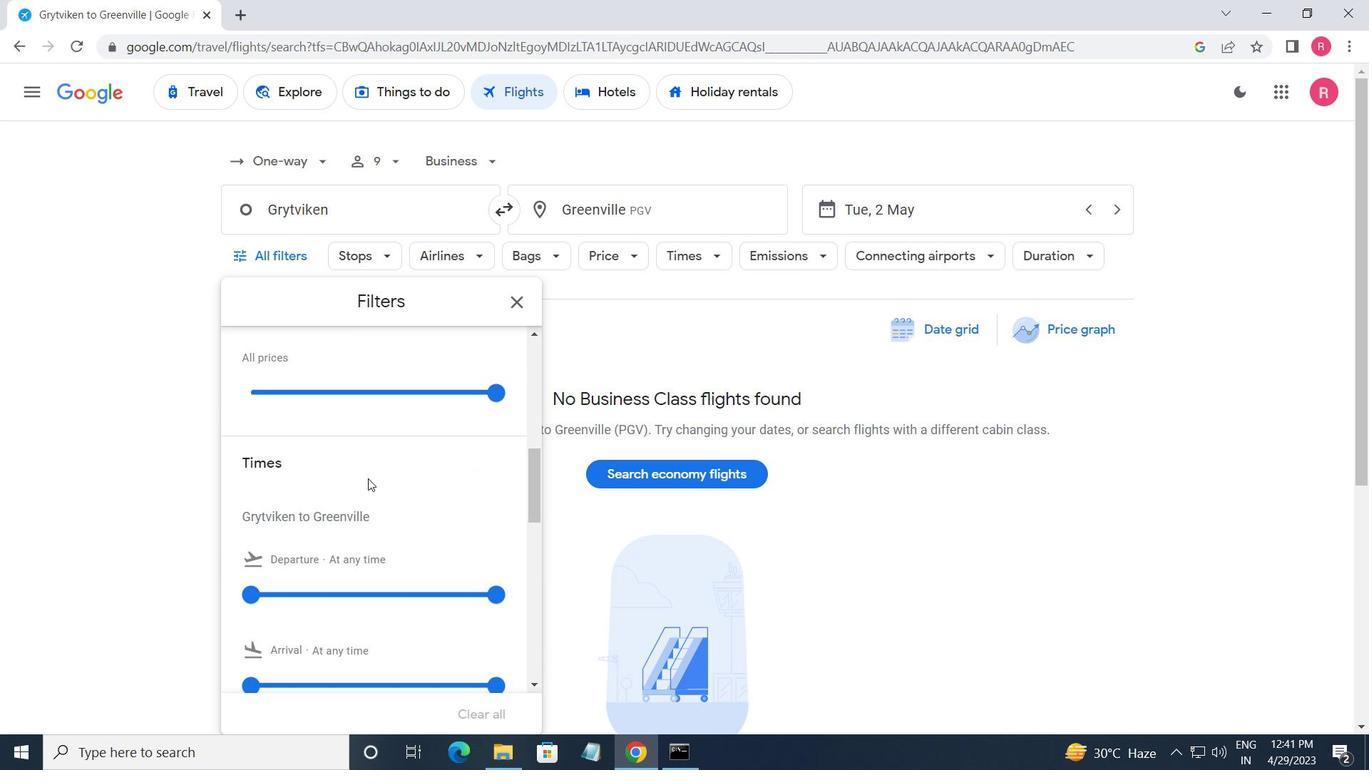 
Action: Mouse moved to (370, 476)
Screenshot: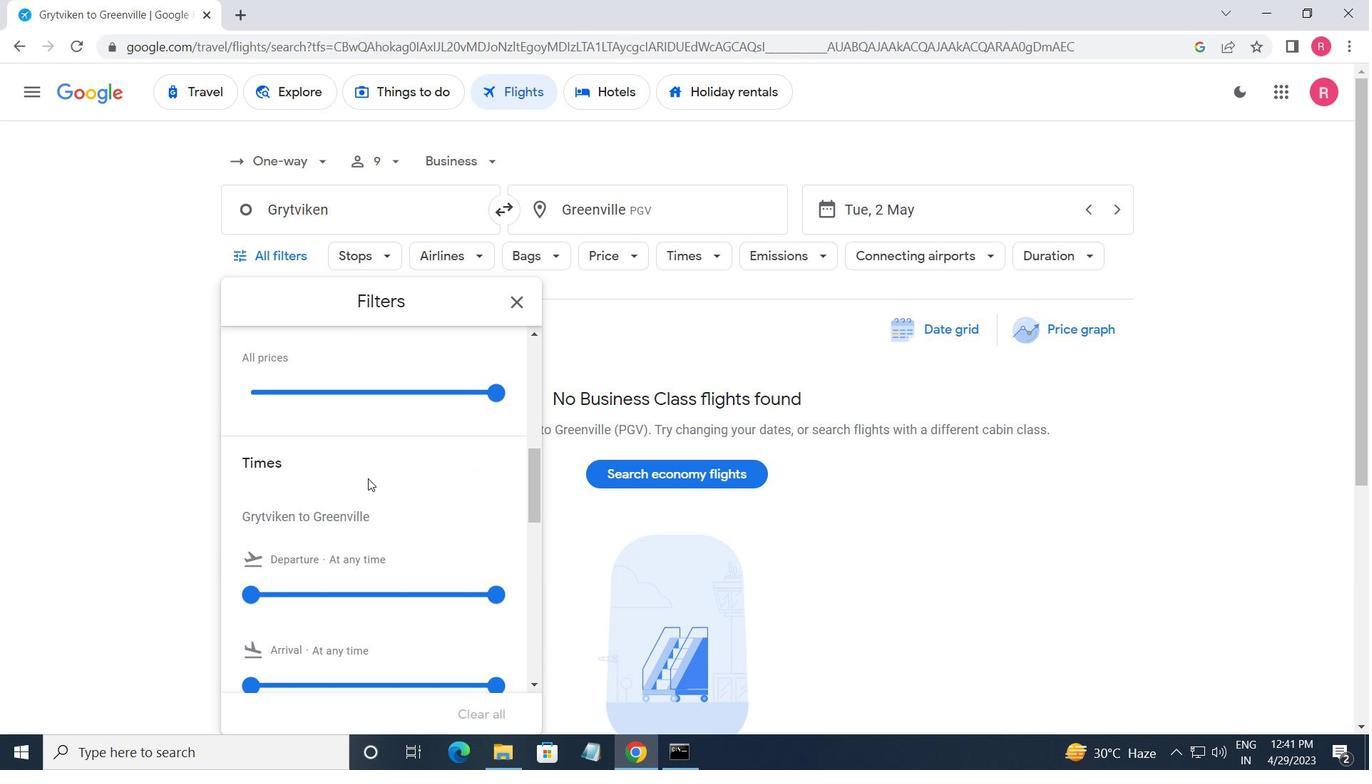 
Action: Mouse scrolled (370, 477) with delta (0, 0)
Screenshot: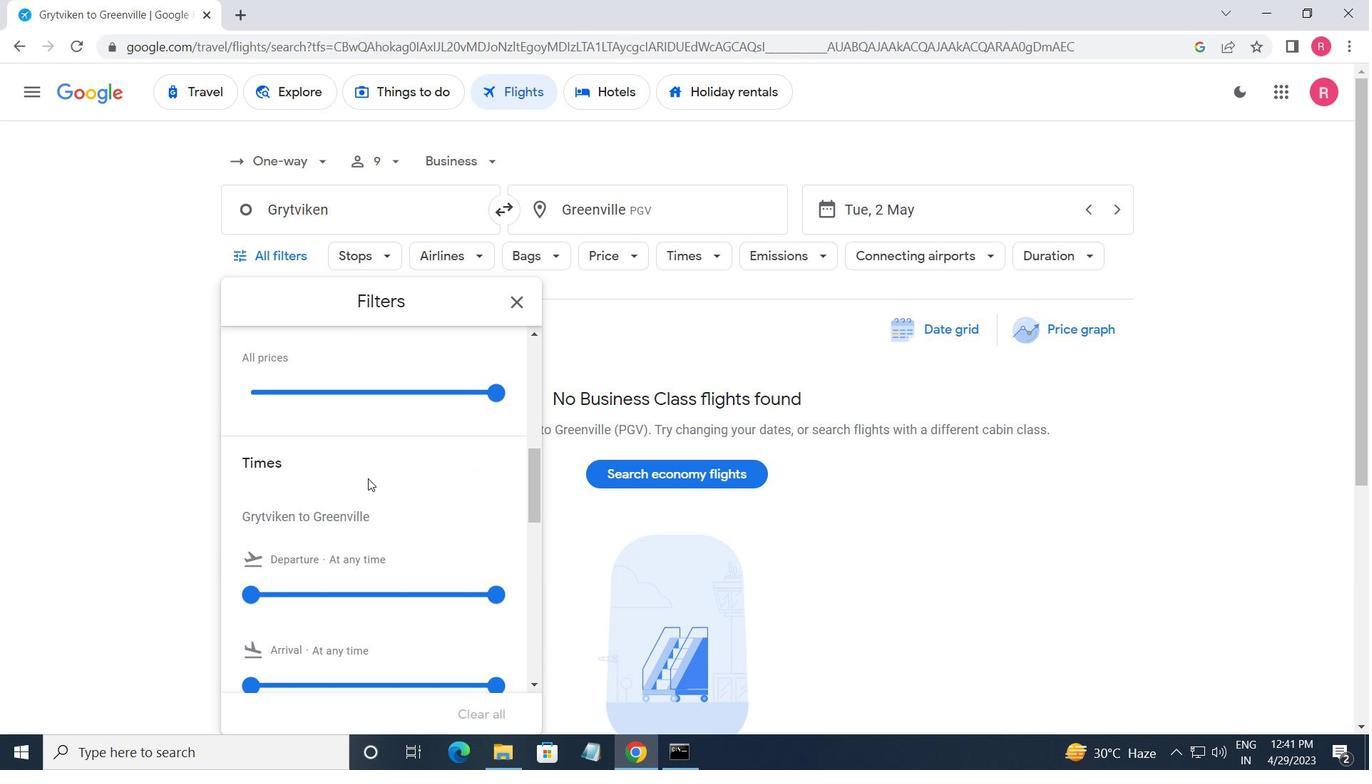 
Action: Mouse moved to (482, 491)
Screenshot: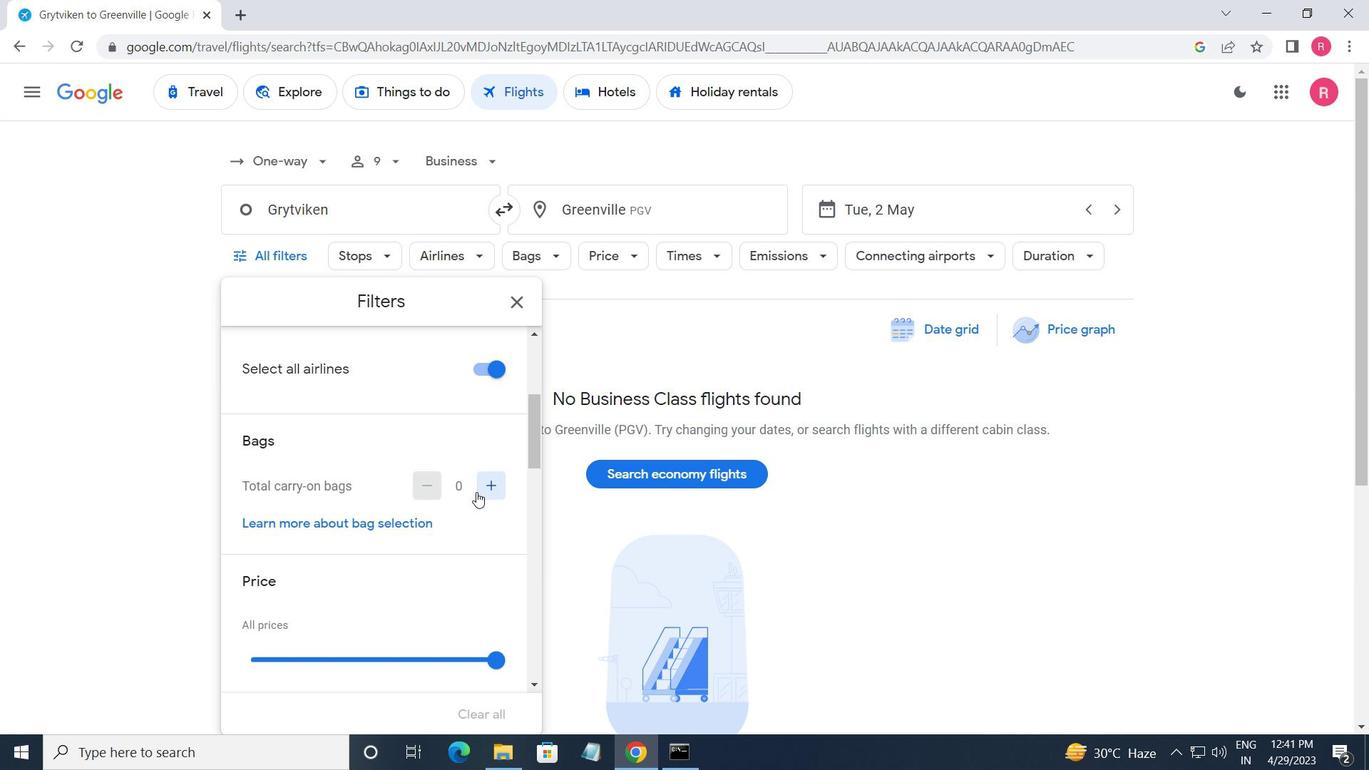 
Action: Mouse pressed left at (482, 491)
Screenshot: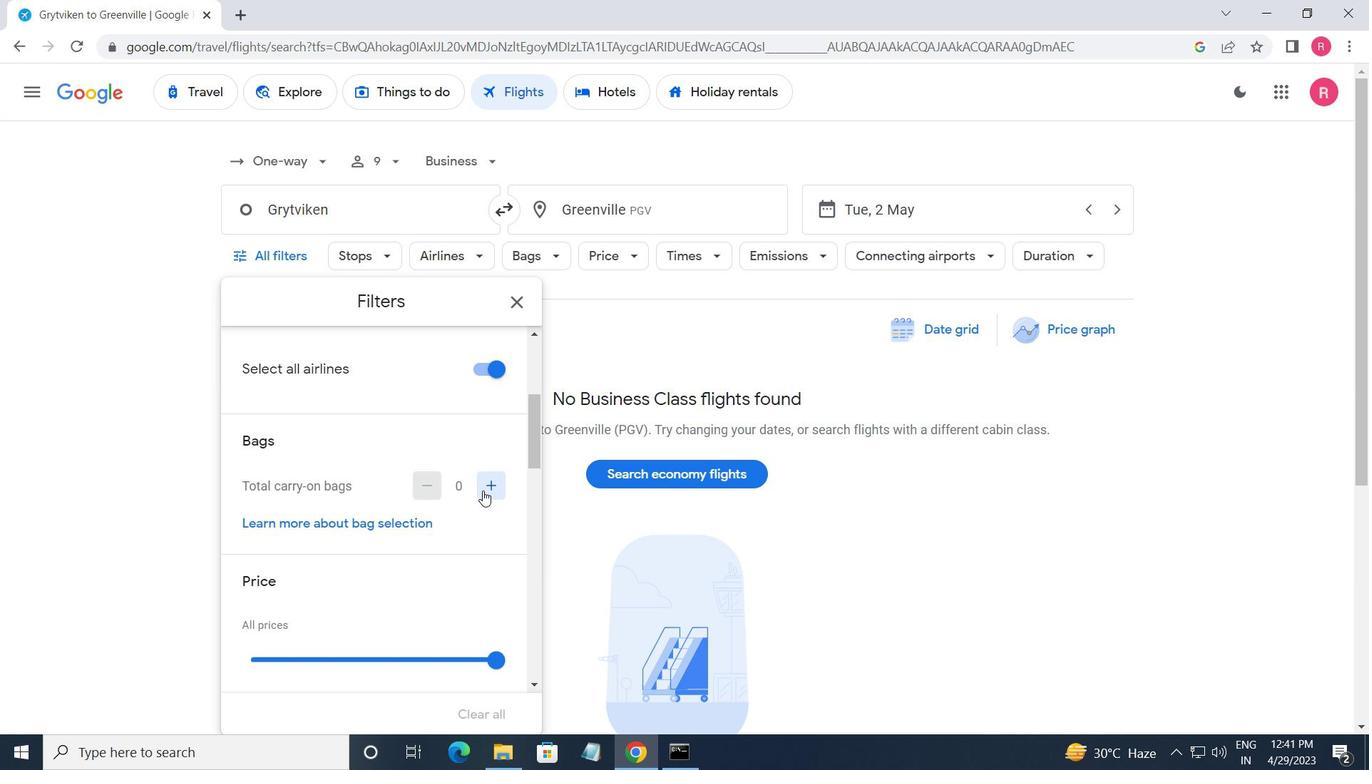 
Action: Mouse pressed left at (482, 491)
Screenshot: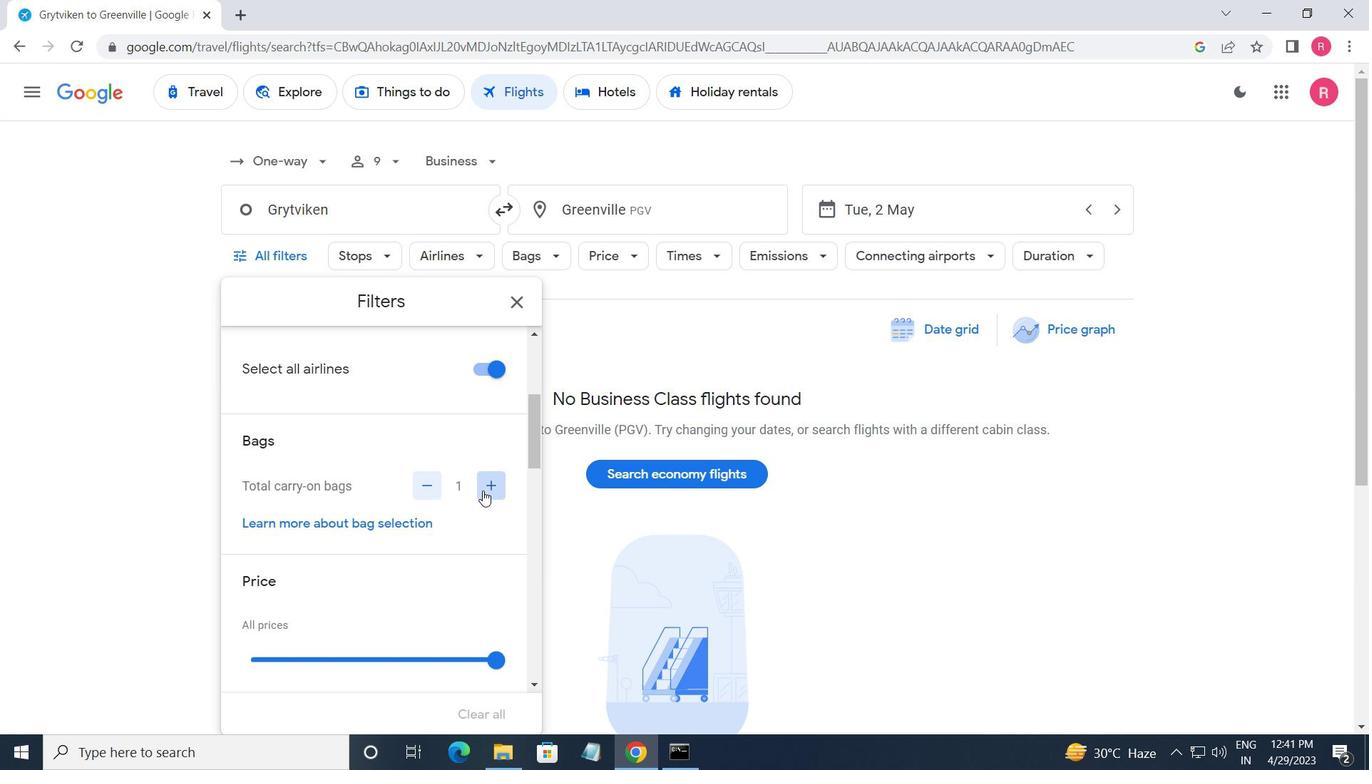 
Action: Mouse moved to (489, 485)
Screenshot: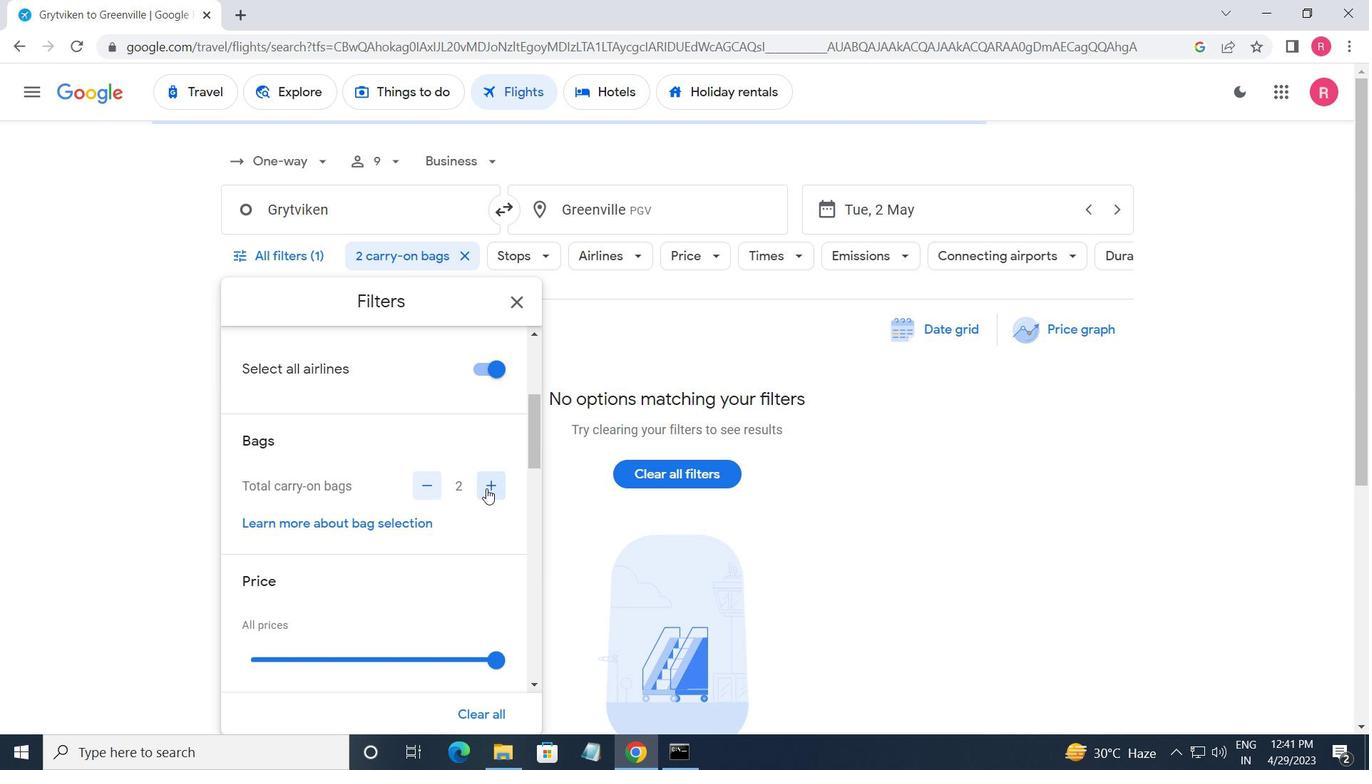 
Action: Mouse scrolled (489, 485) with delta (0, 0)
Screenshot: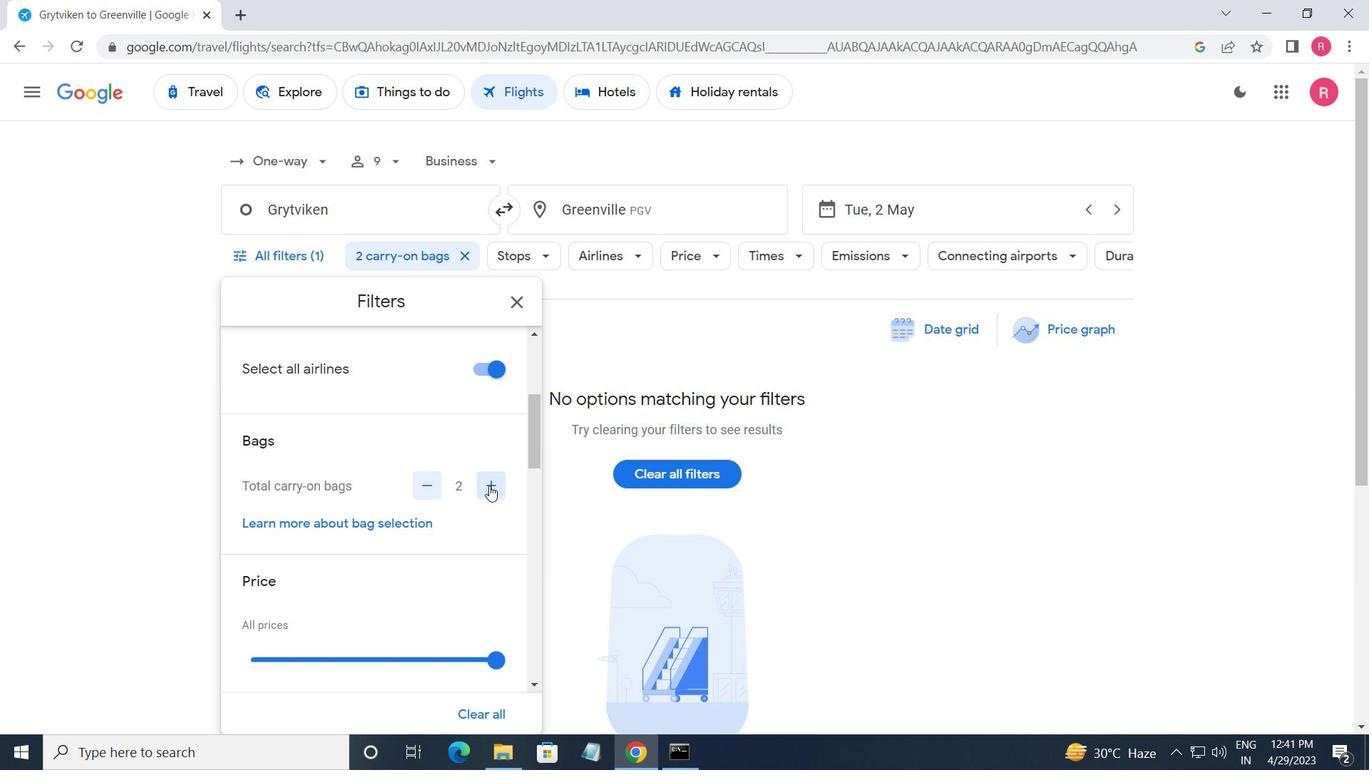 
Action: Mouse scrolled (489, 485) with delta (0, 0)
Screenshot: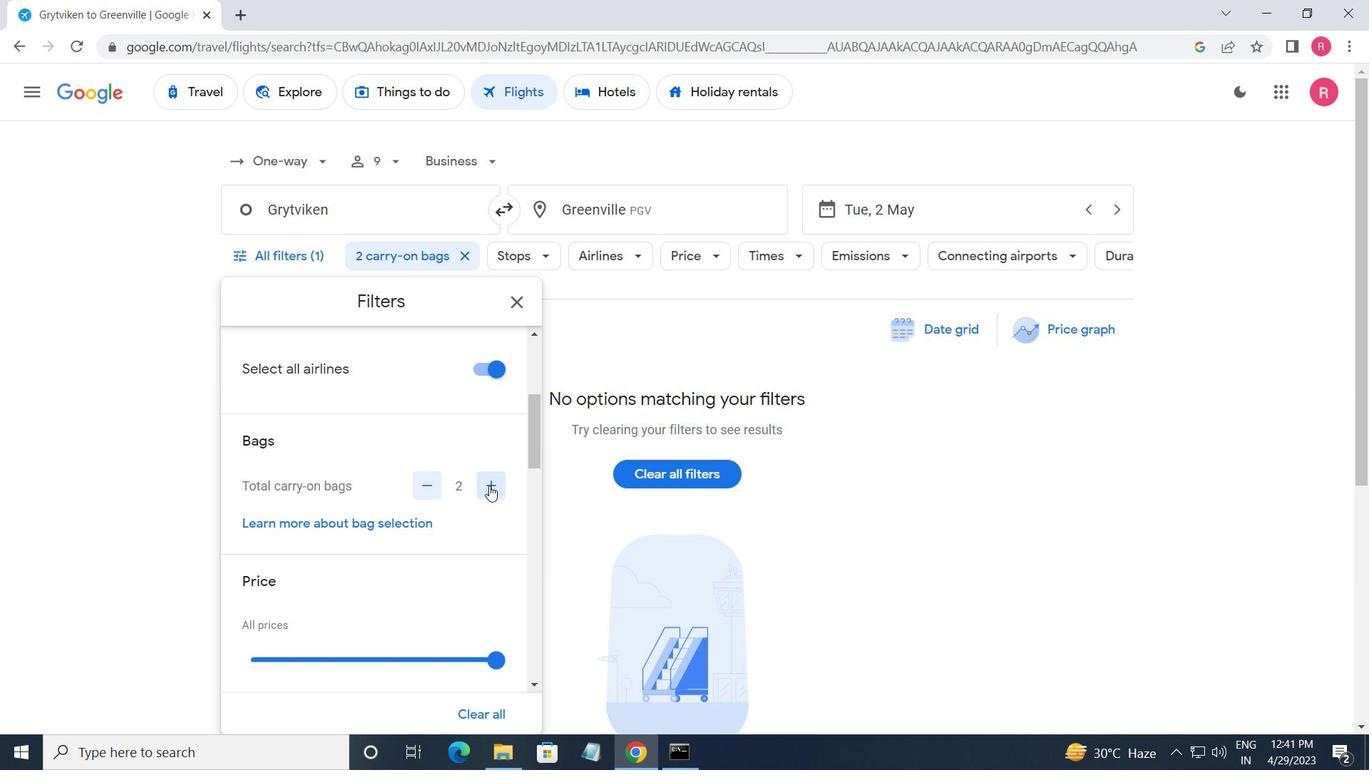 
Action: Mouse scrolled (489, 485) with delta (0, 0)
Screenshot: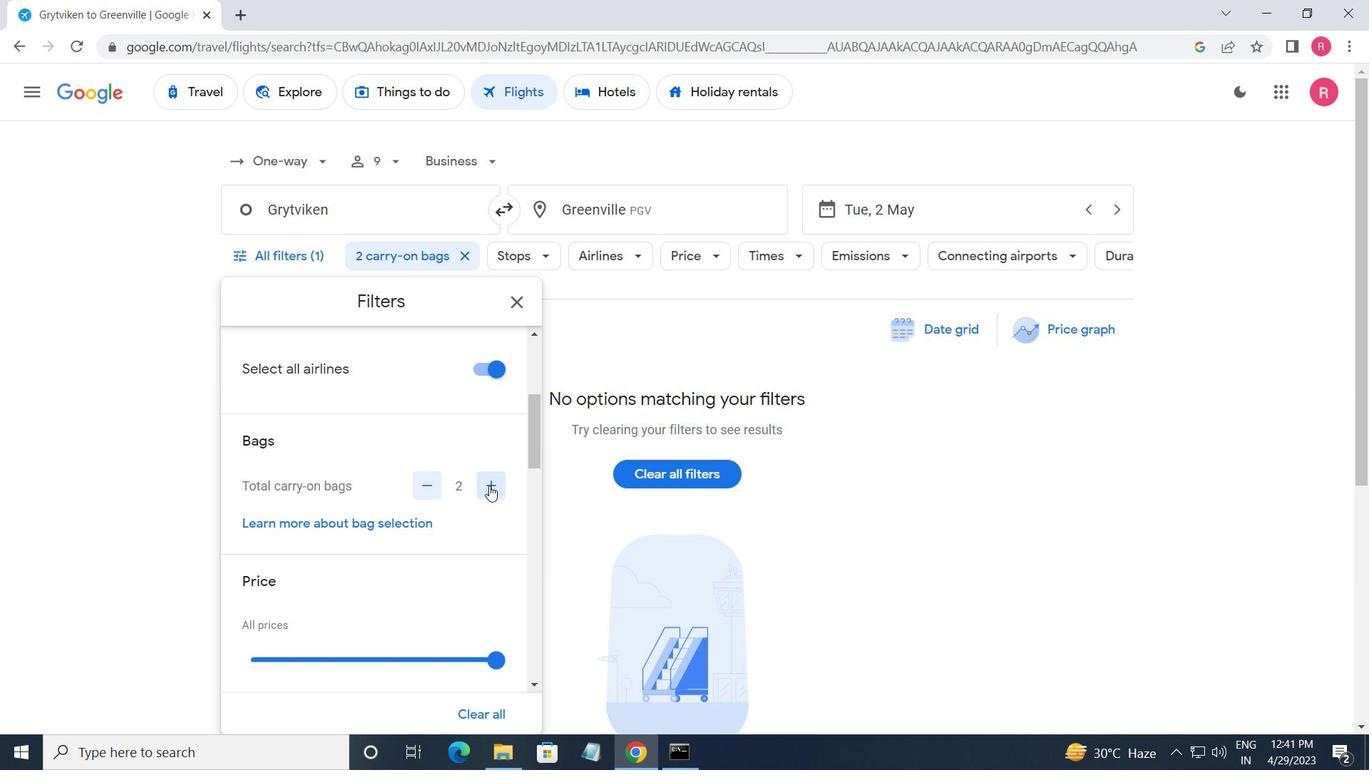 
Action: Mouse moved to (467, 430)
Screenshot: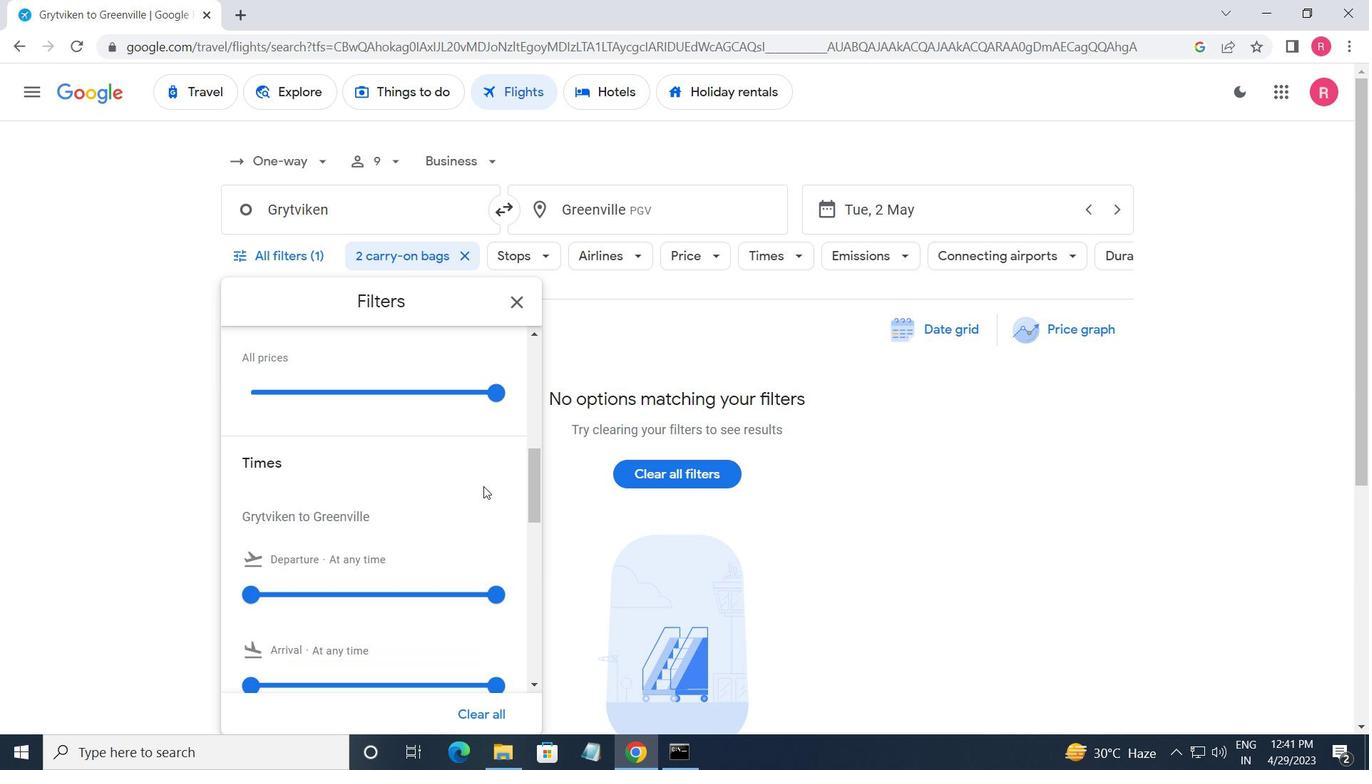 
Action: Mouse scrolled (467, 430) with delta (0, 0)
Screenshot: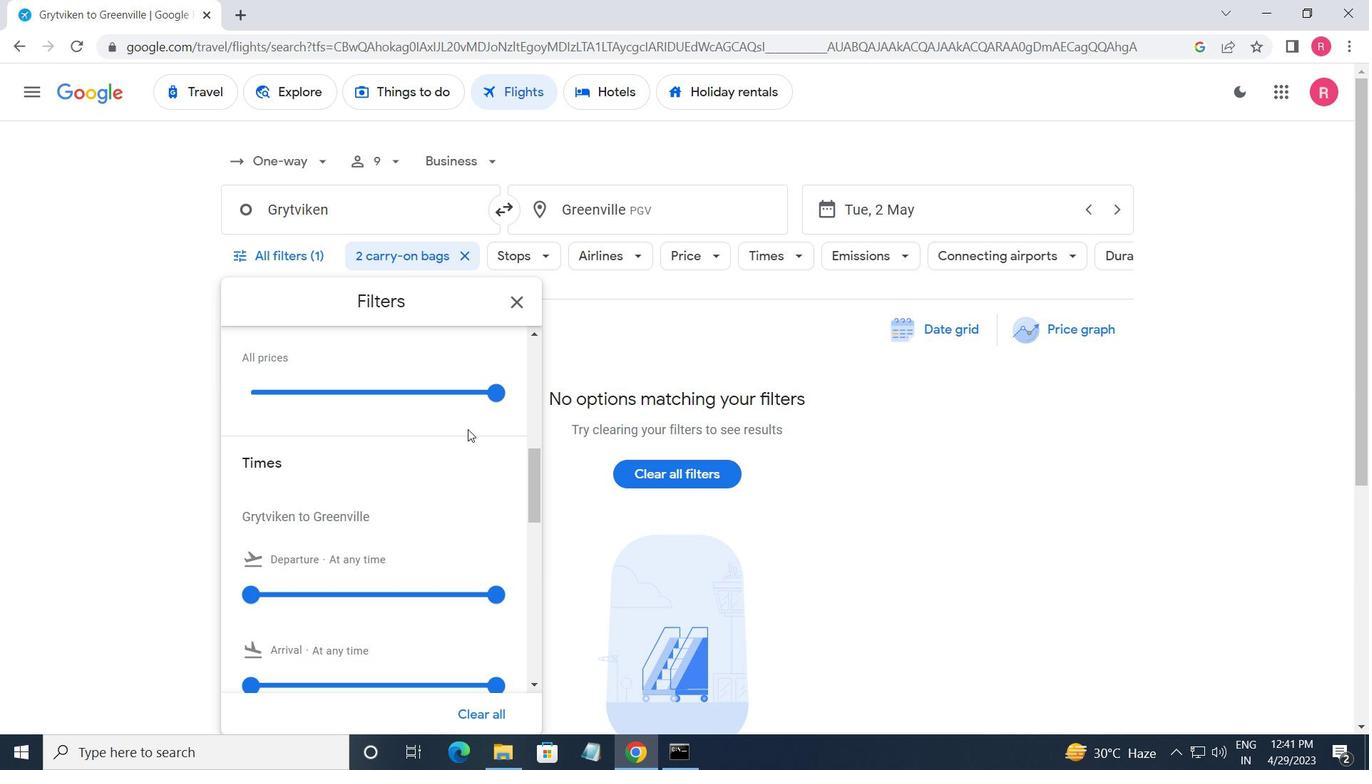 
Action: Mouse moved to (492, 478)
Screenshot: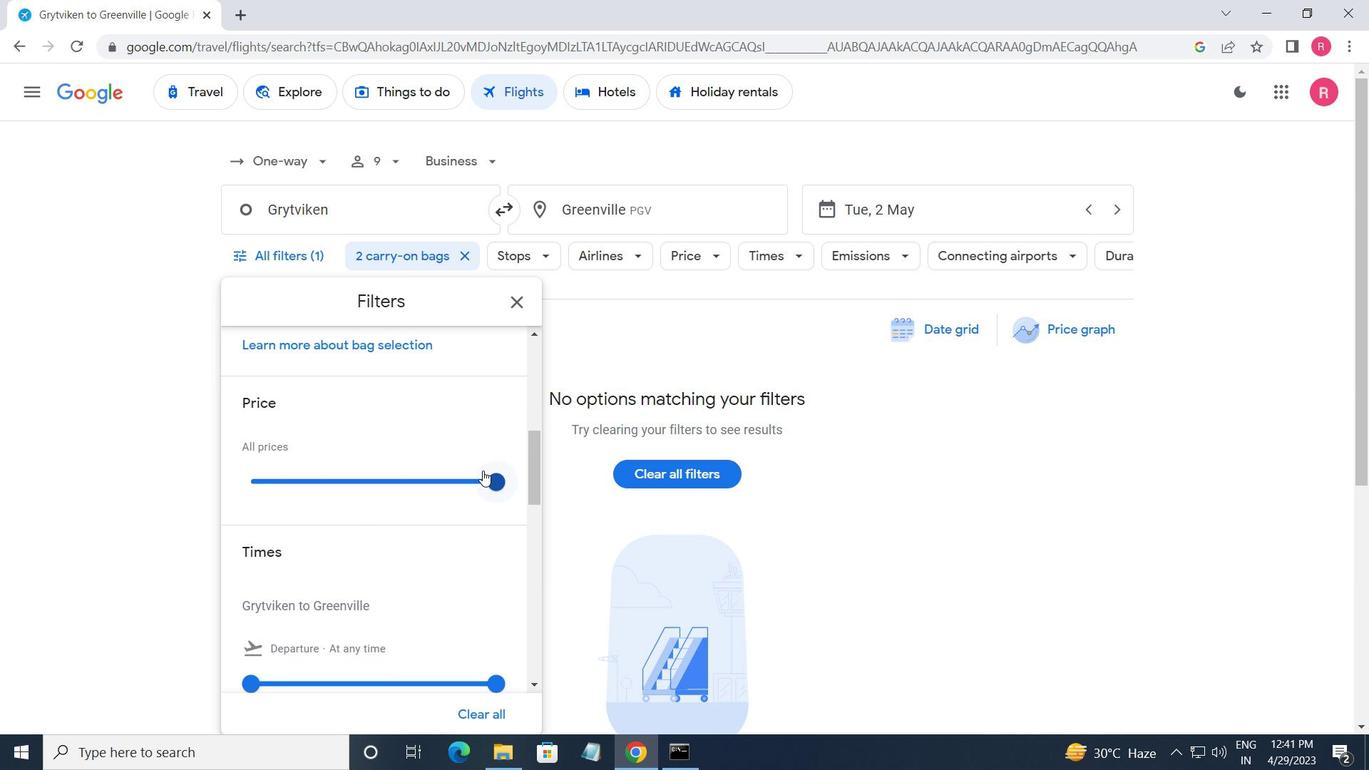 
Action: Mouse pressed left at (492, 478)
Screenshot: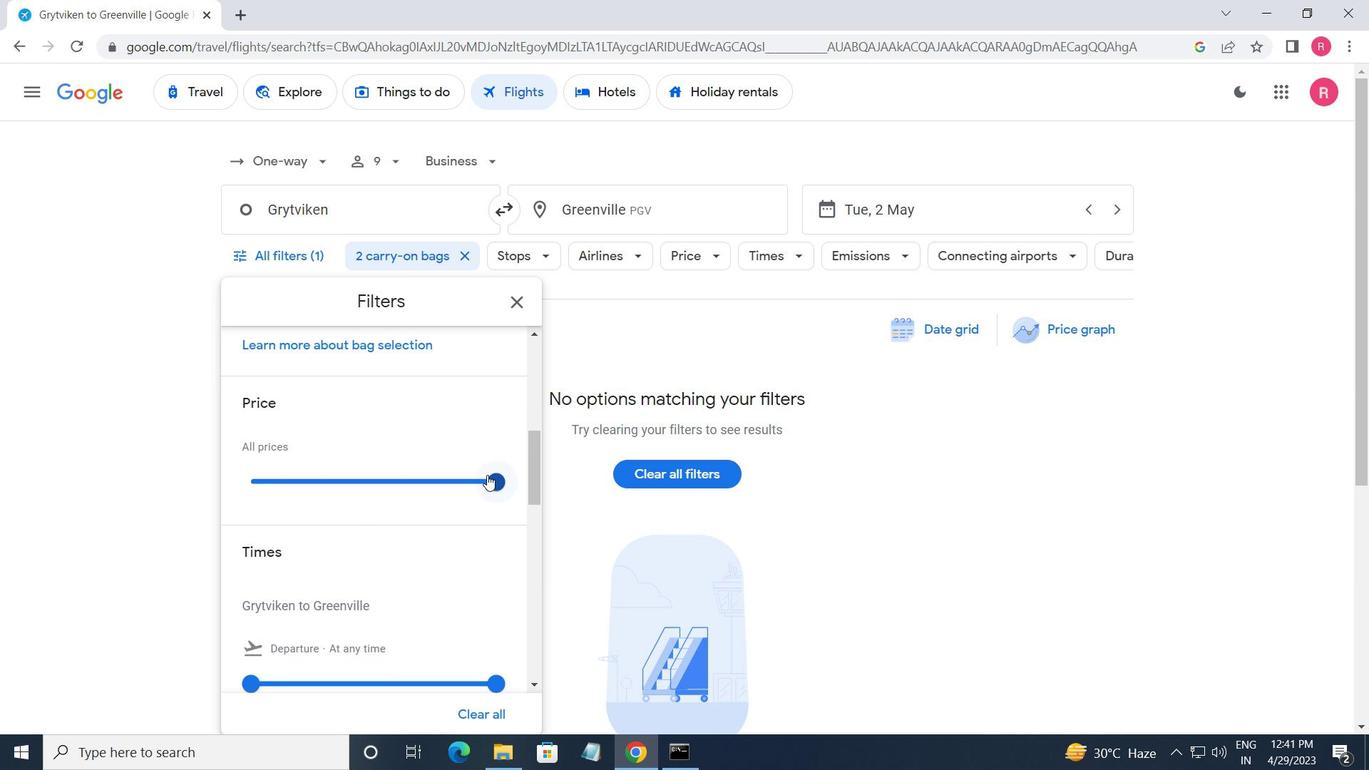 
Action: Mouse scrolled (492, 477) with delta (0, 0)
Screenshot: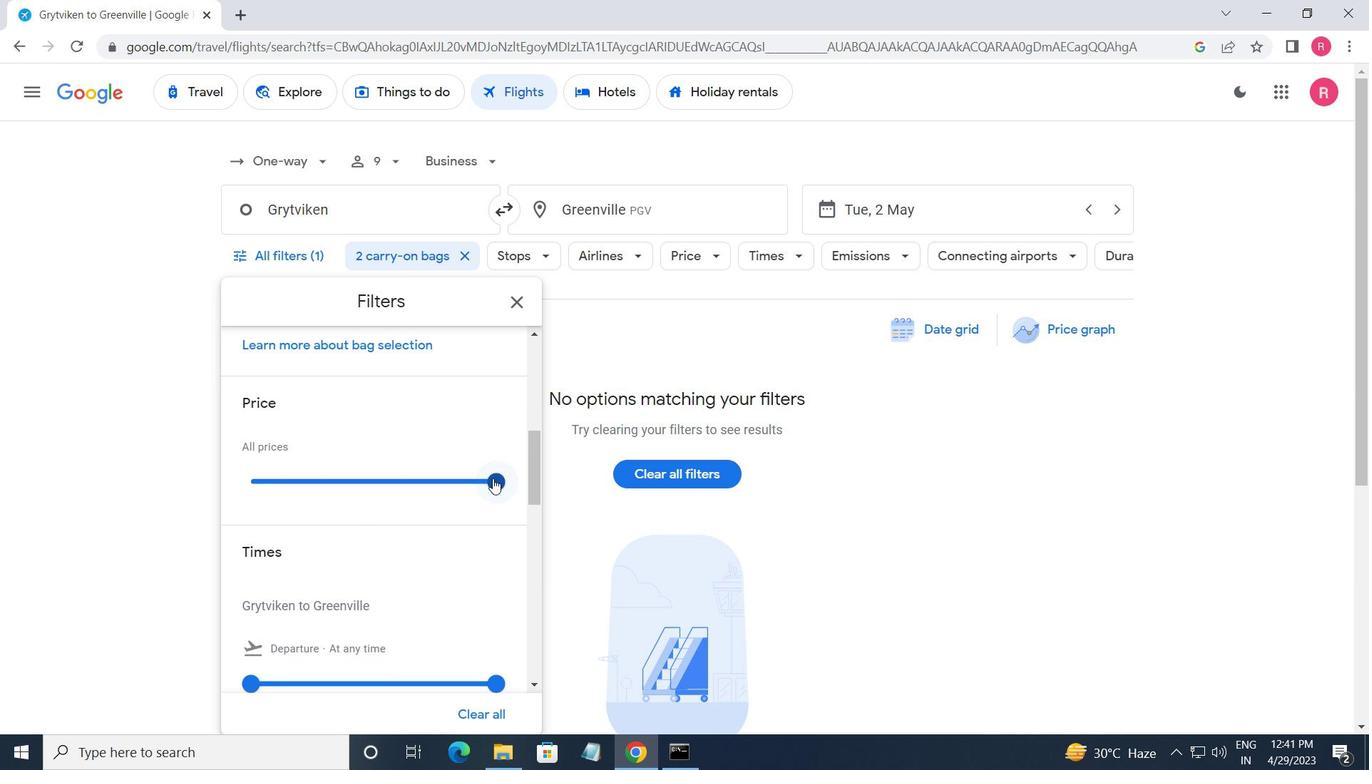 
Action: Mouse scrolled (492, 477) with delta (0, 0)
Screenshot: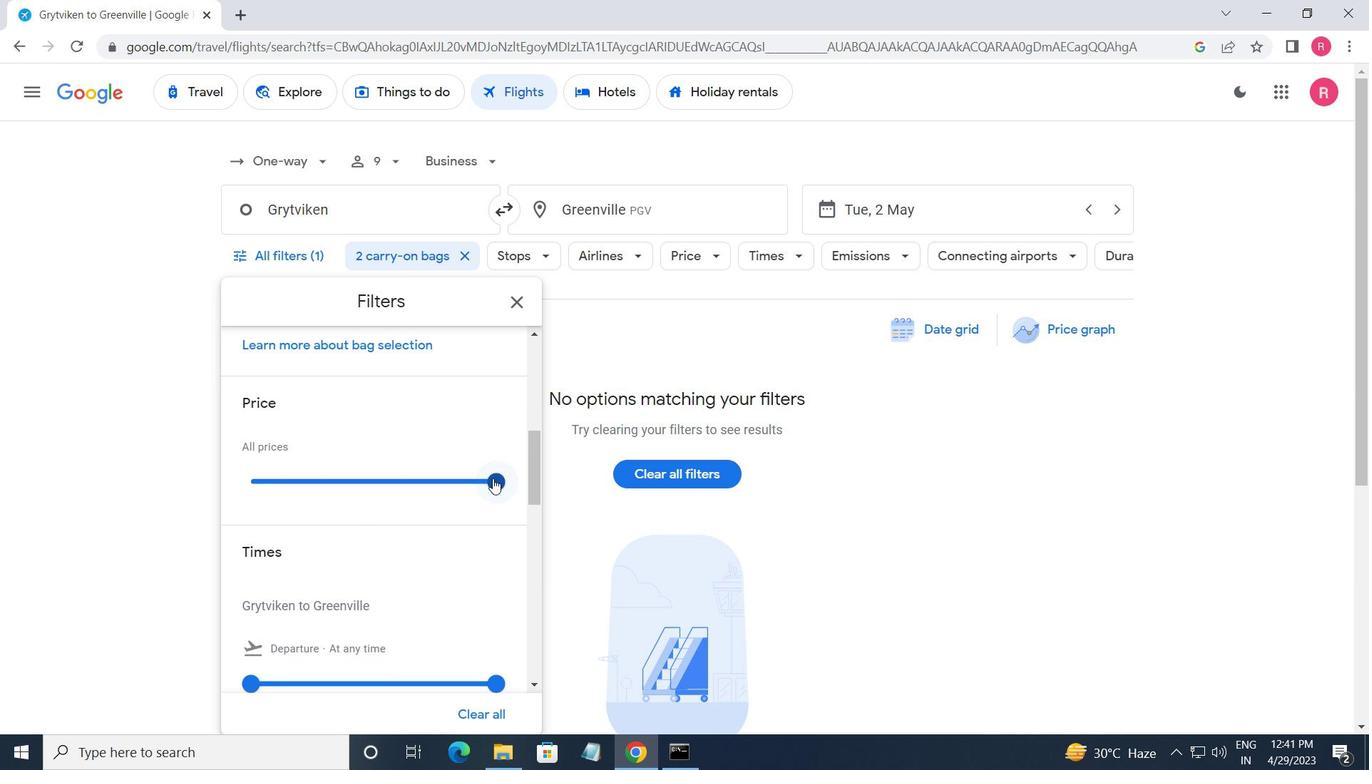 
Action: Mouse scrolled (492, 477) with delta (0, 0)
Screenshot: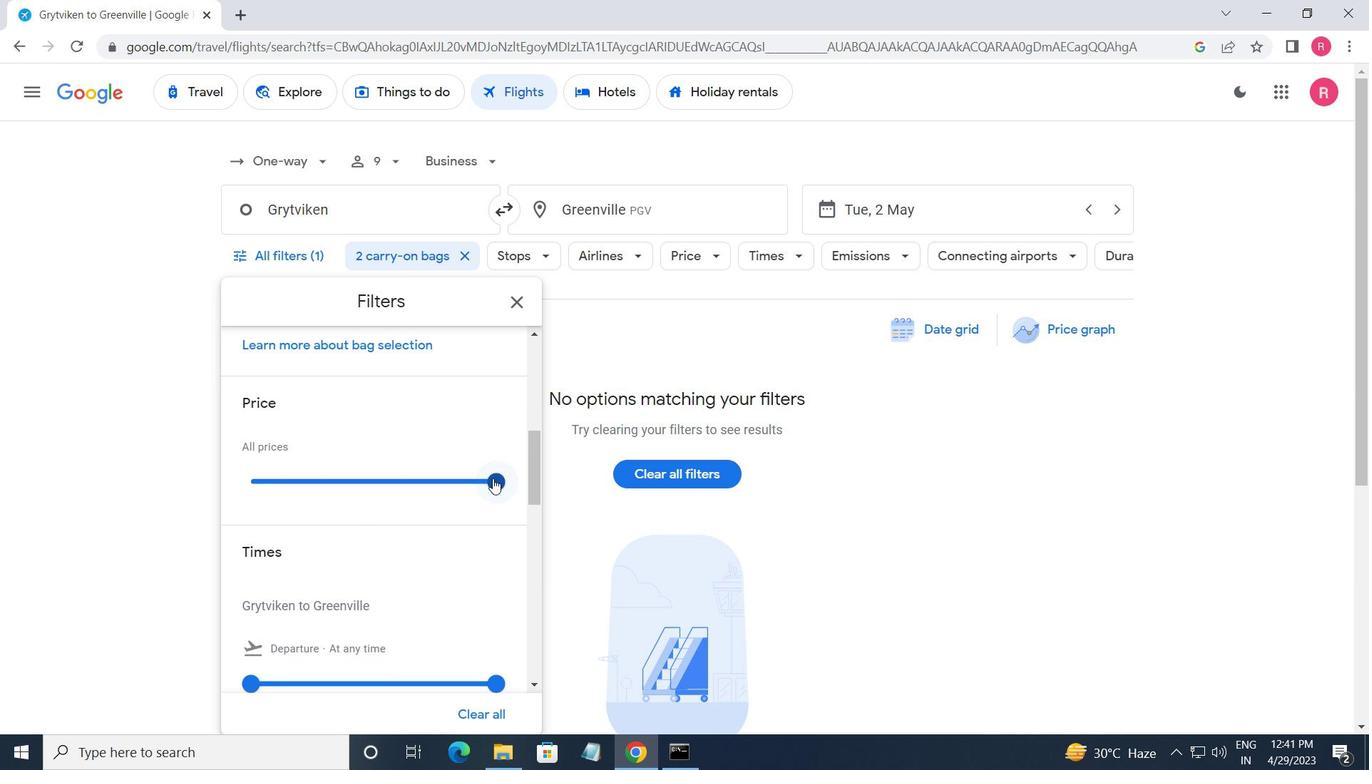 
Action: Mouse moved to (244, 416)
Screenshot: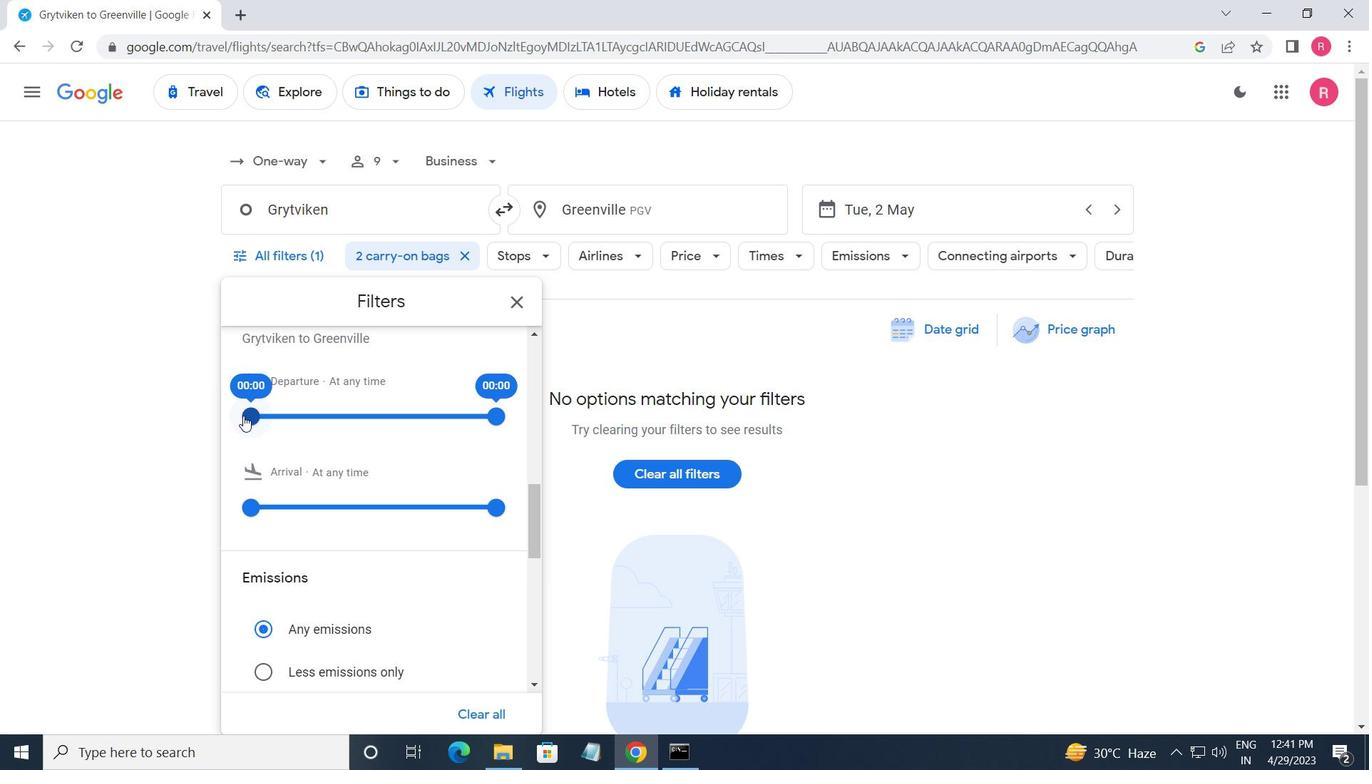
Action: Mouse pressed left at (244, 416)
Screenshot: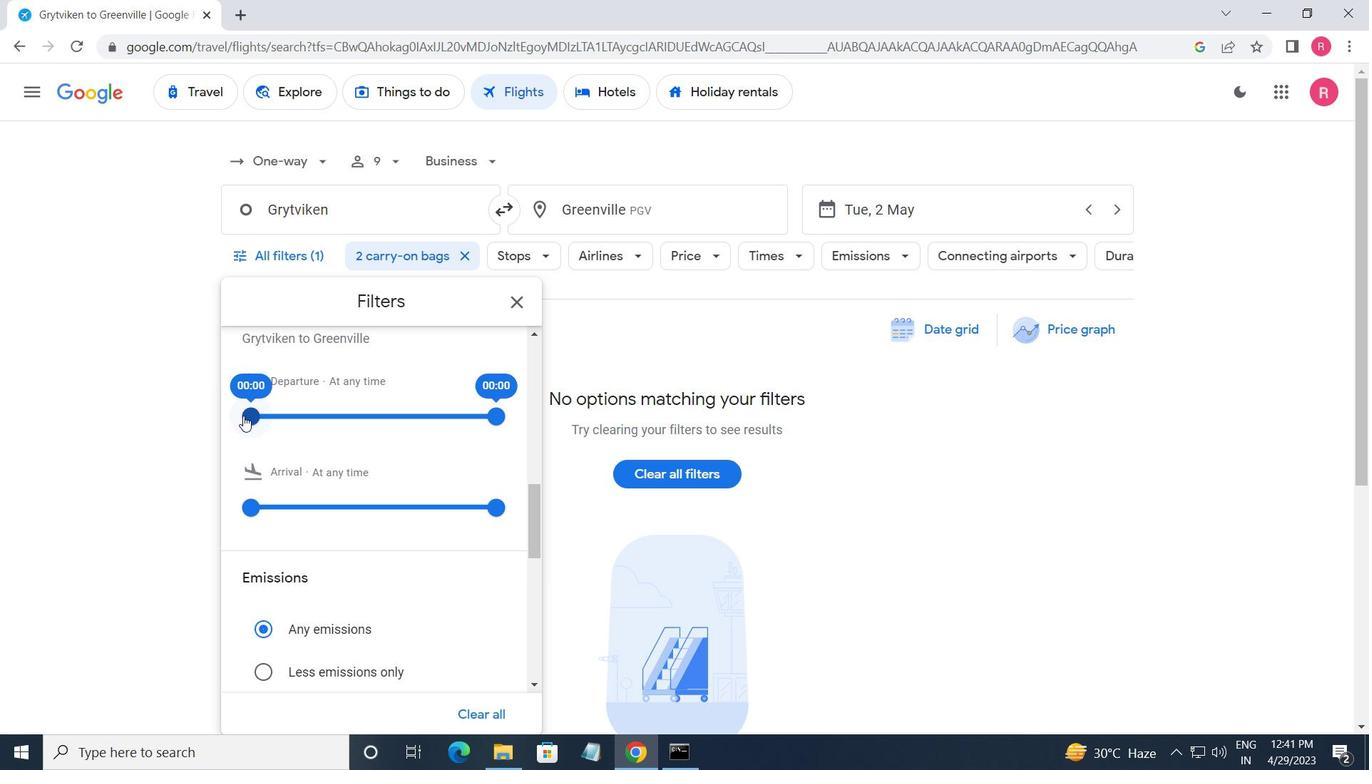 
Action: Mouse moved to (490, 418)
Screenshot: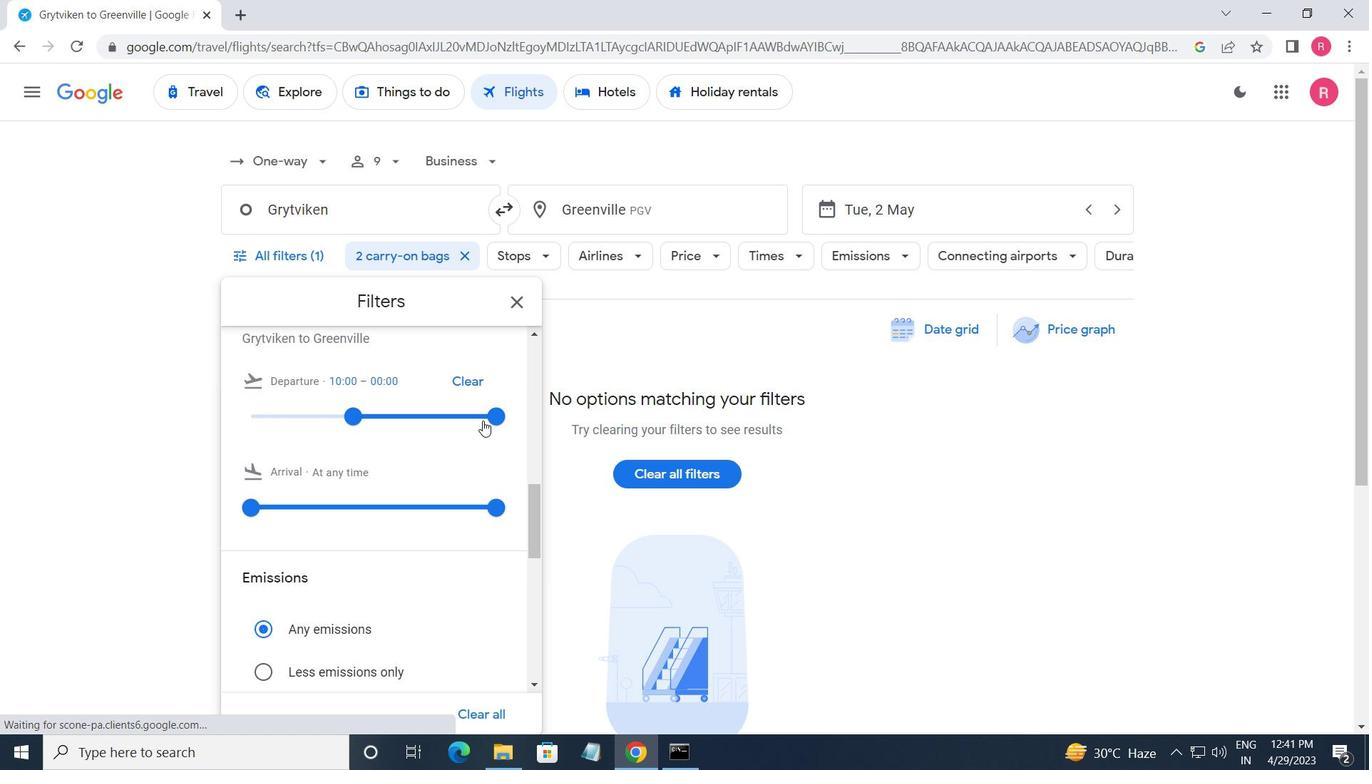 
Action: Mouse pressed left at (490, 418)
Screenshot: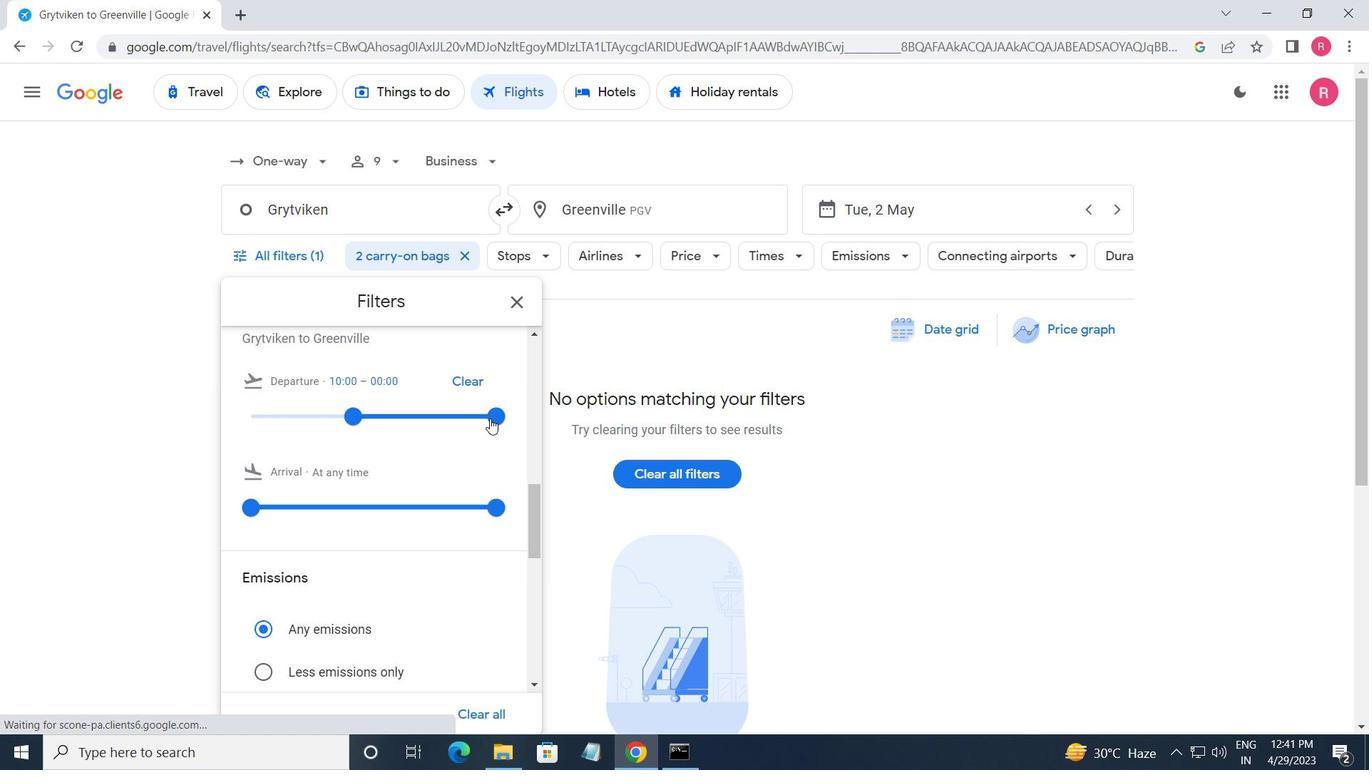 
Action: Mouse moved to (514, 301)
Screenshot: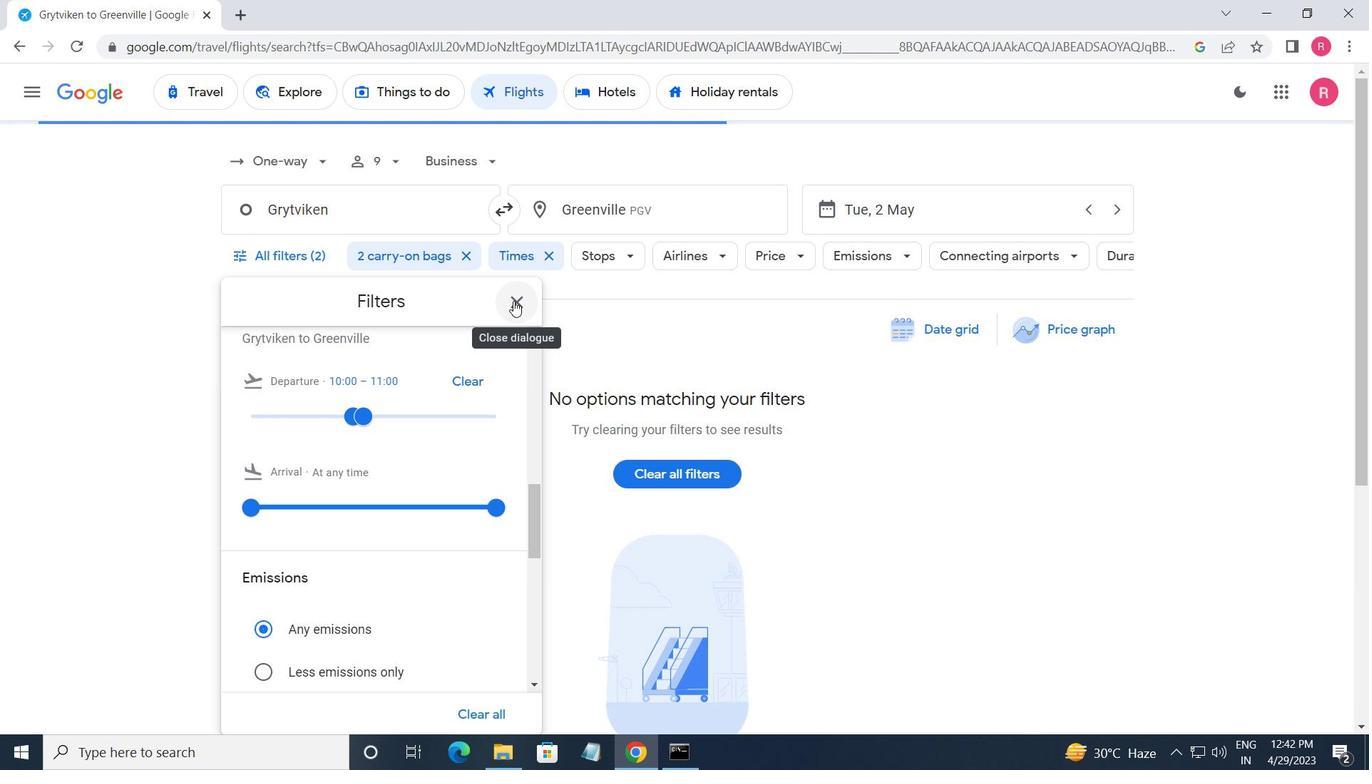 
Action: Mouse pressed left at (514, 301)
Screenshot: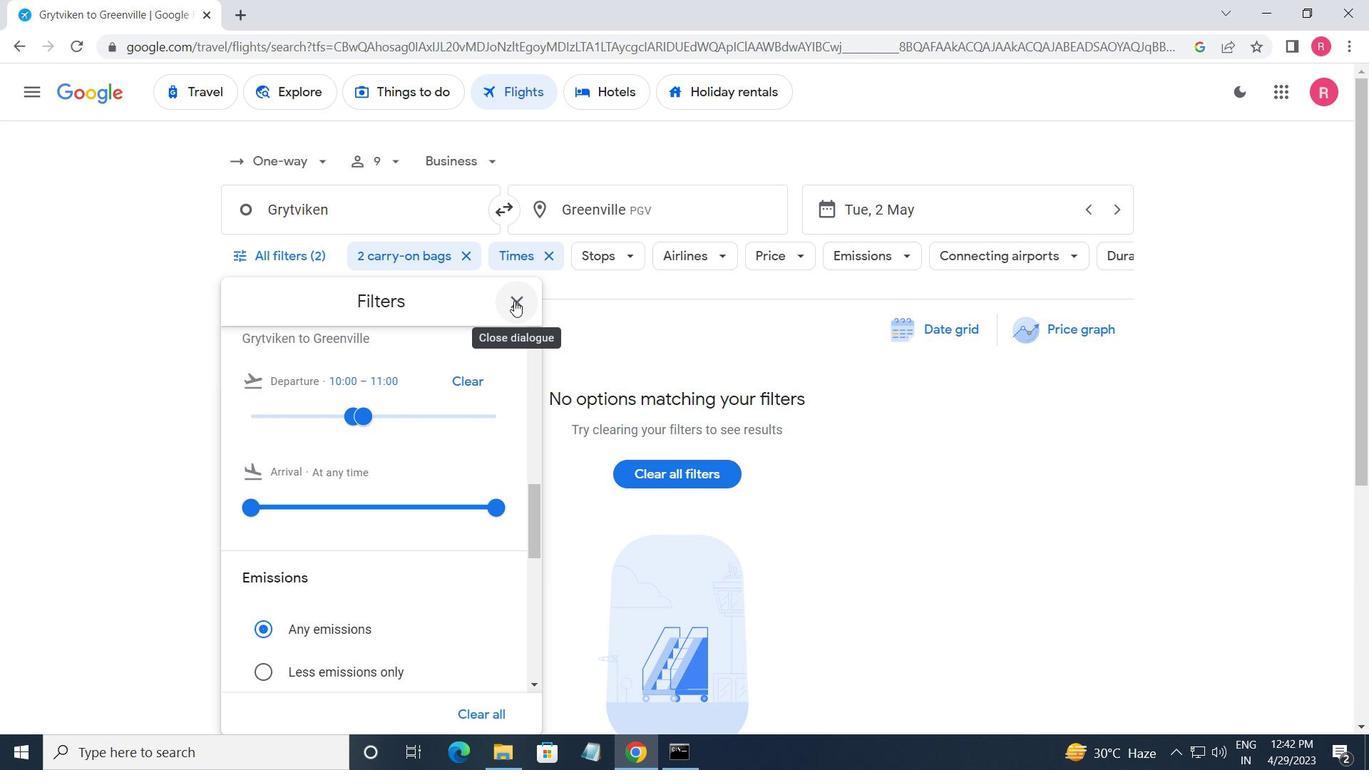 
Action: Mouse moved to (514, 301)
Screenshot: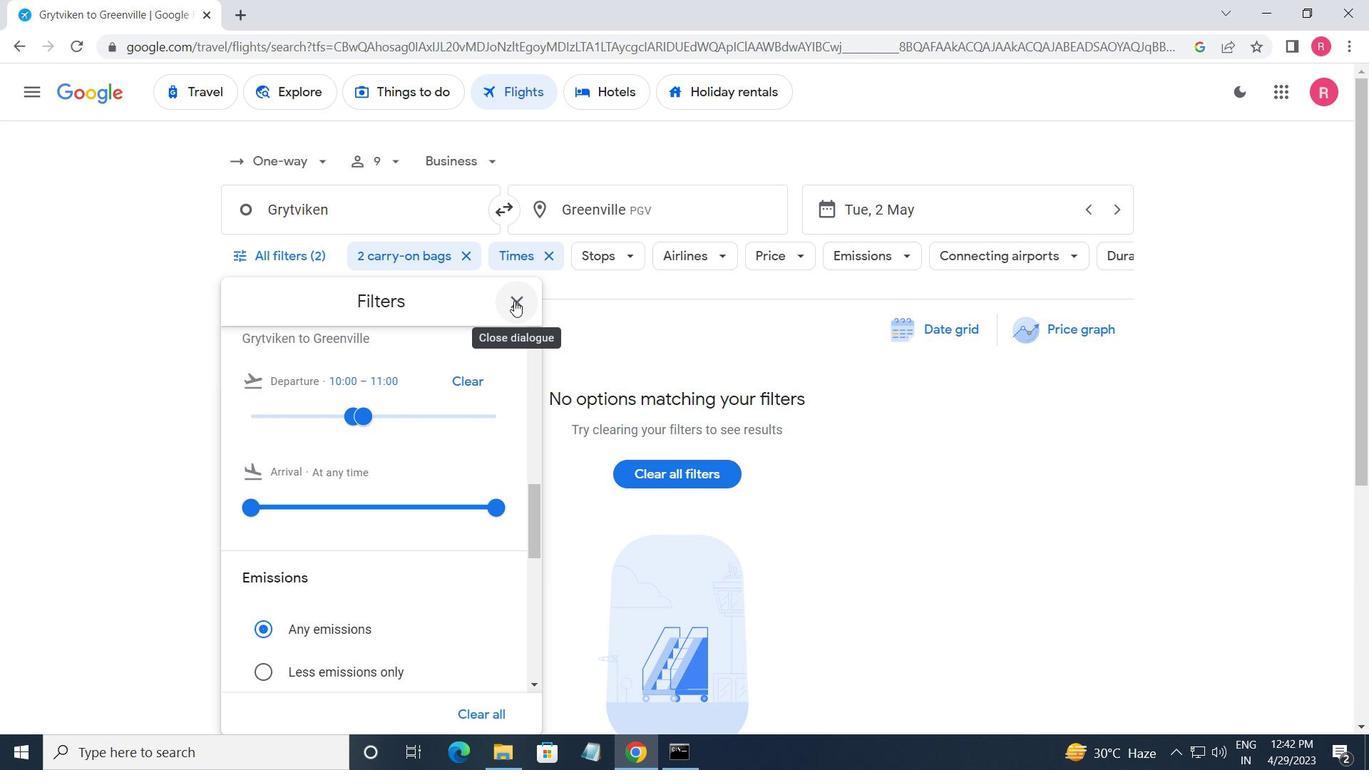 
